 Task: Search one way flight ticket for 3 adults, 3 children in business from Anchorage: Merrill Field to Gillette: Gillette Campbell County Airport on 5-1-2023. Choice of flights is Spirit. Number of bags: 4 checked bags. Price is upto 74000. Outbound departure time preference is 21:00. Return departure time preference is 19:30.
Action: Mouse moved to (223, 211)
Screenshot: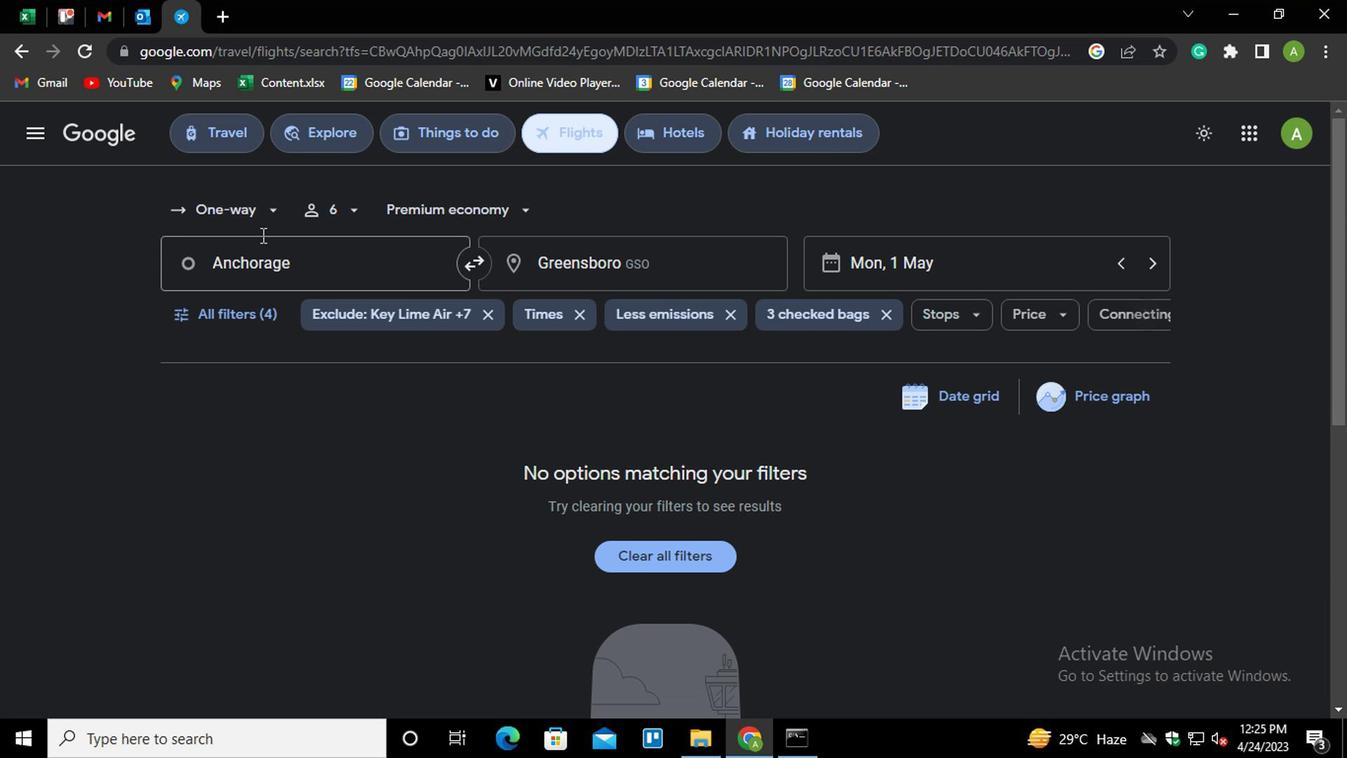 
Action: Mouse pressed left at (223, 211)
Screenshot: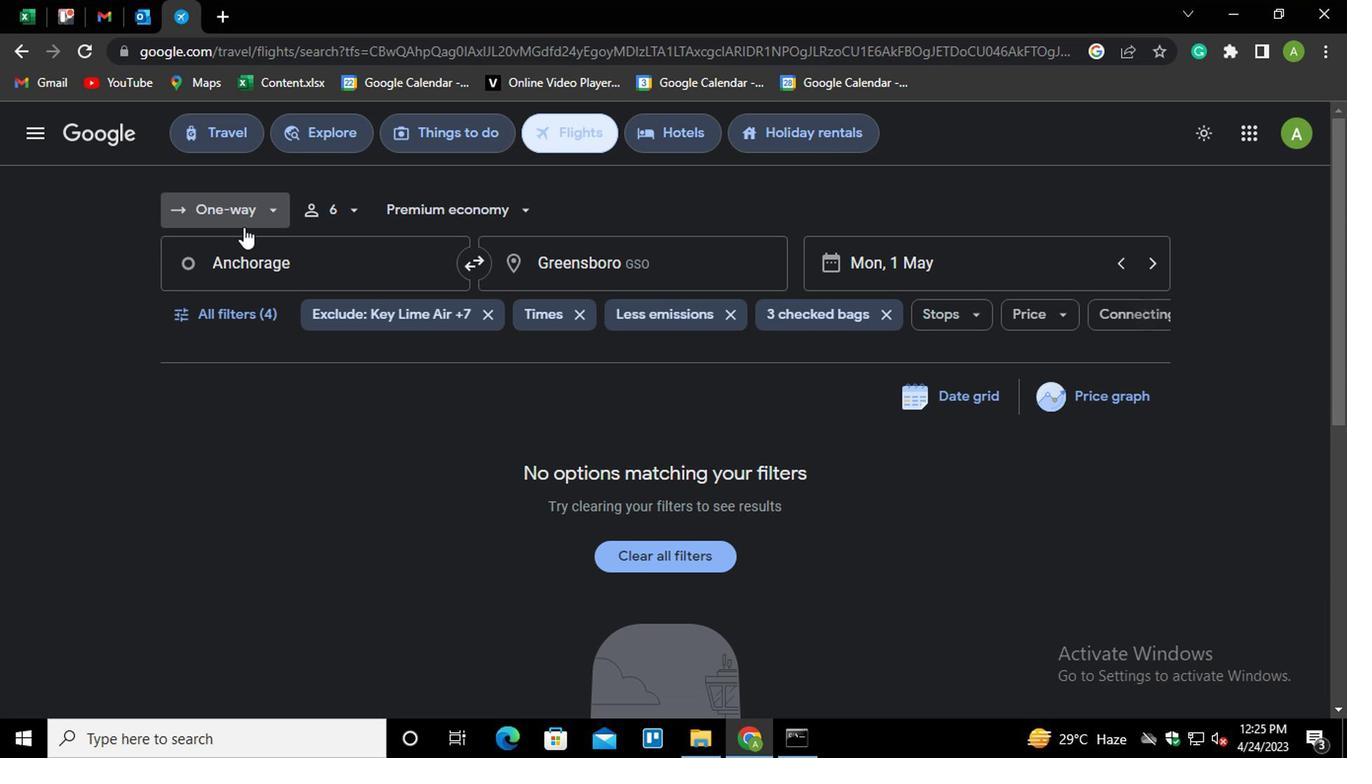 
Action: Mouse moved to (236, 298)
Screenshot: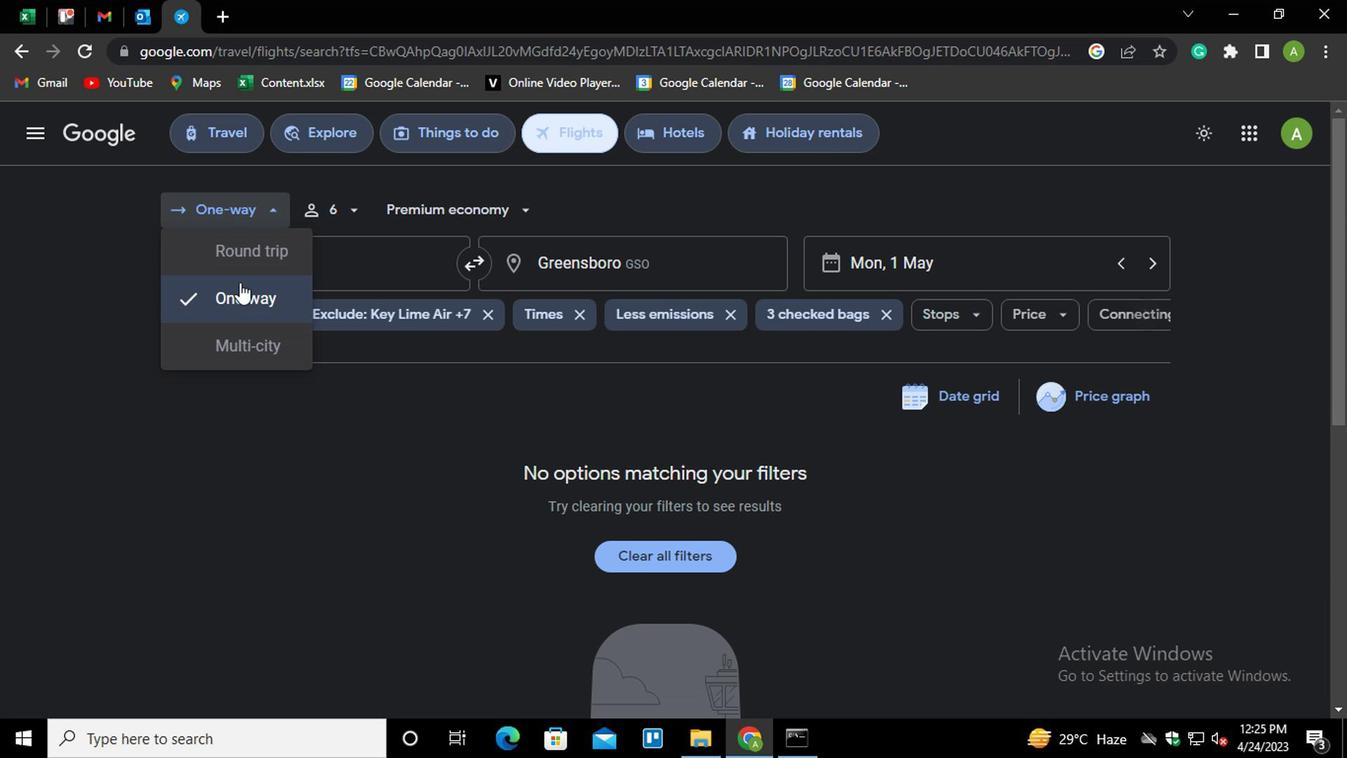 
Action: Mouse pressed left at (236, 298)
Screenshot: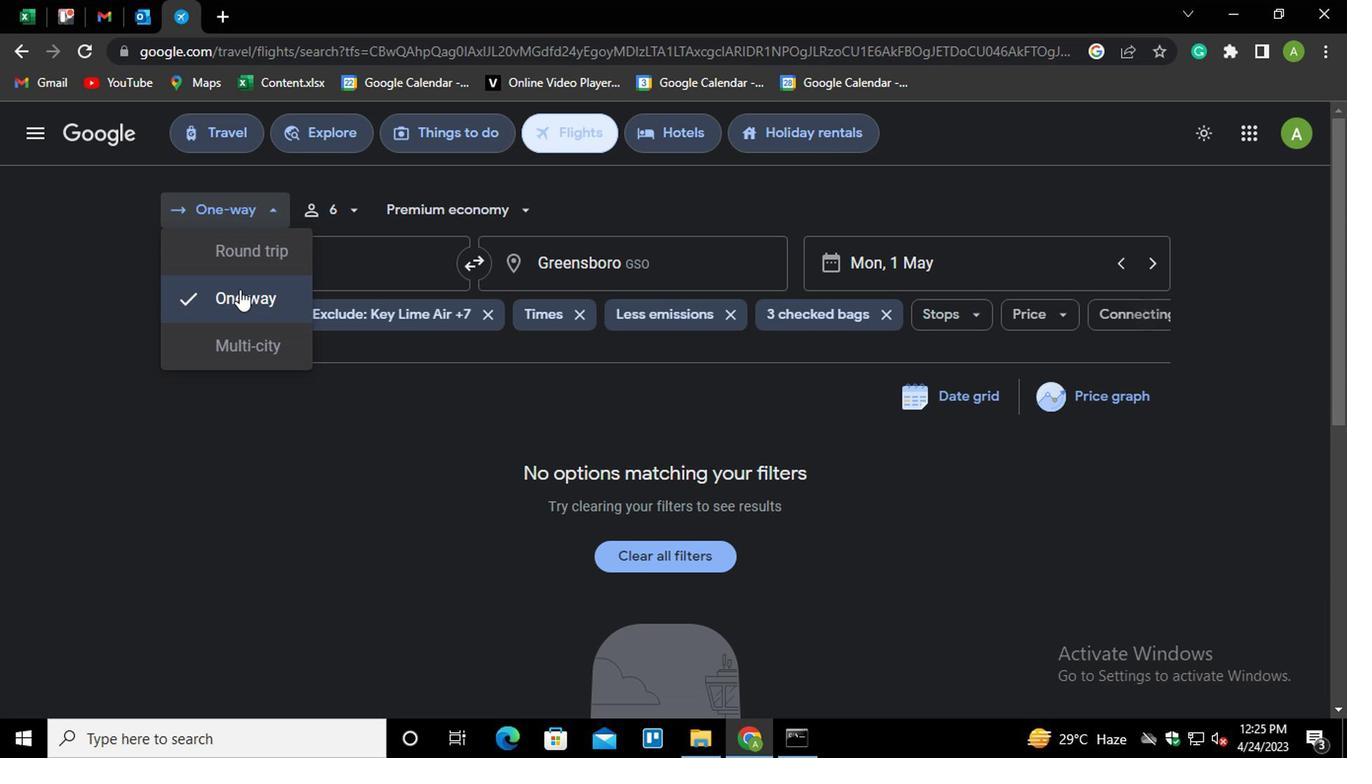 
Action: Mouse moved to (333, 205)
Screenshot: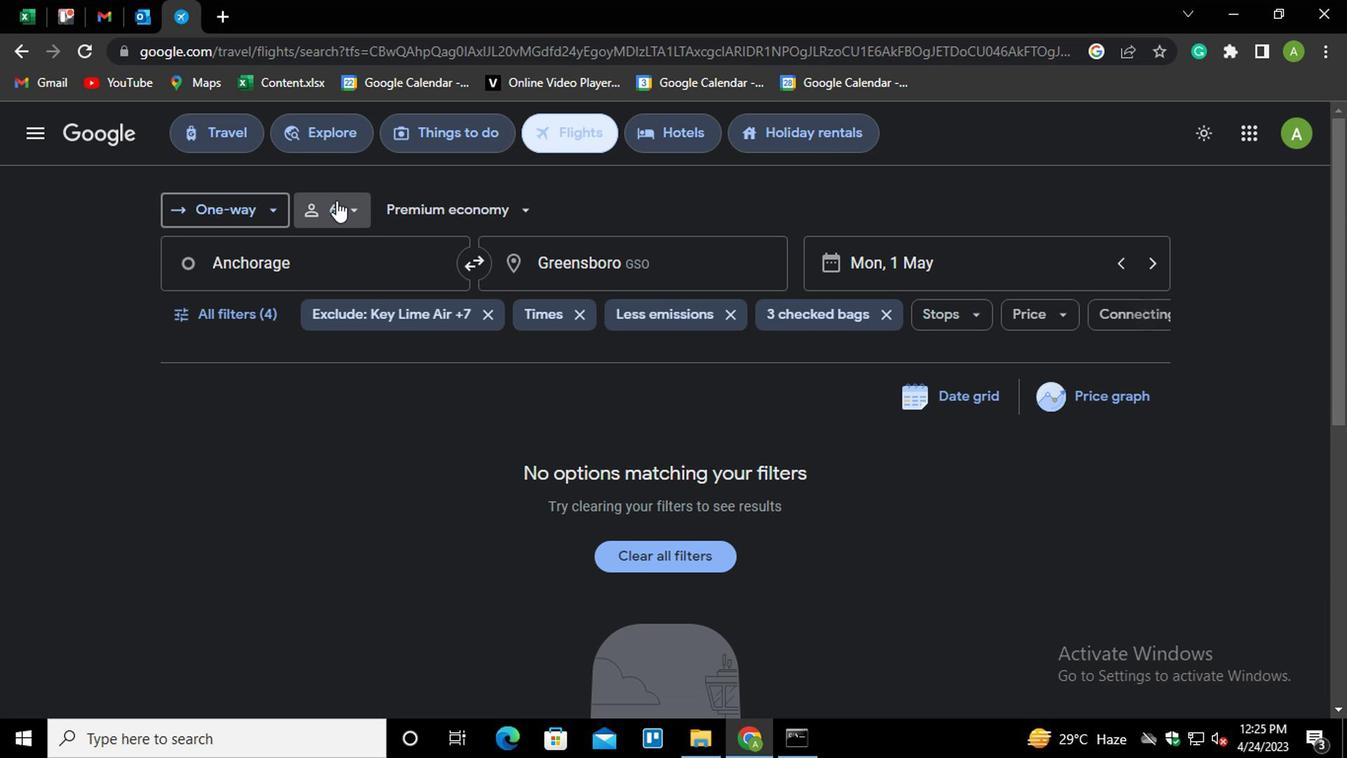 
Action: Mouse pressed left at (333, 205)
Screenshot: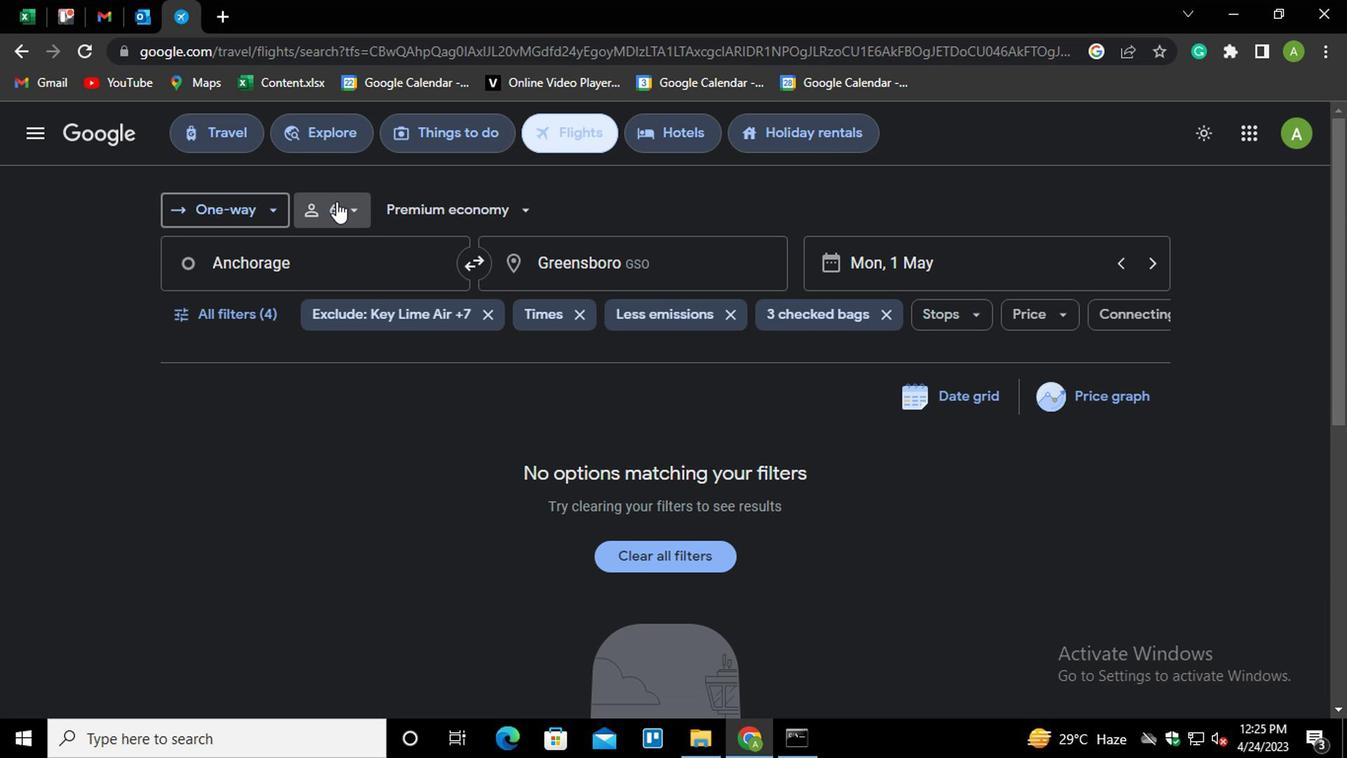 
Action: Mouse moved to (431, 256)
Screenshot: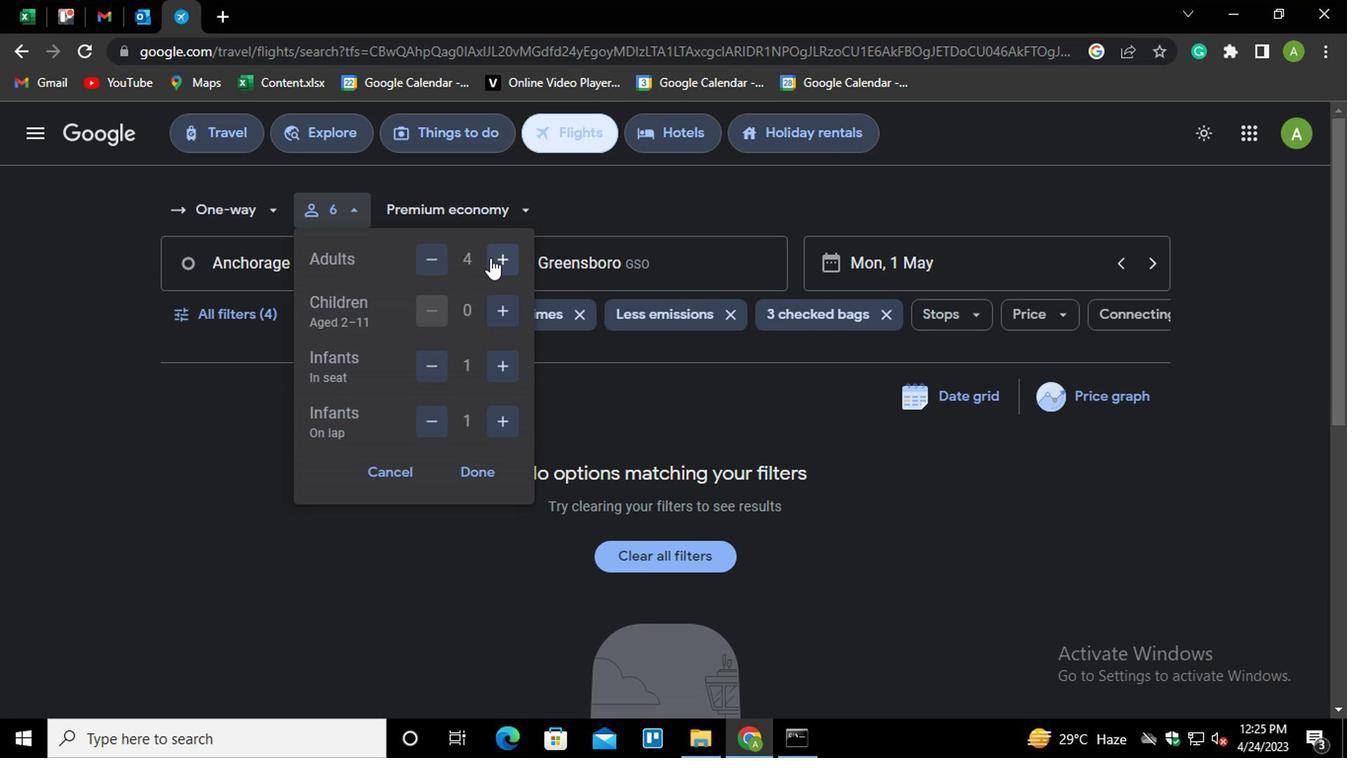 
Action: Mouse pressed left at (431, 256)
Screenshot: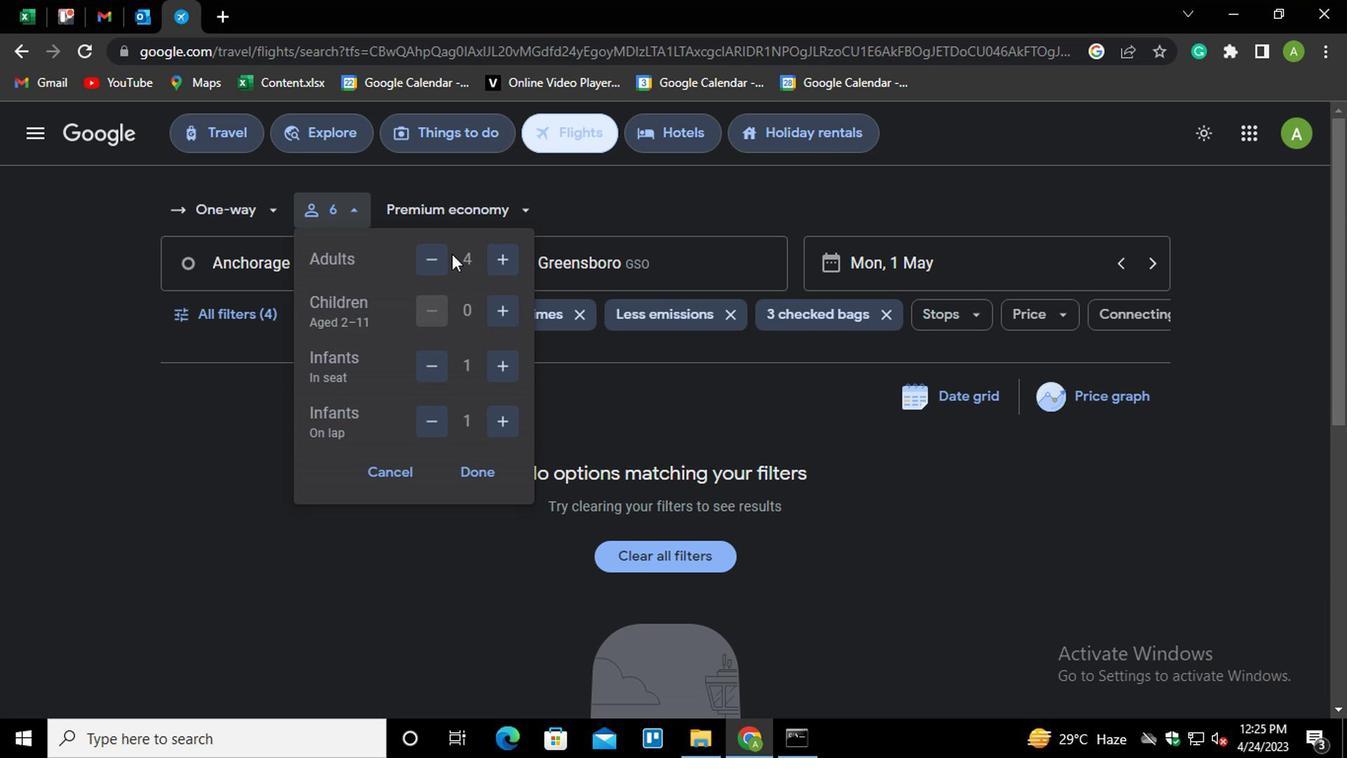 
Action: Mouse moved to (494, 316)
Screenshot: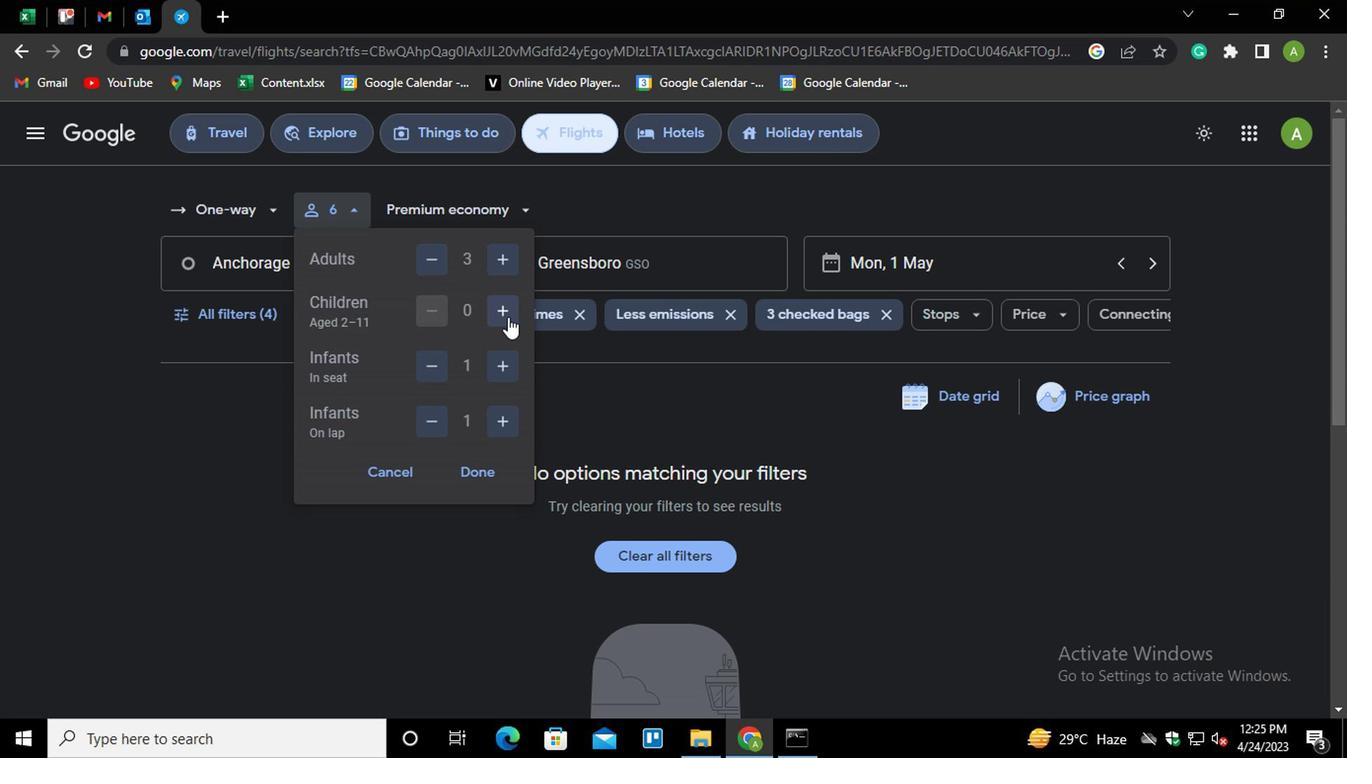 
Action: Mouse pressed left at (494, 316)
Screenshot: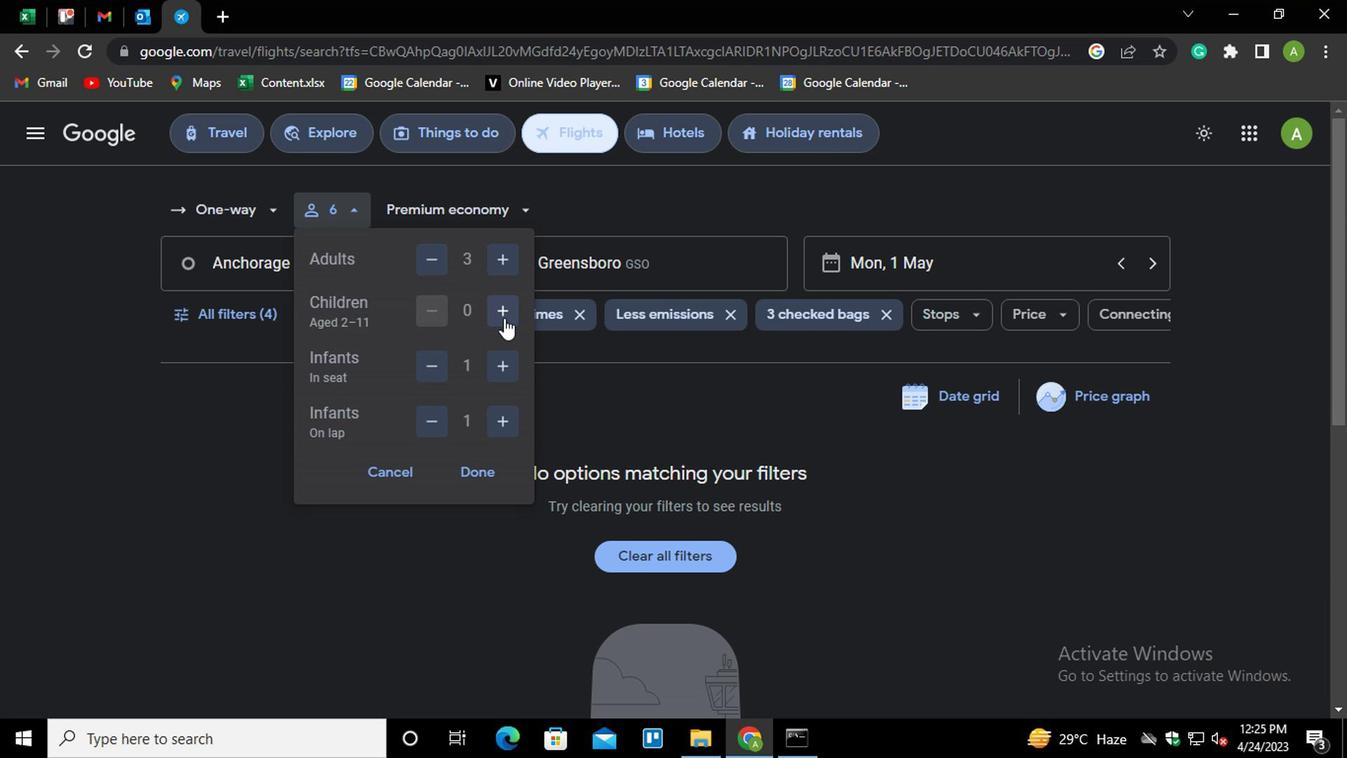 
Action: Mouse moved to (494, 315)
Screenshot: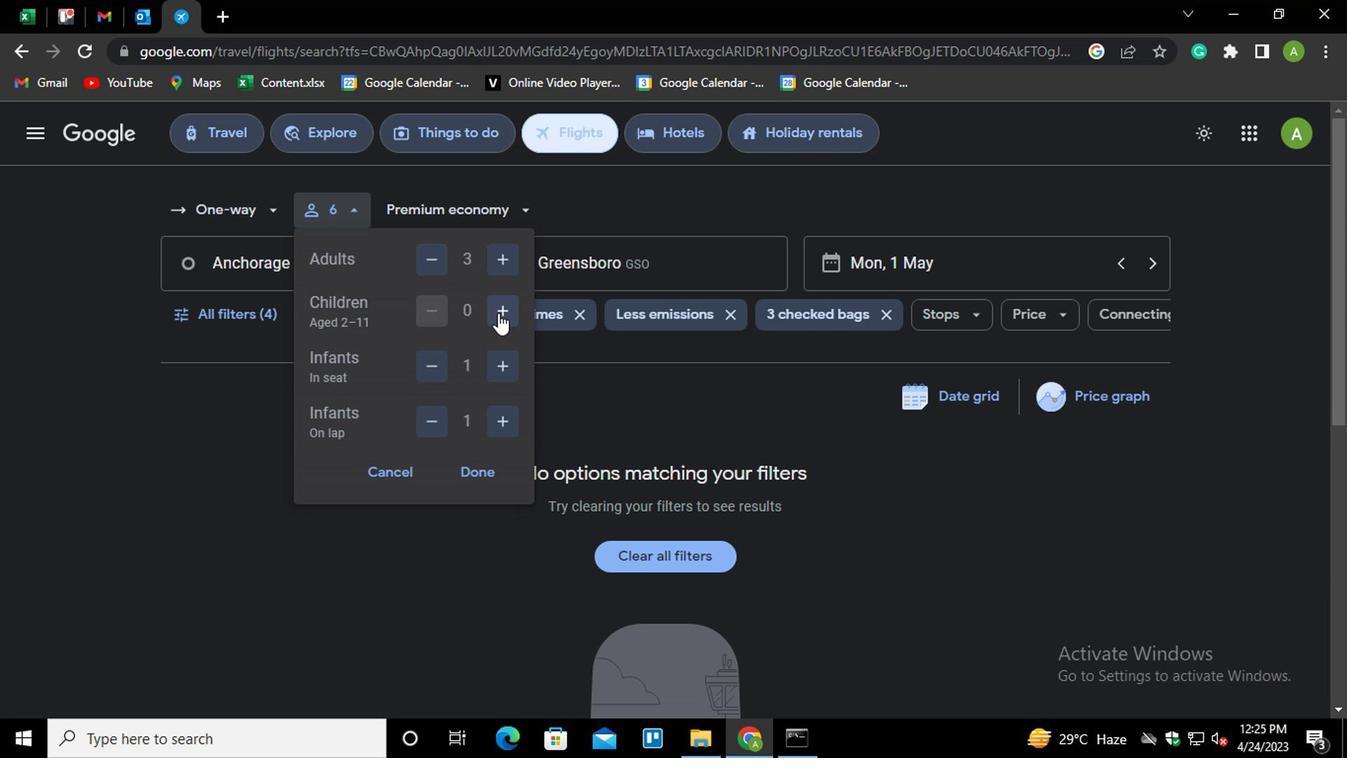 
Action: Mouse pressed left at (494, 315)
Screenshot: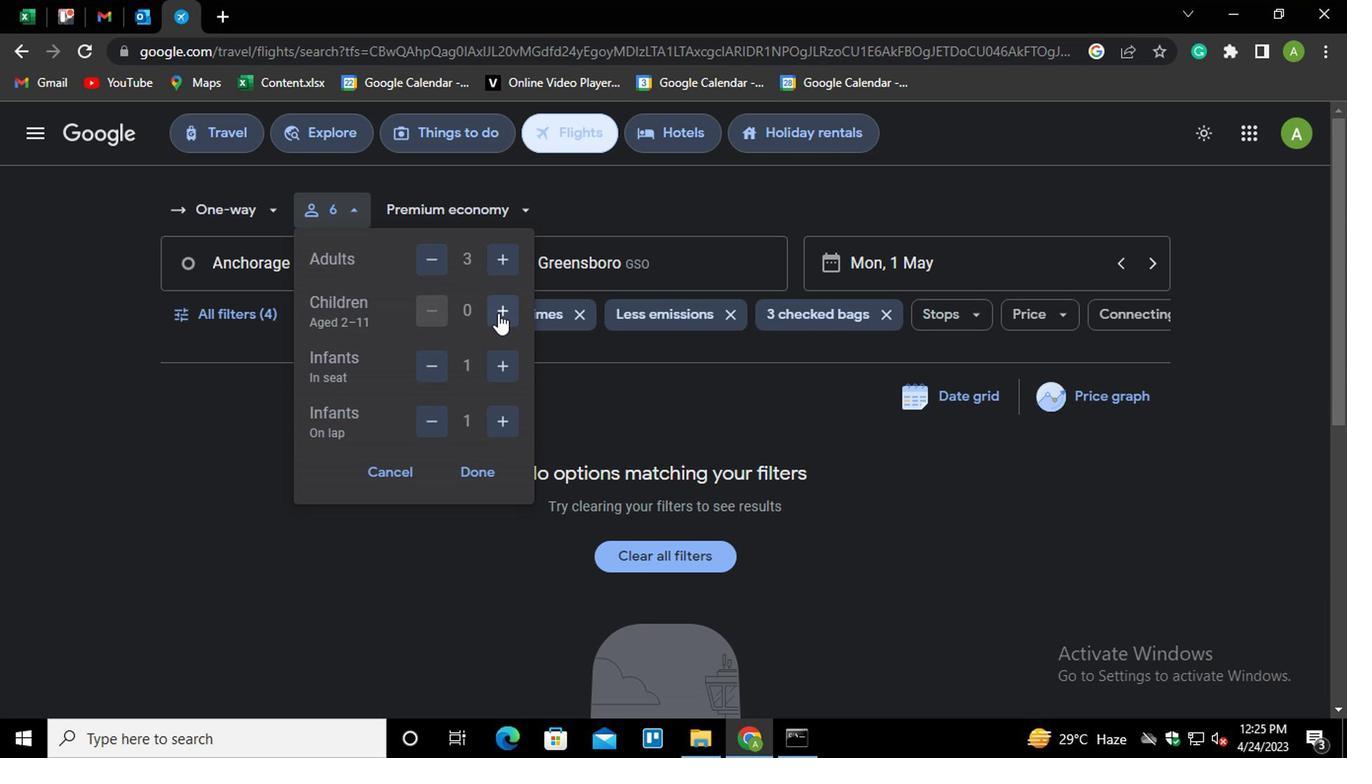
Action: Mouse pressed left at (494, 315)
Screenshot: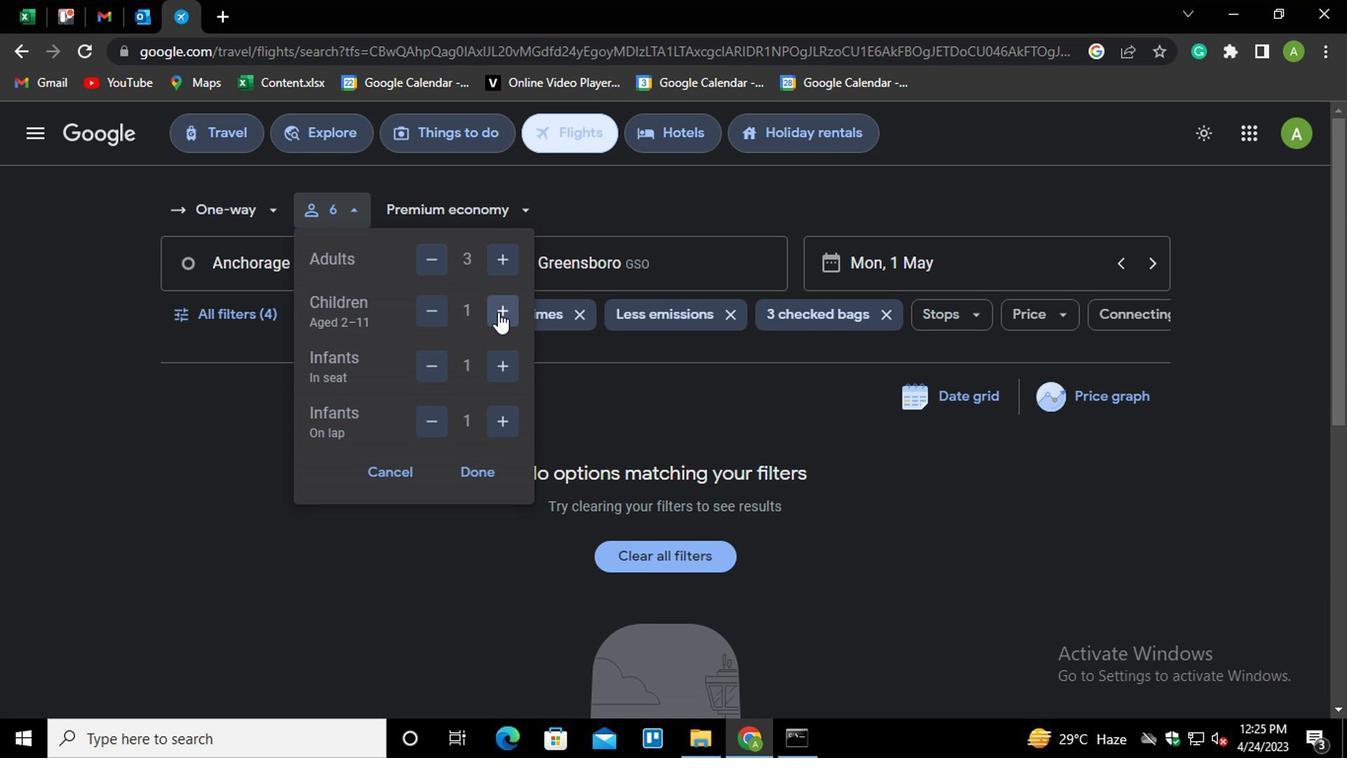 
Action: Mouse moved to (426, 364)
Screenshot: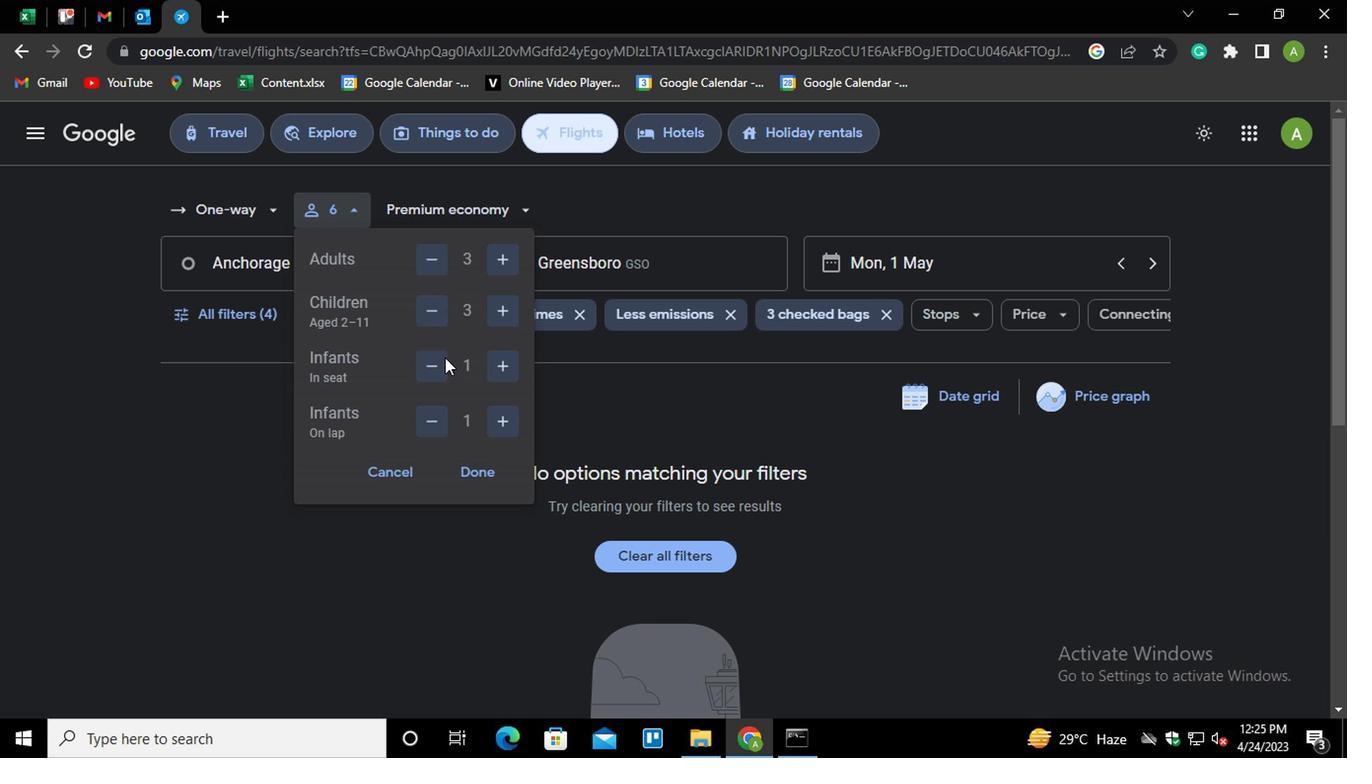 
Action: Mouse pressed left at (426, 364)
Screenshot: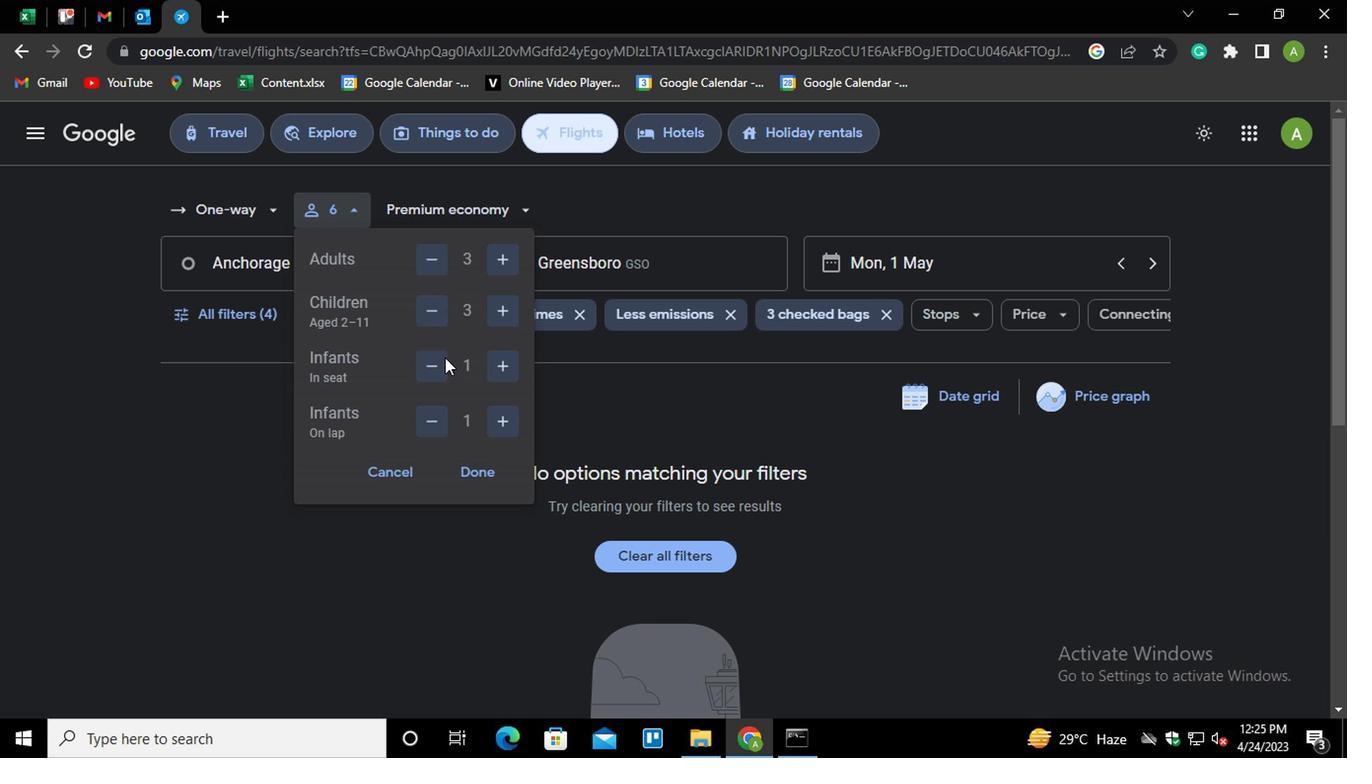 
Action: Mouse moved to (423, 413)
Screenshot: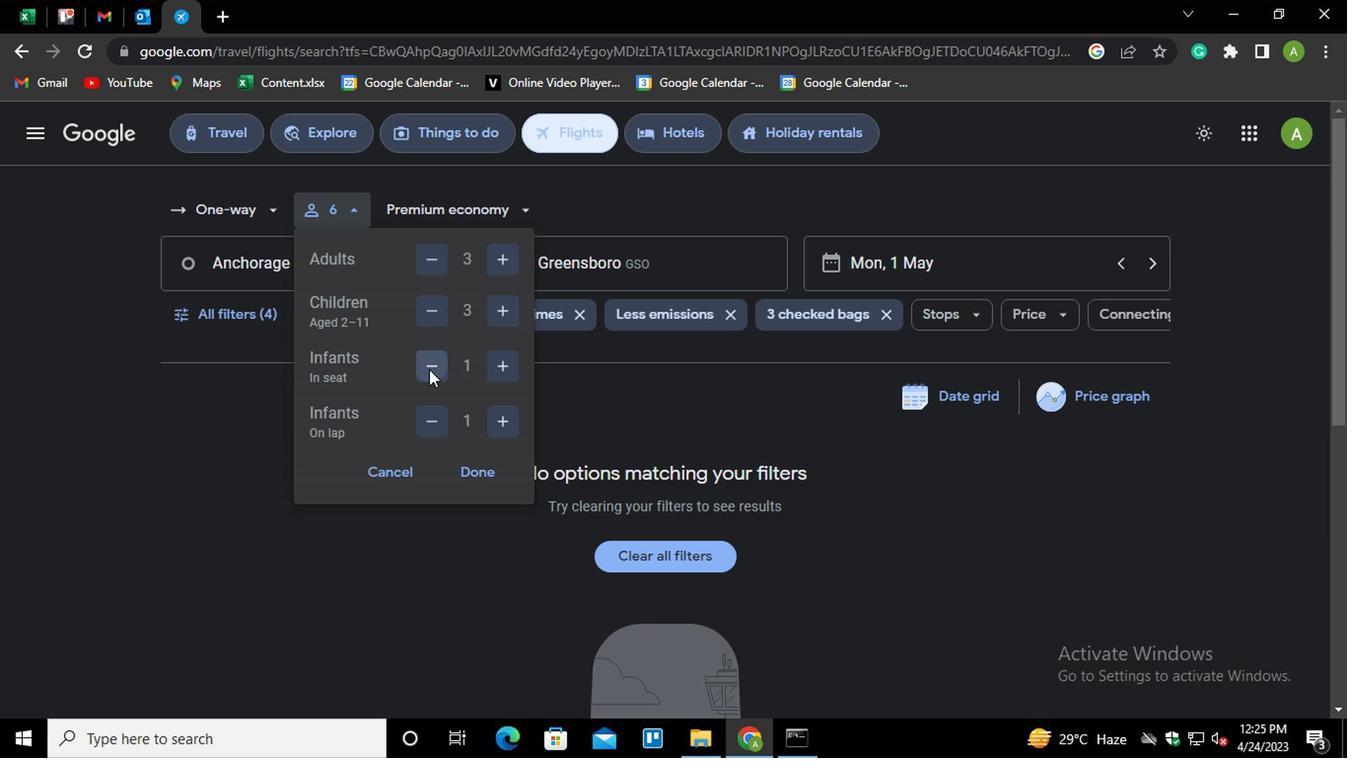 
Action: Mouse pressed left at (423, 413)
Screenshot: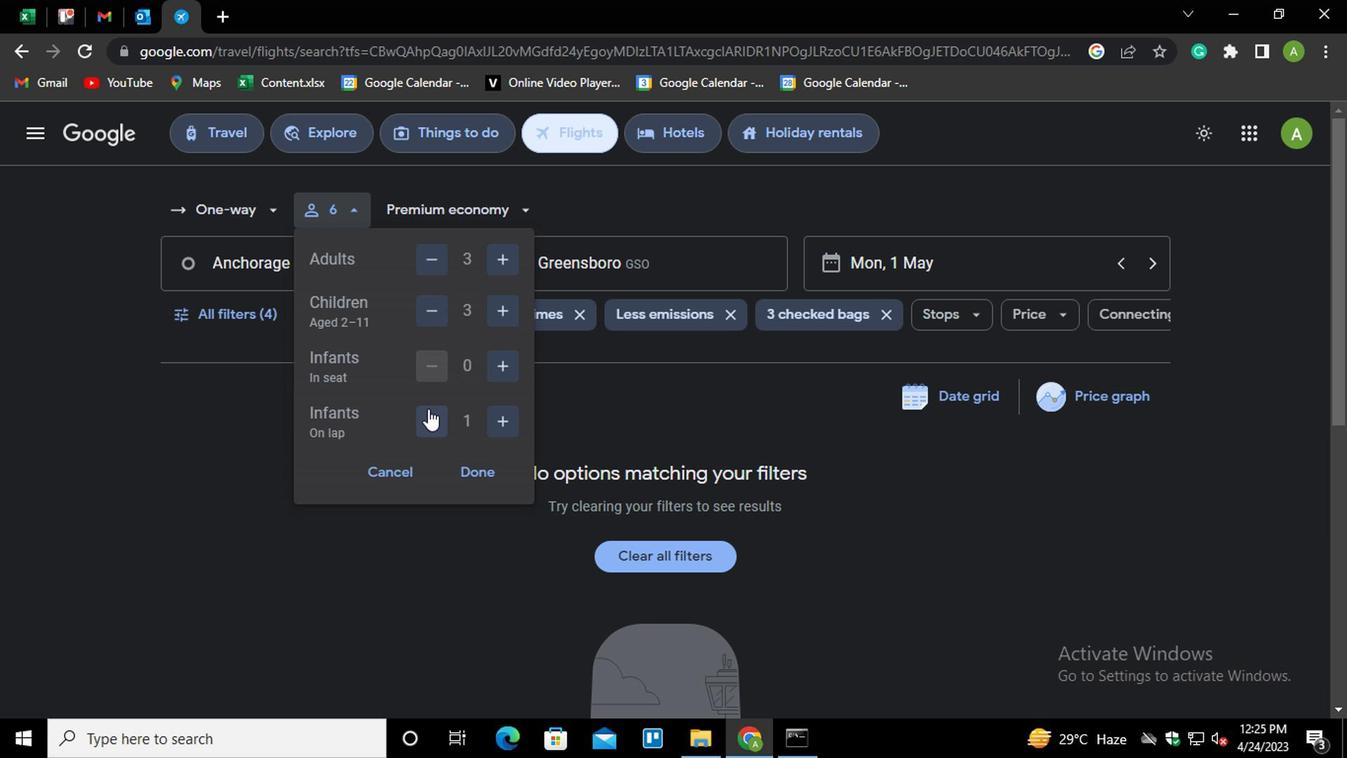 
Action: Mouse moved to (467, 474)
Screenshot: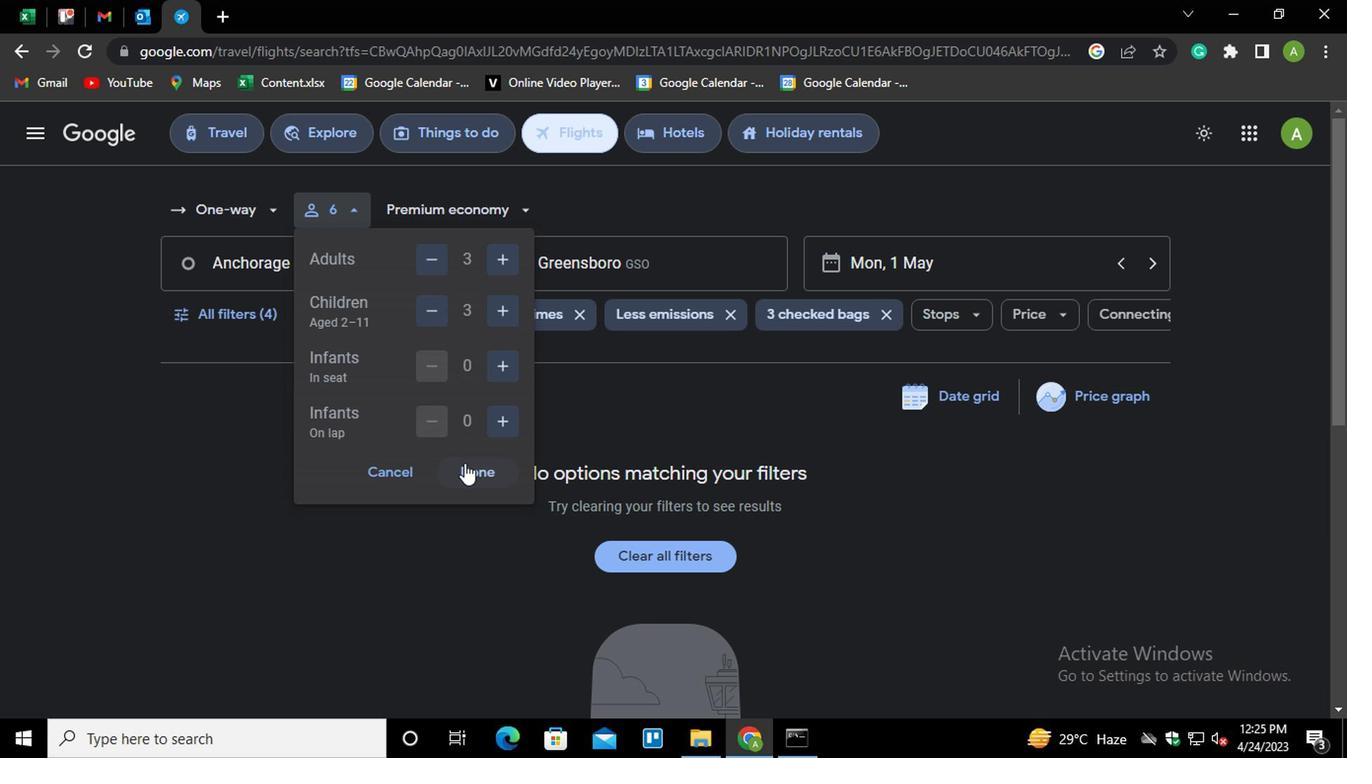 
Action: Mouse pressed left at (467, 474)
Screenshot: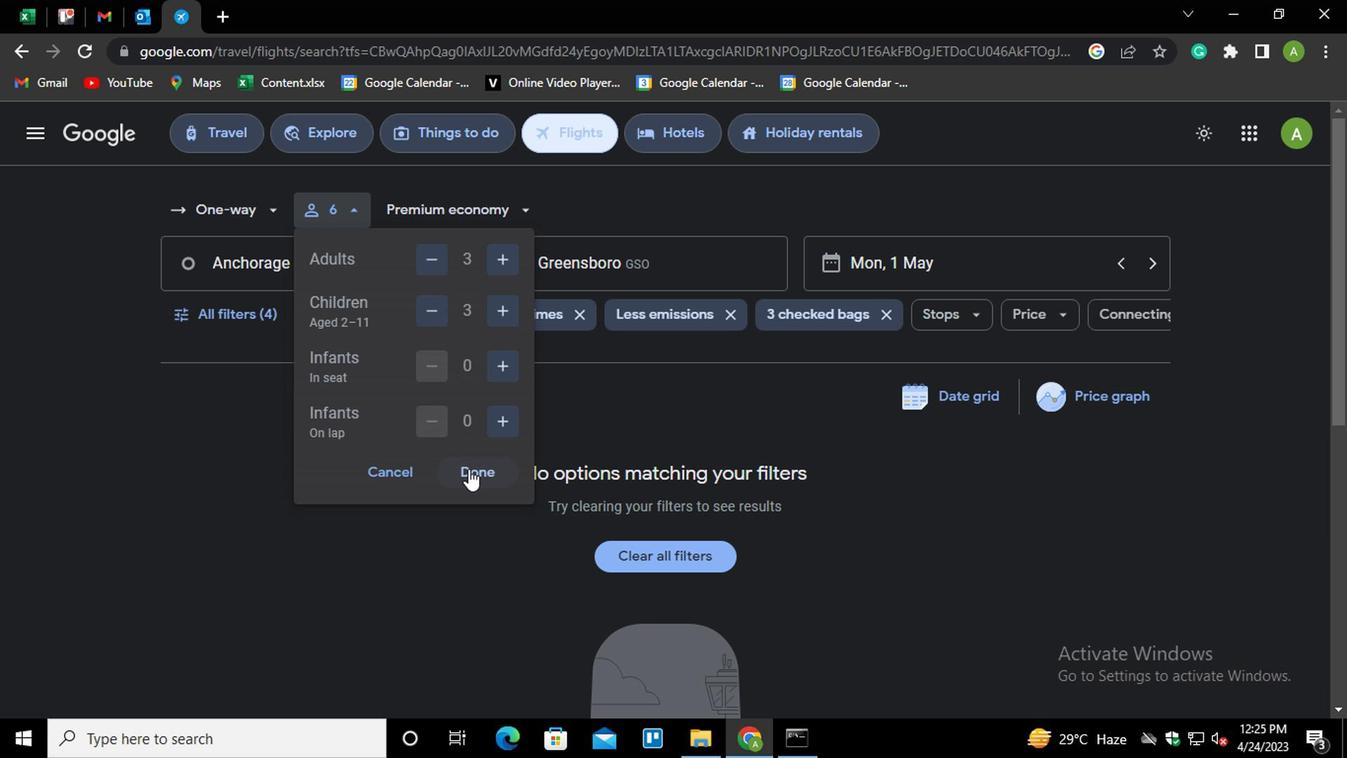
Action: Mouse moved to (456, 205)
Screenshot: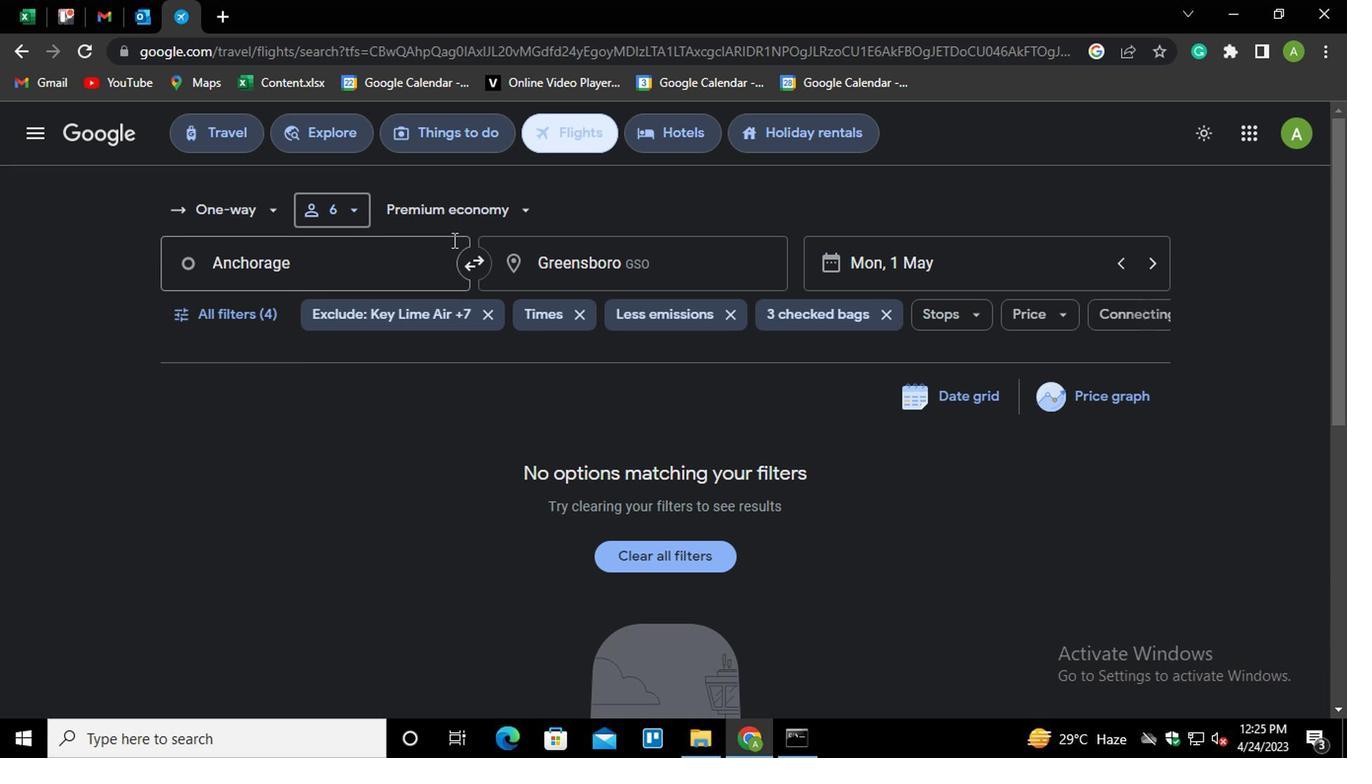 
Action: Mouse pressed left at (456, 205)
Screenshot: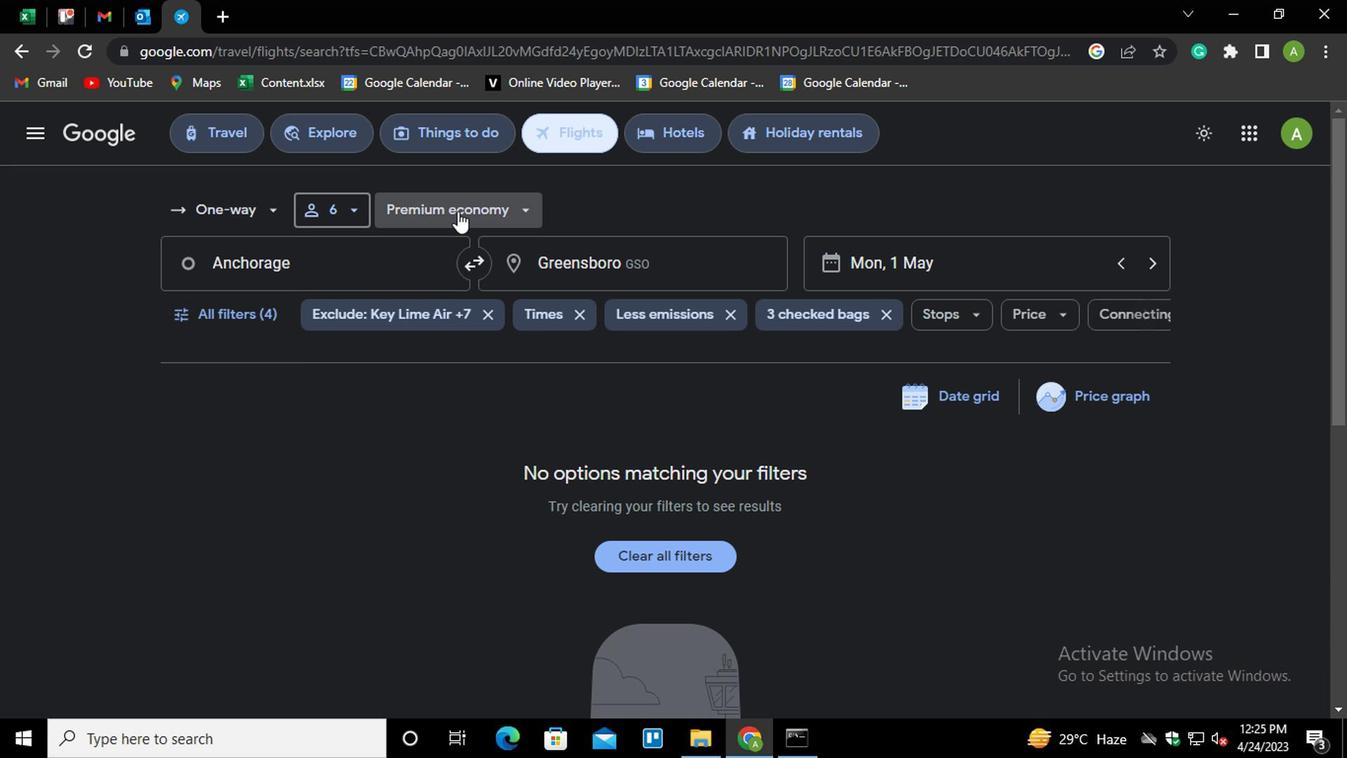 
Action: Mouse moved to (451, 348)
Screenshot: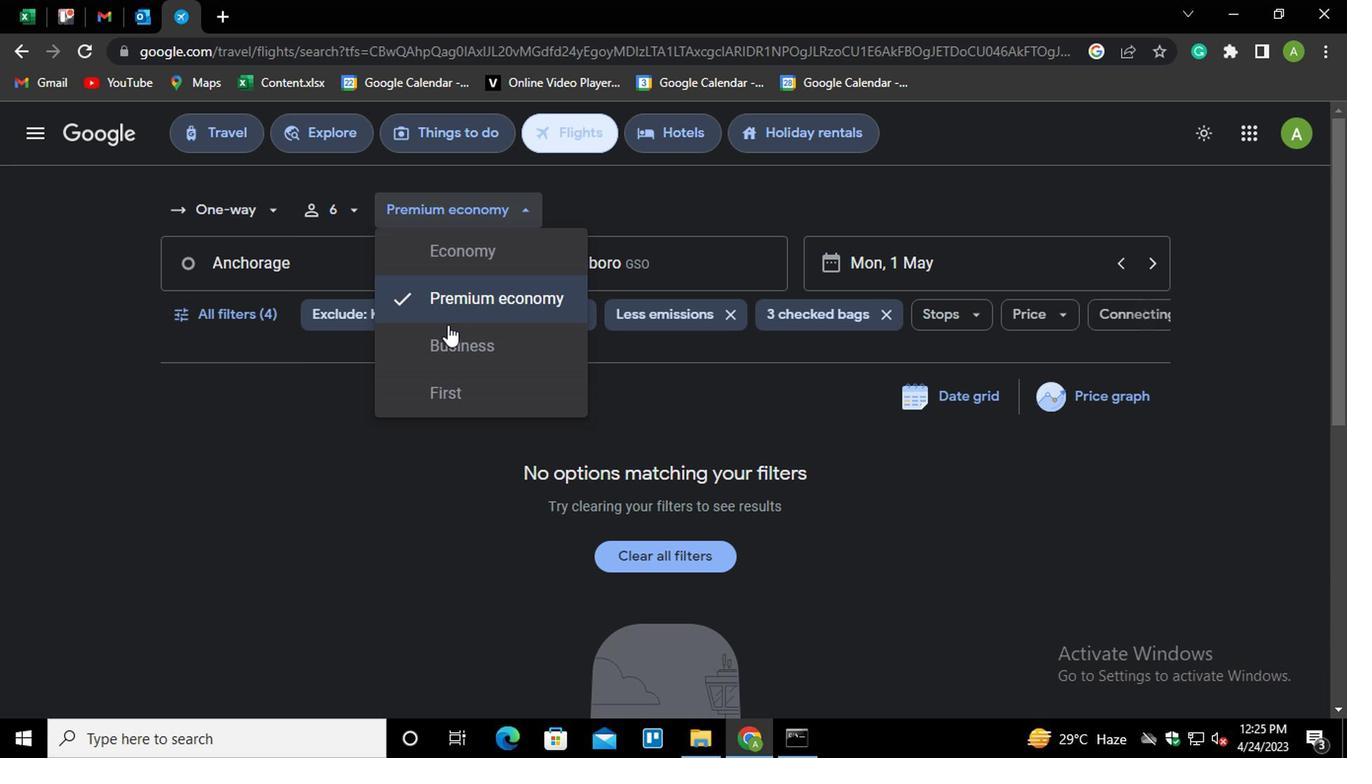 
Action: Mouse pressed left at (451, 348)
Screenshot: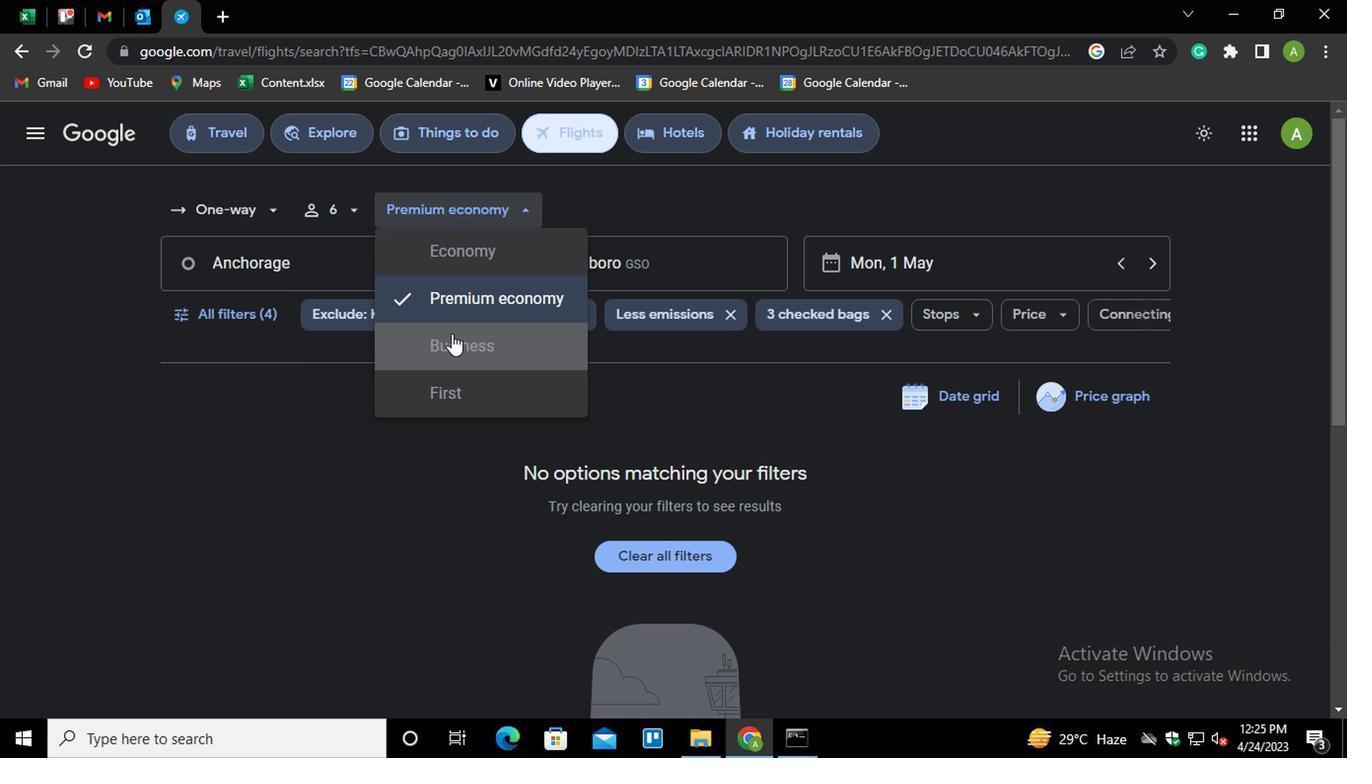 
Action: Mouse moved to (686, 266)
Screenshot: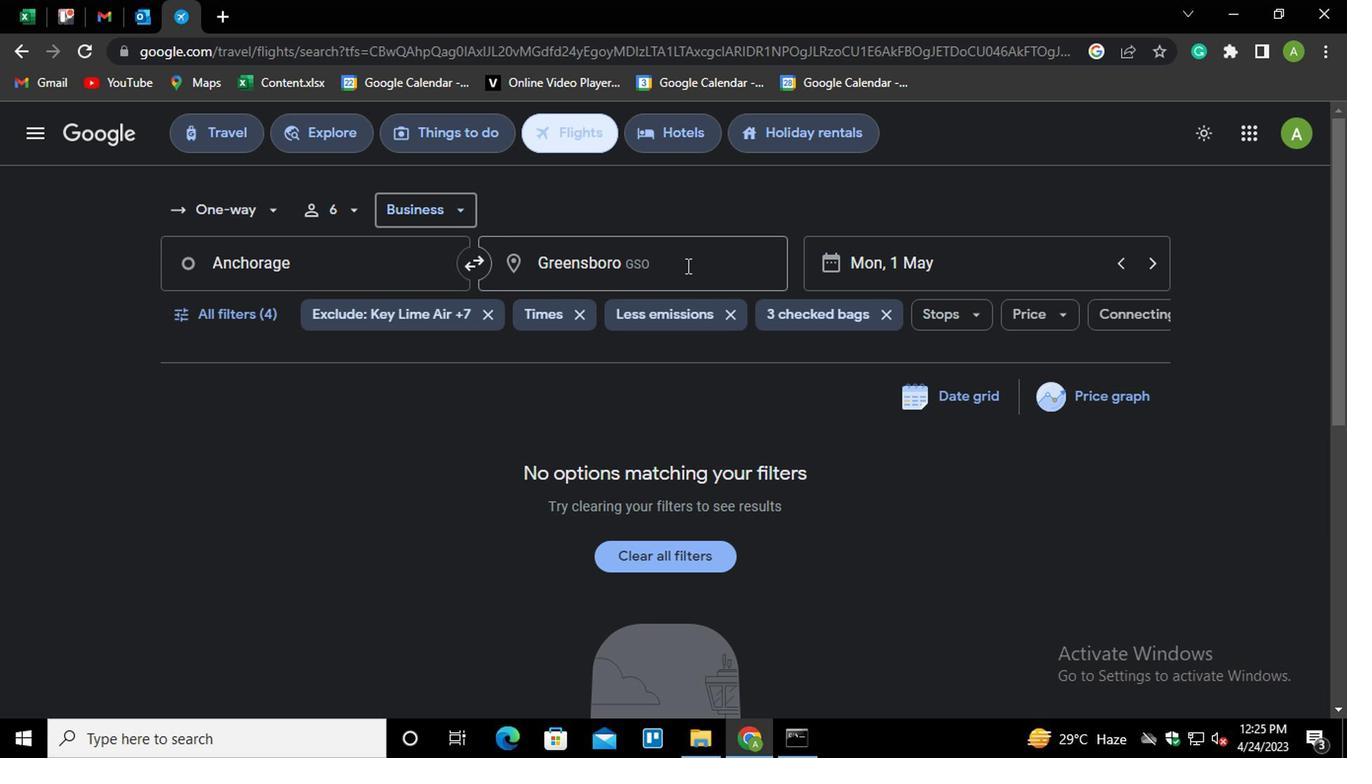 
Action: Mouse pressed left at (686, 266)
Screenshot: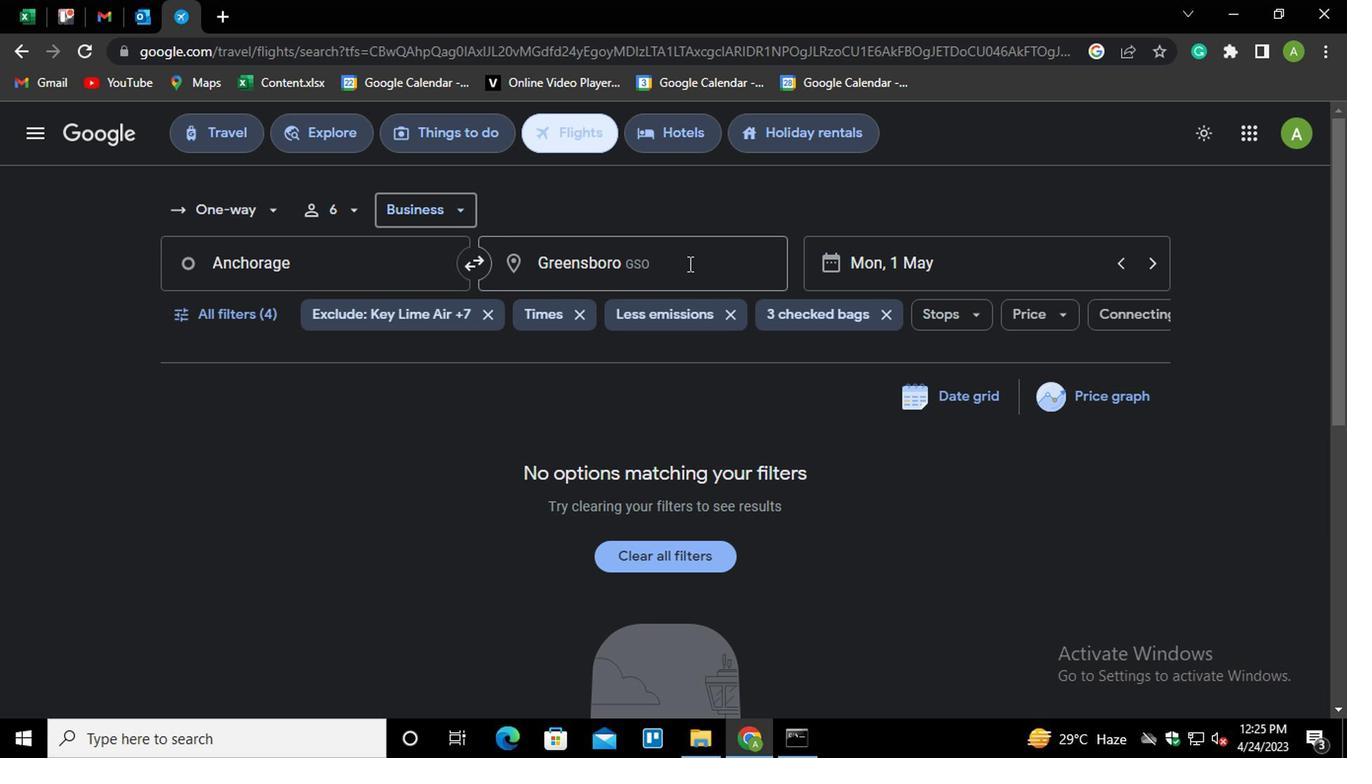 
Action: Key pressed <Key.shift>GILLET<Key.down><Key.enter>
Screenshot: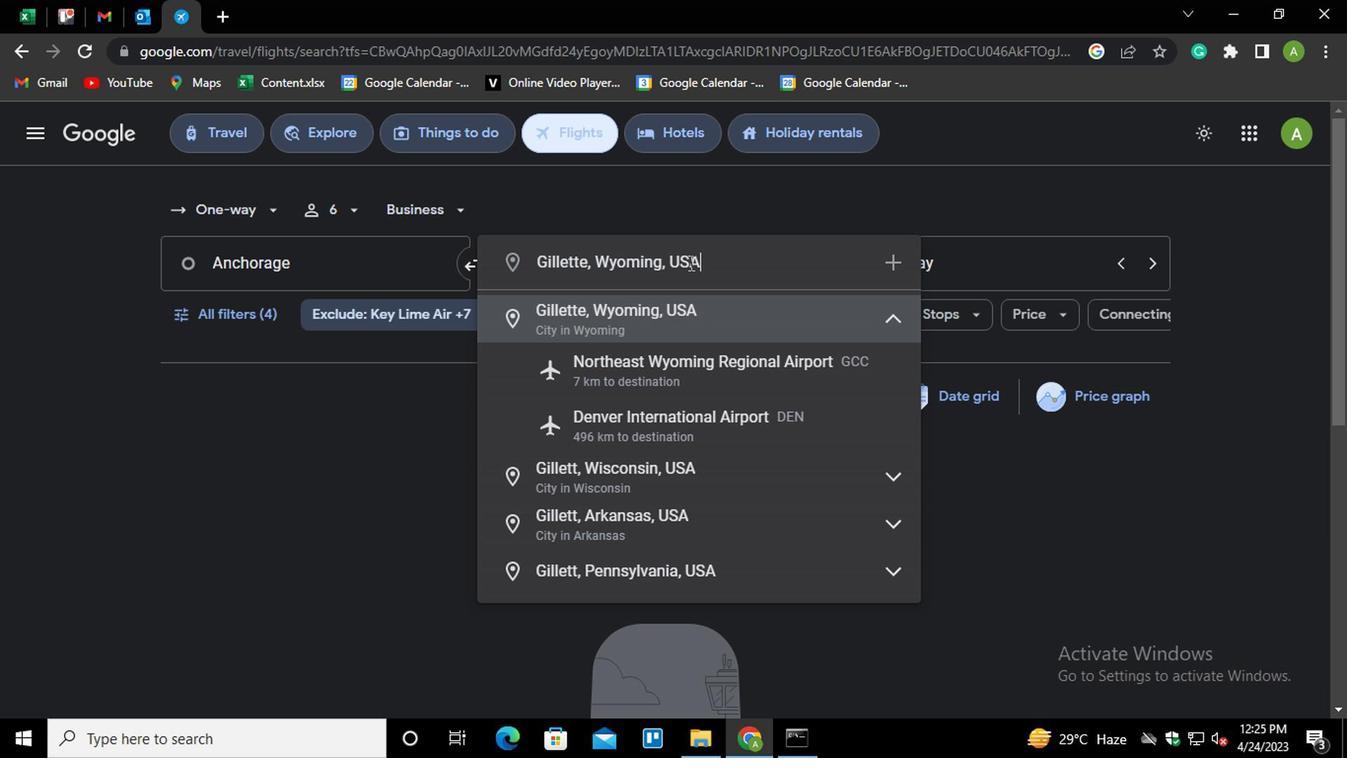 
Action: Mouse moved to (230, 317)
Screenshot: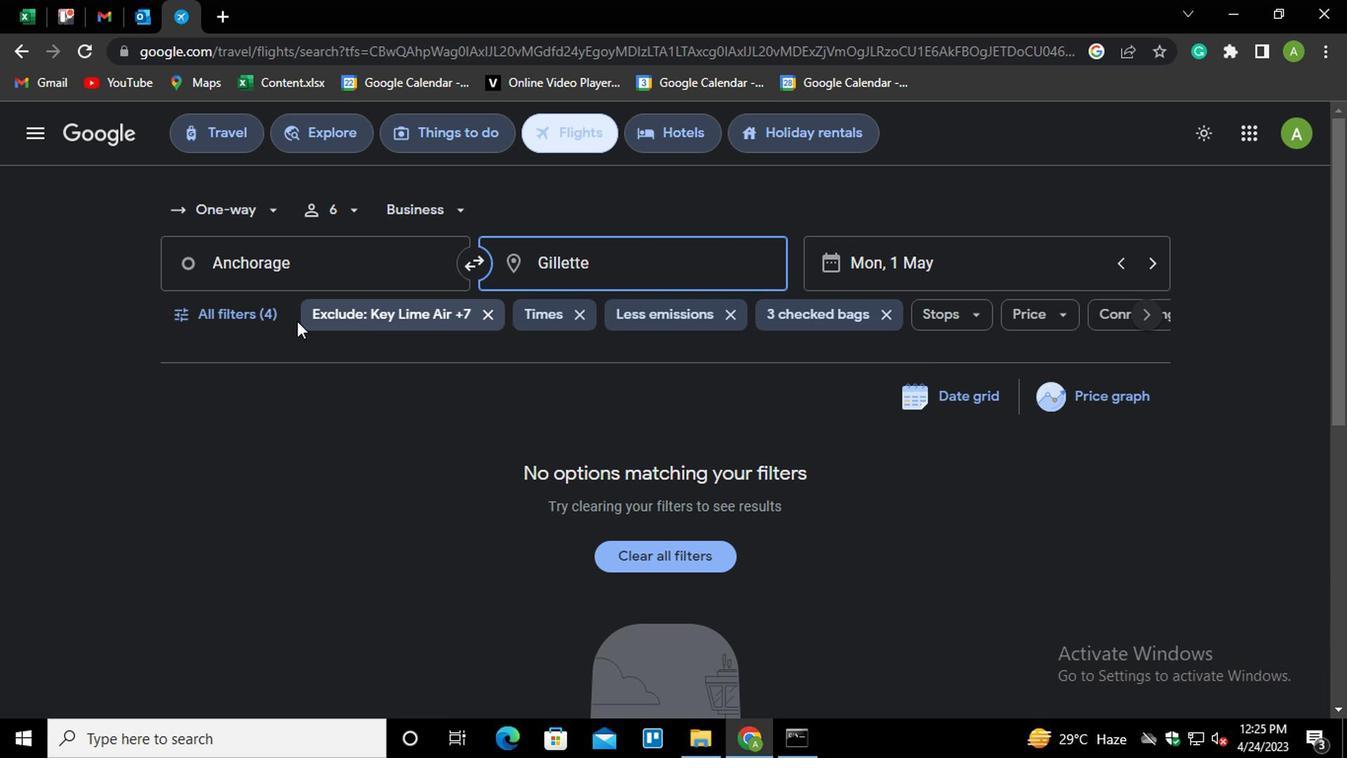 
Action: Mouse pressed left at (230, 317)
Screenshot: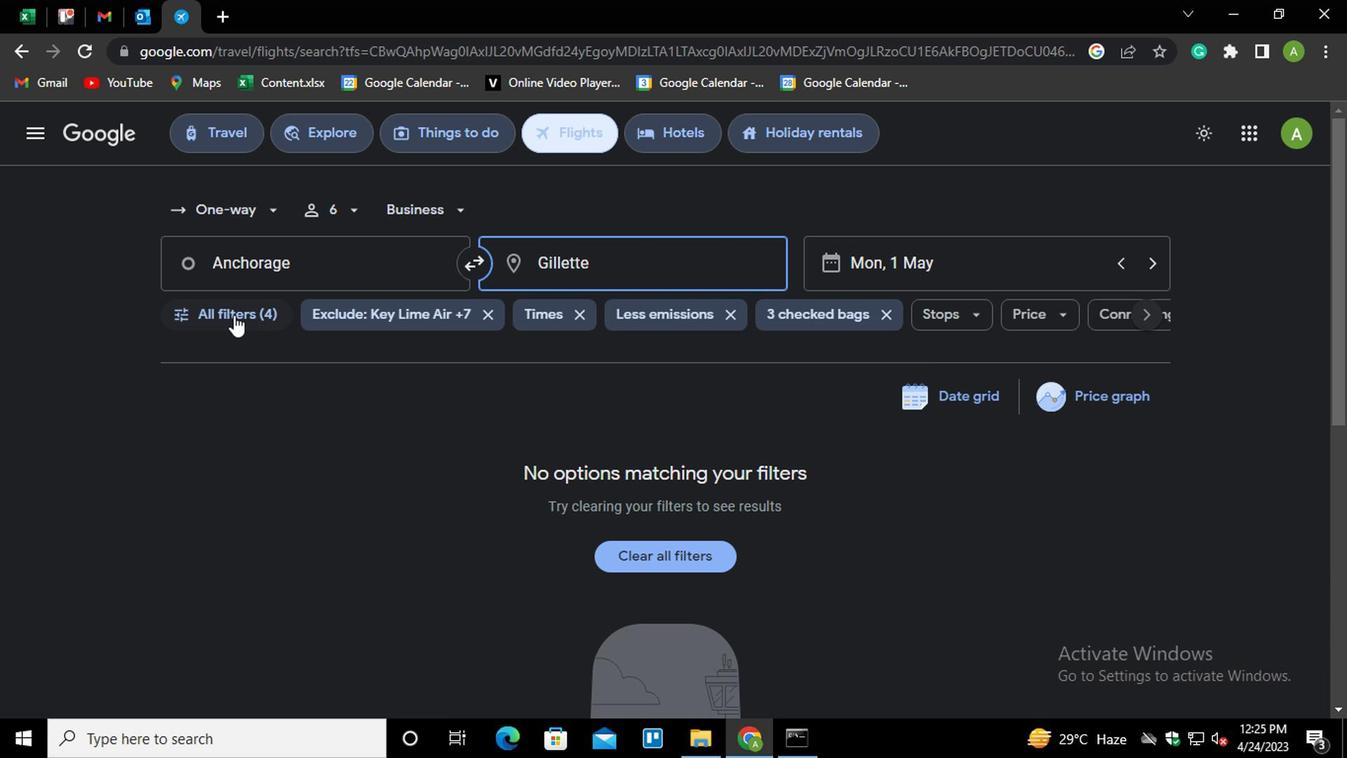
Action: Mouse moved to (303, 537)
Screenshot: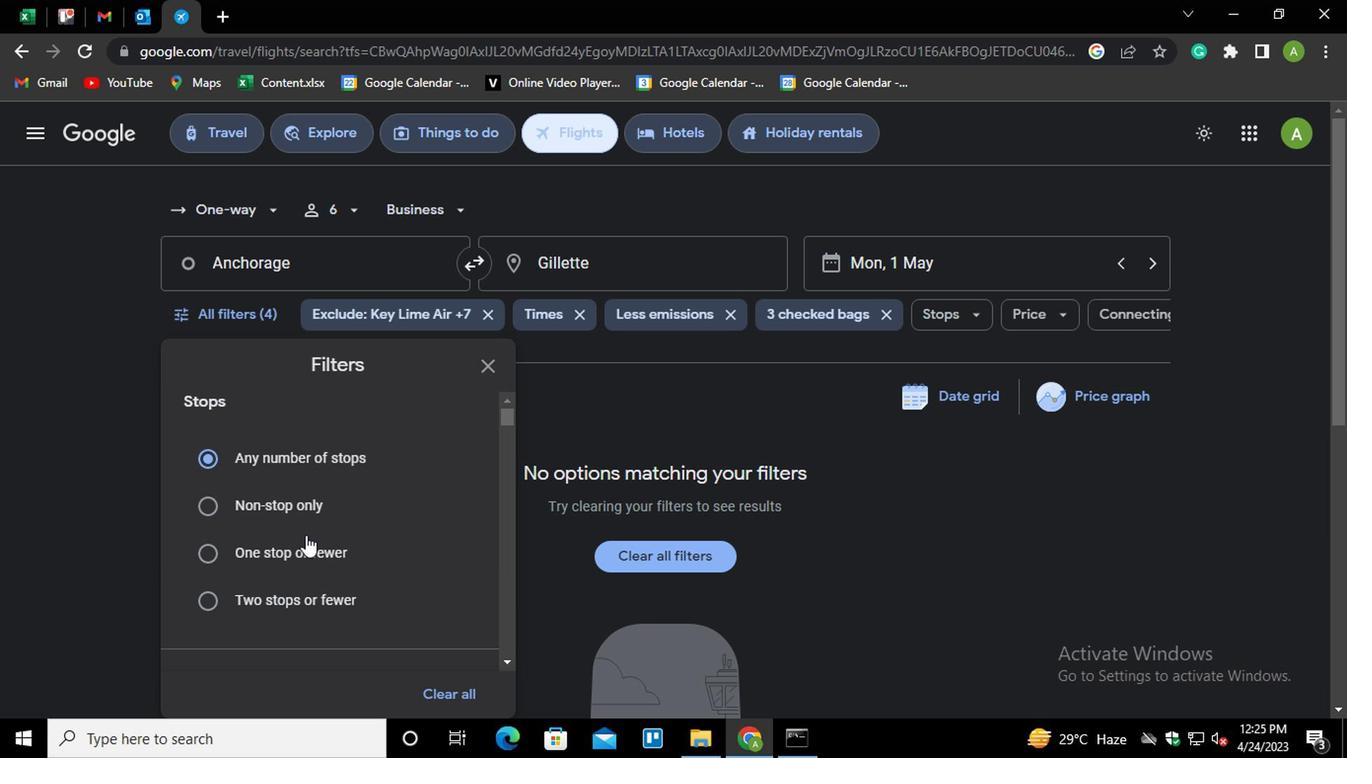 
Action: Mouse scrolled (303, 536) with delta (0, -1)
Screenshot: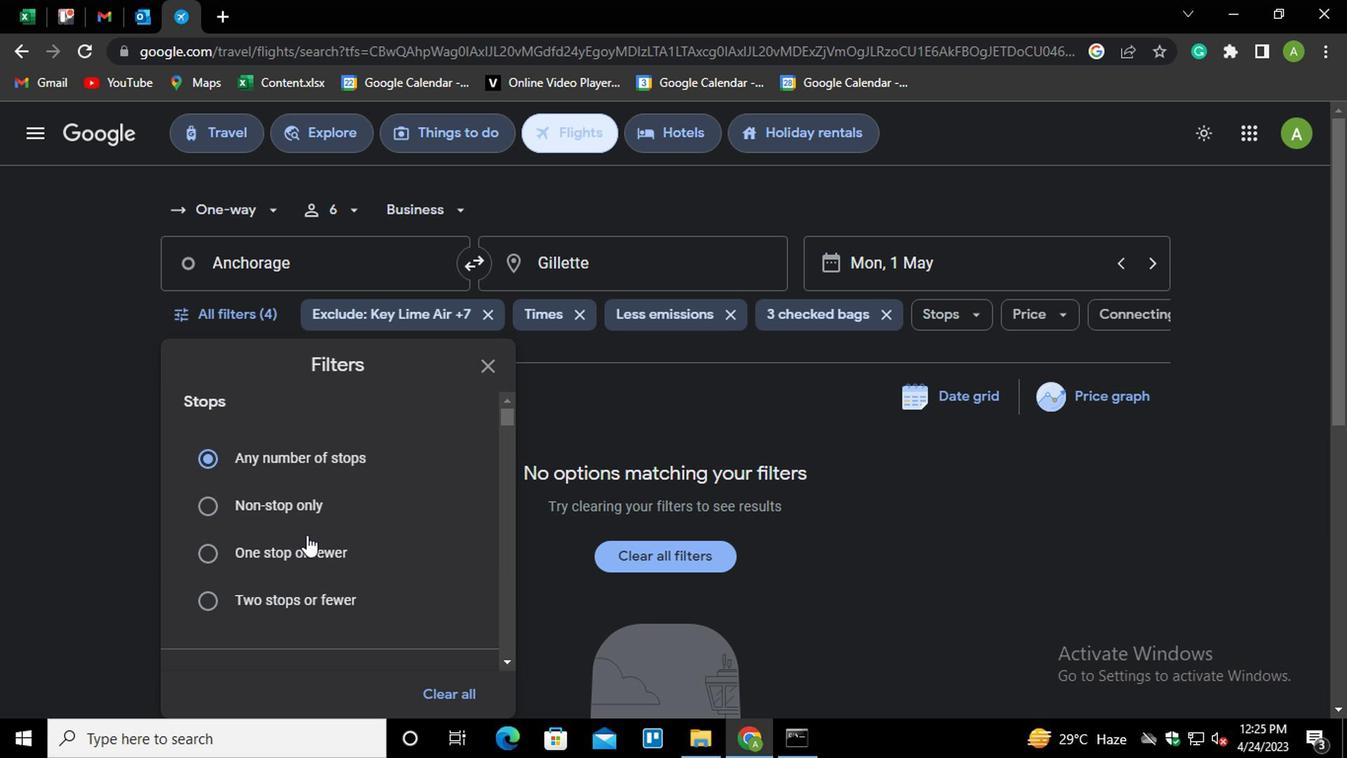 
Action: Mouse moved to (312, 531)
Screenshot: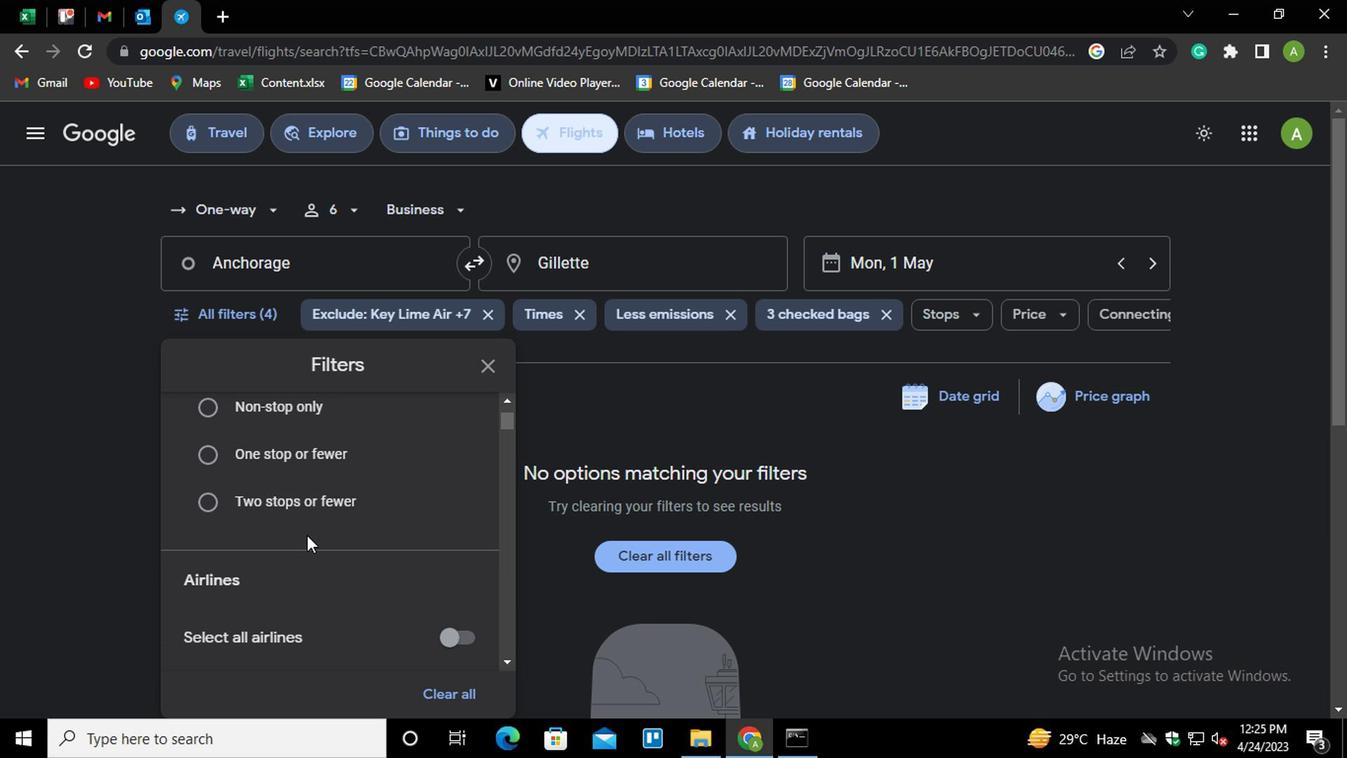 
Action: Mouse scrolled (312, 530) with delta (0, 0)
Screenshot: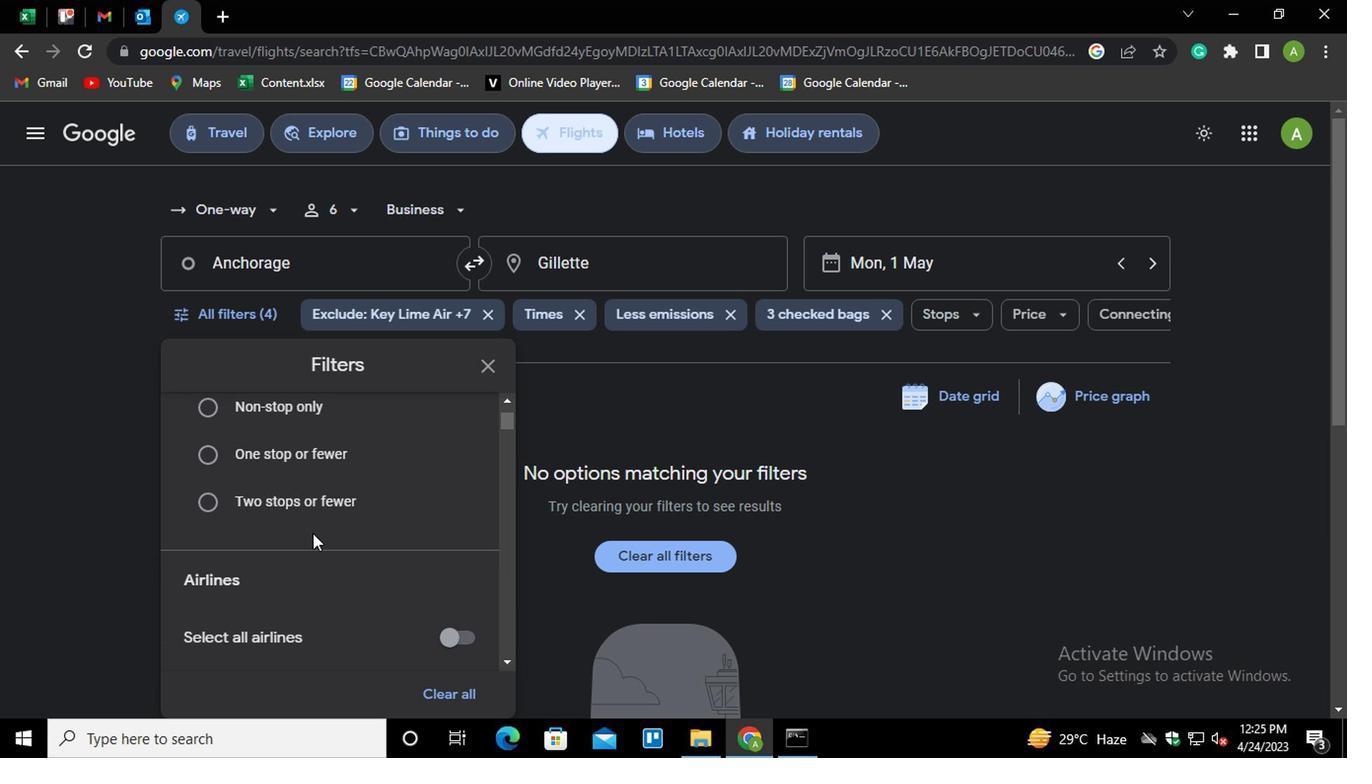 
Action: Mouse scrolled (312, 530) with delta (0, 0)
Screenshot: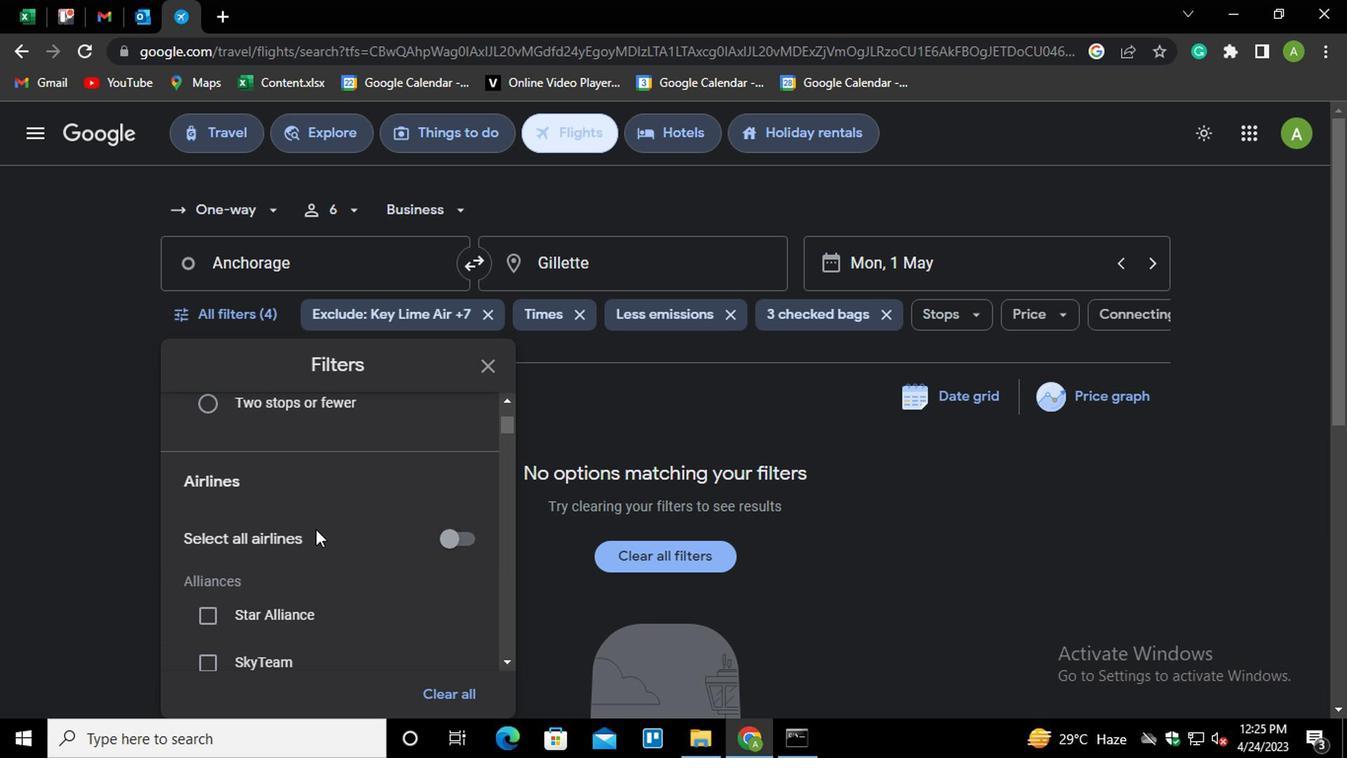 
Action: Mouse scrolled (312, 530) with delta (0, 0)
Screenshot: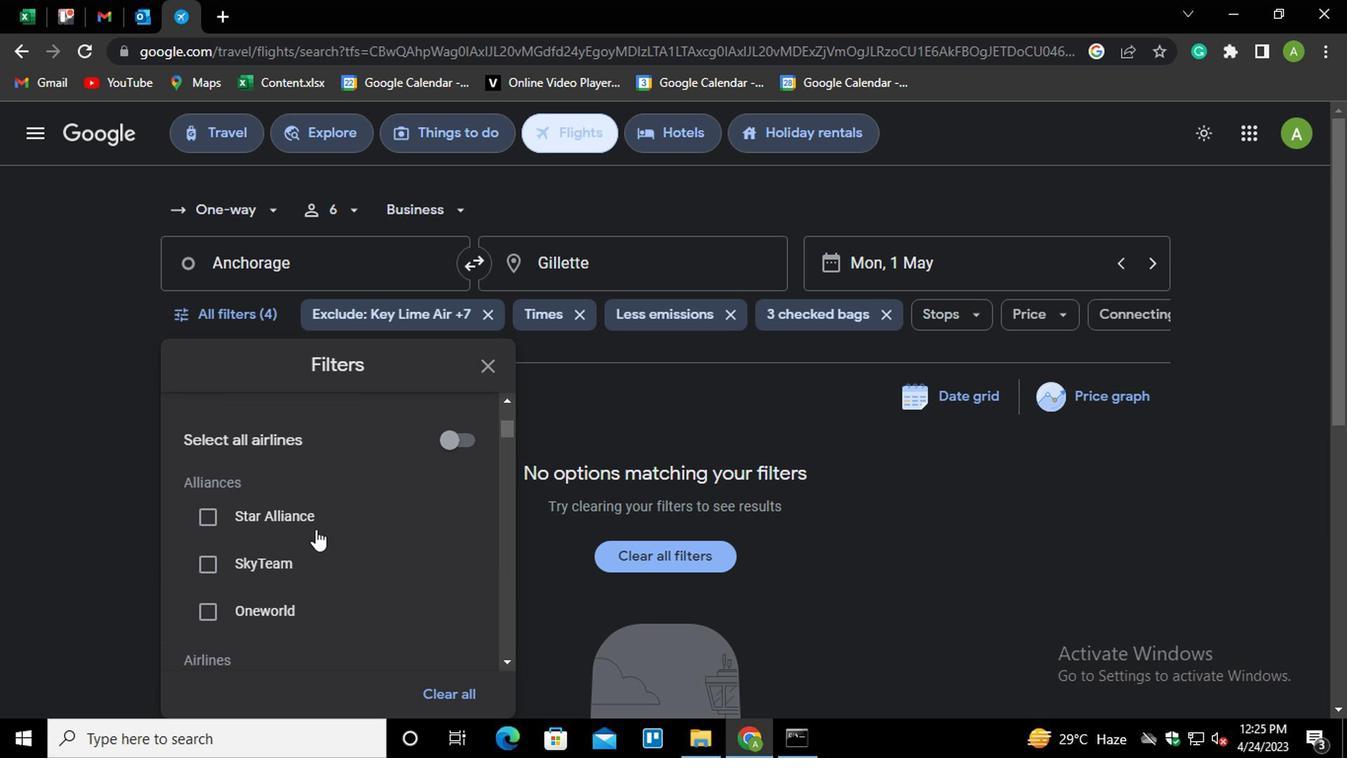 
Action: Mouse scrolled (312, 530) with delta (0, 0)
Screenshot: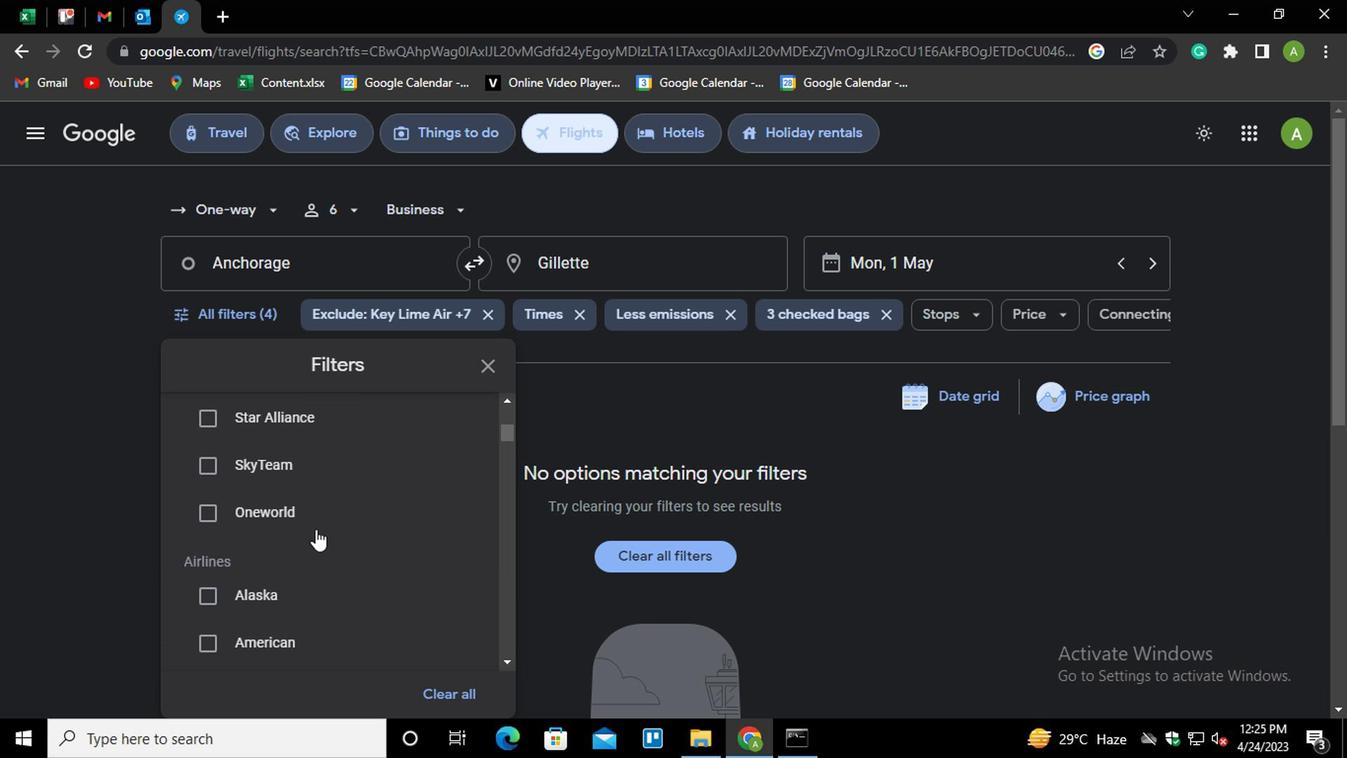 
Action: Mouse scrolled (312, 530) with delta (0, 0)
Screenshot: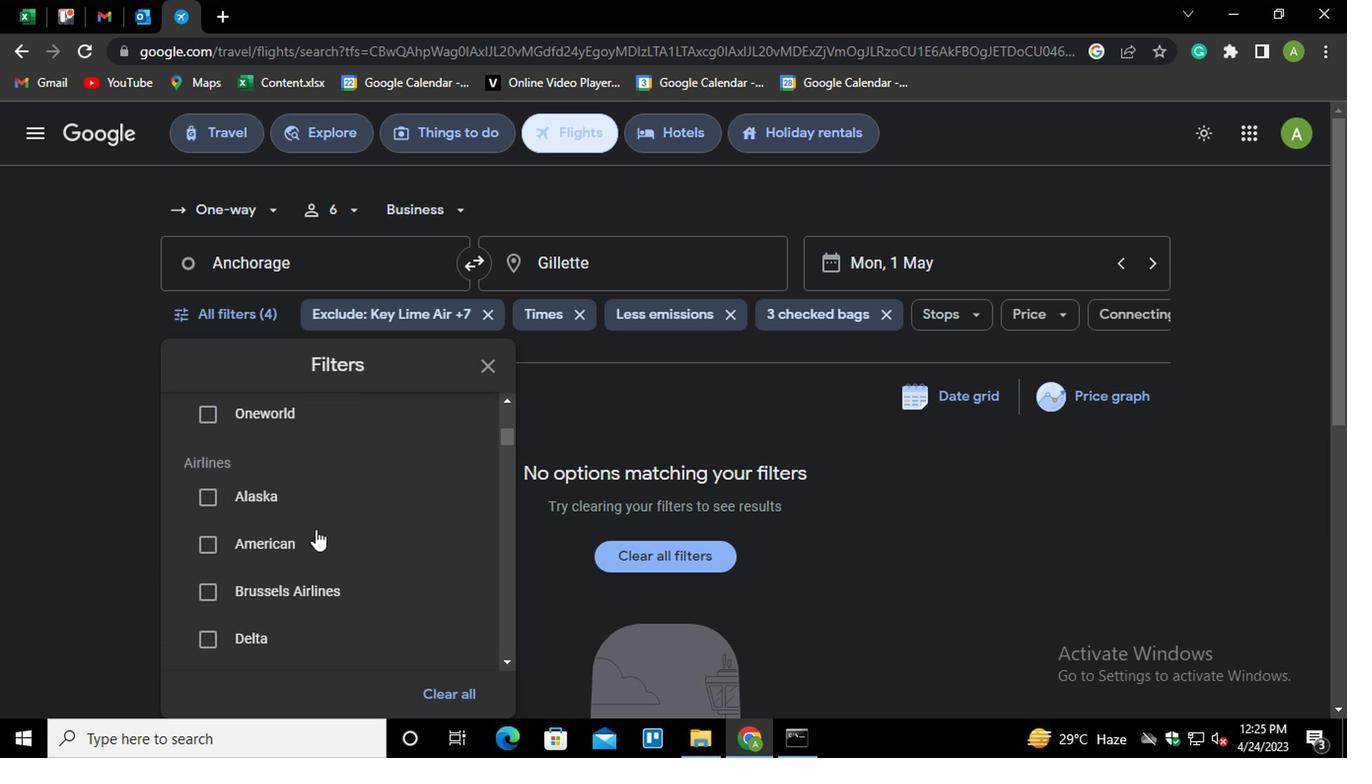 
Action: Mouse scrolled (312, 530) with delta (0, 0)
Screenshot: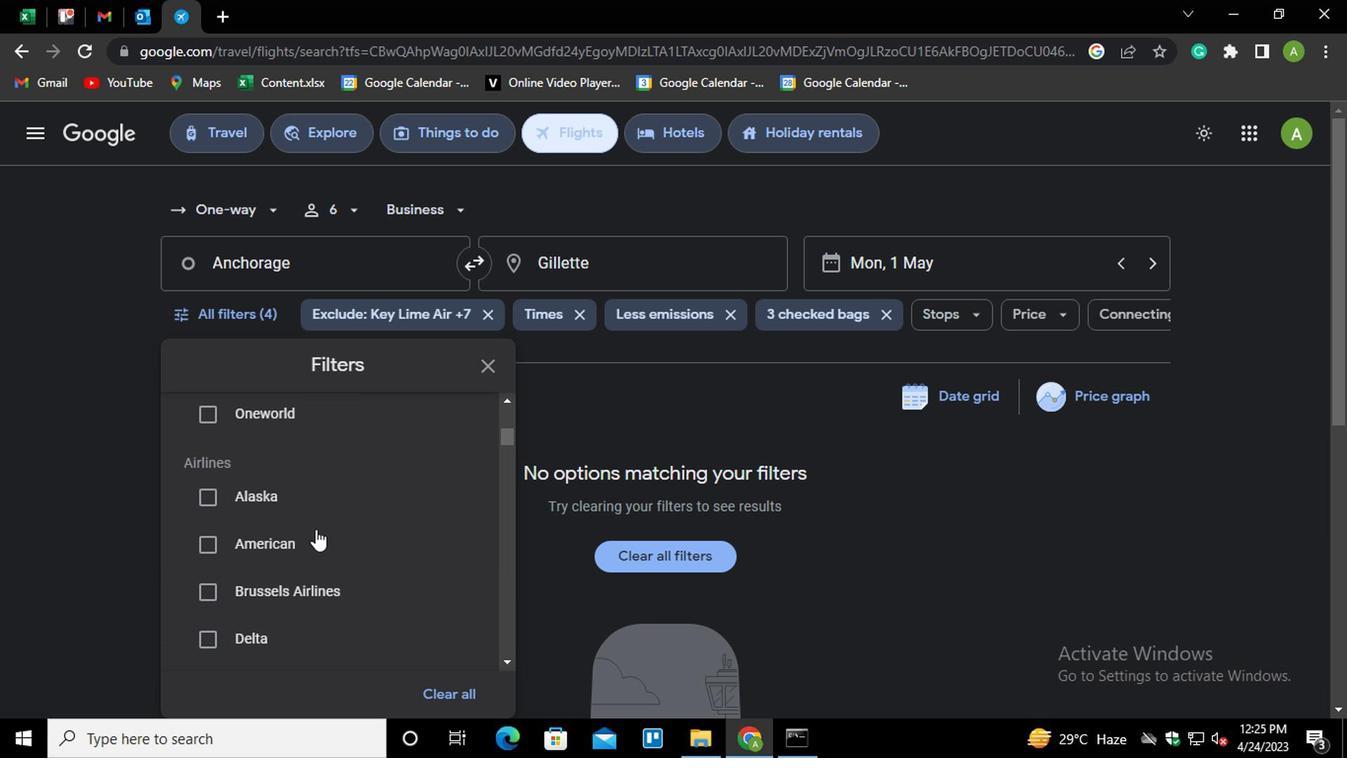 
Action: Mouse scrolled (312, 530) with delta (0, 0)
Screenshot: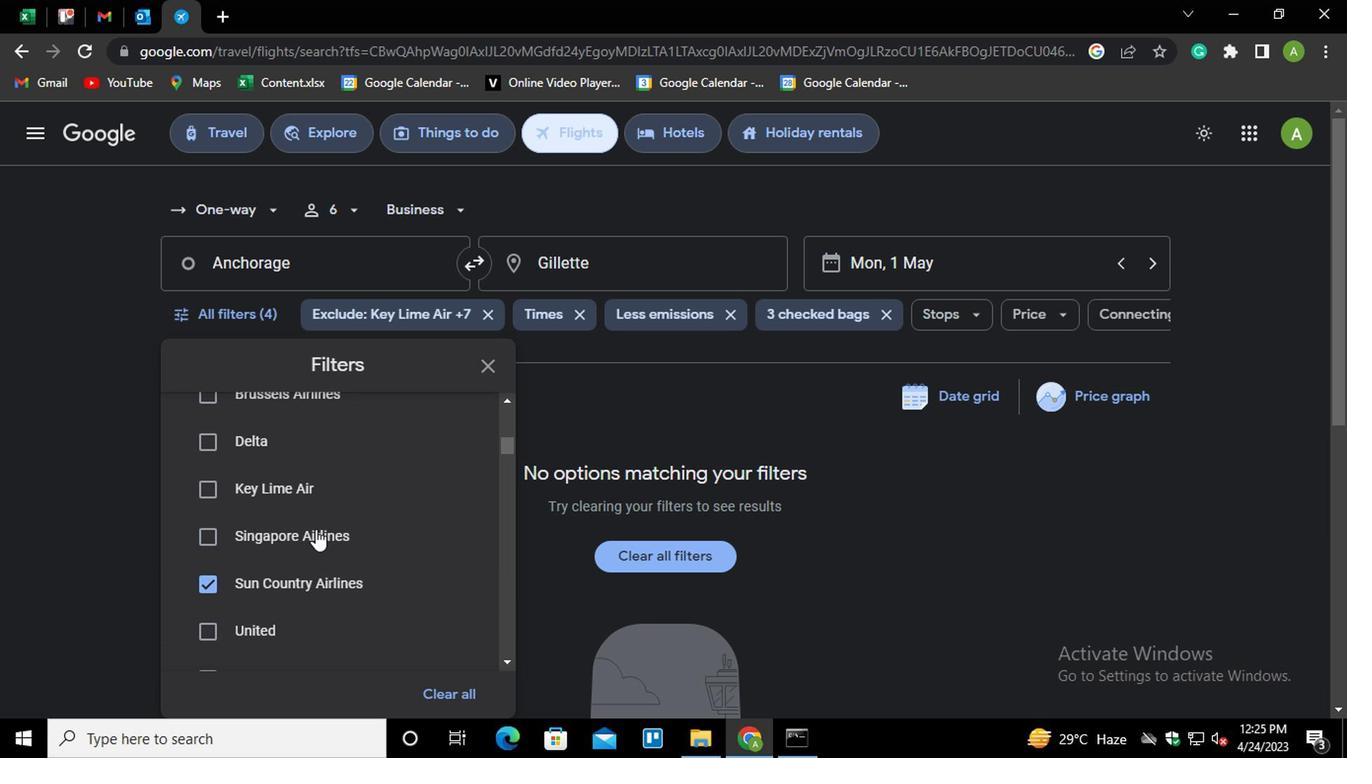 
Action: Mouse scrolled (312, 530) with delta (0, 0)
Screenshot: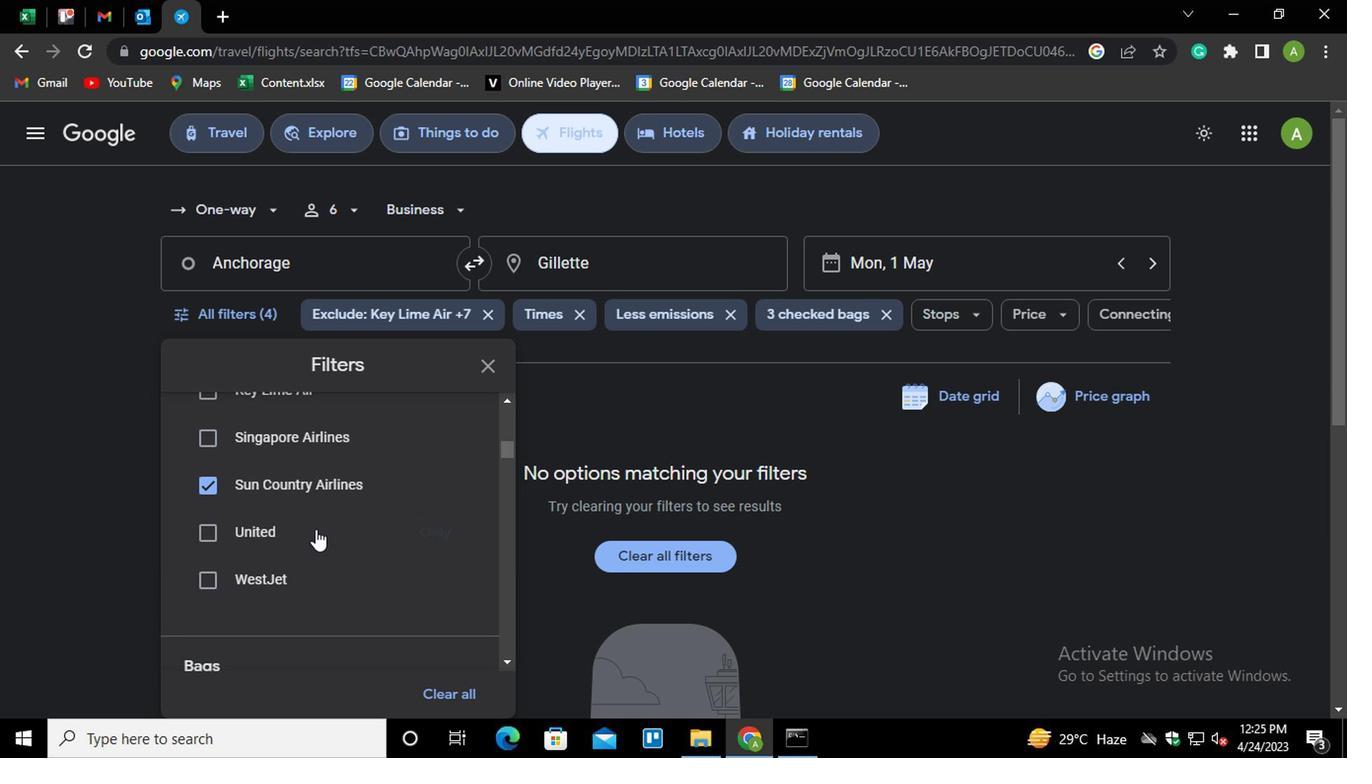 
Action: Mouse scrolled (312, 530) with delta (0, 0)
Screenshot: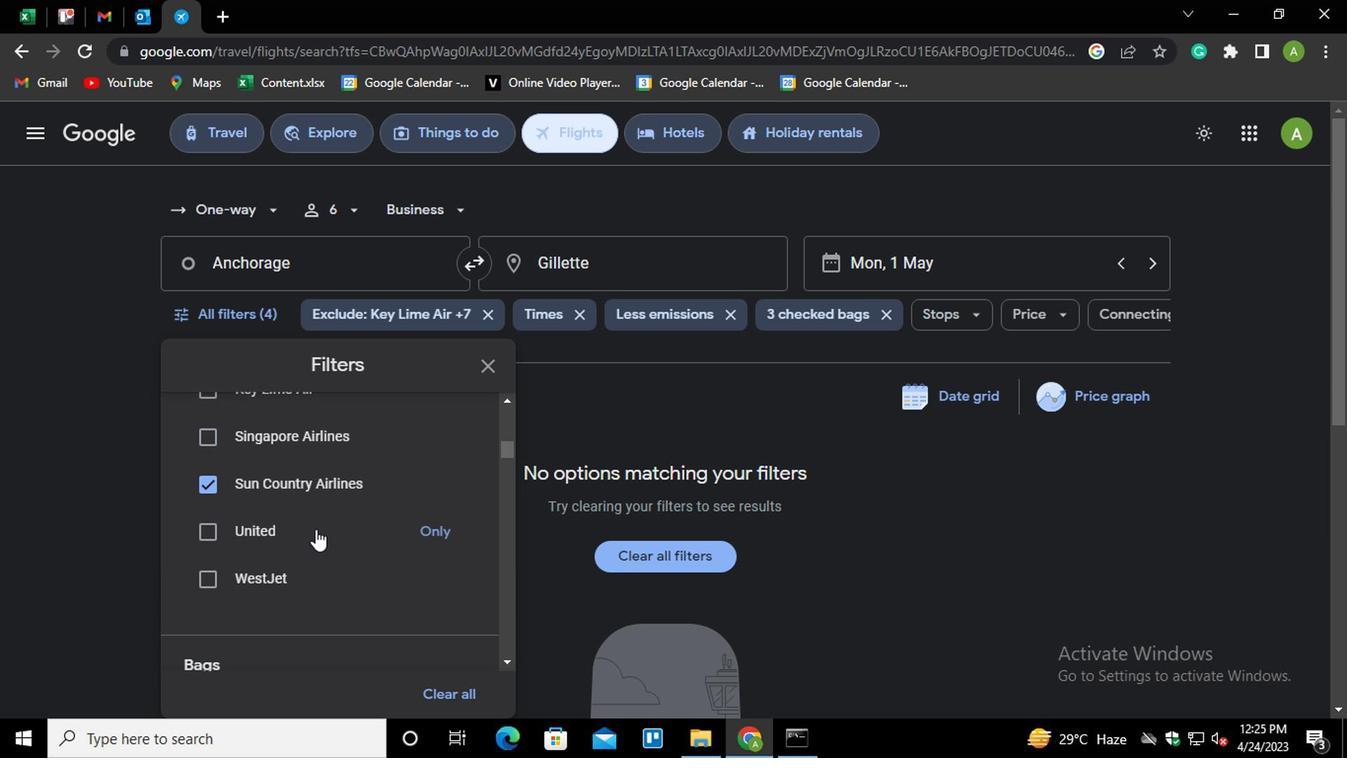 
Action: Mouse moved to (446, 567)
Screenshot: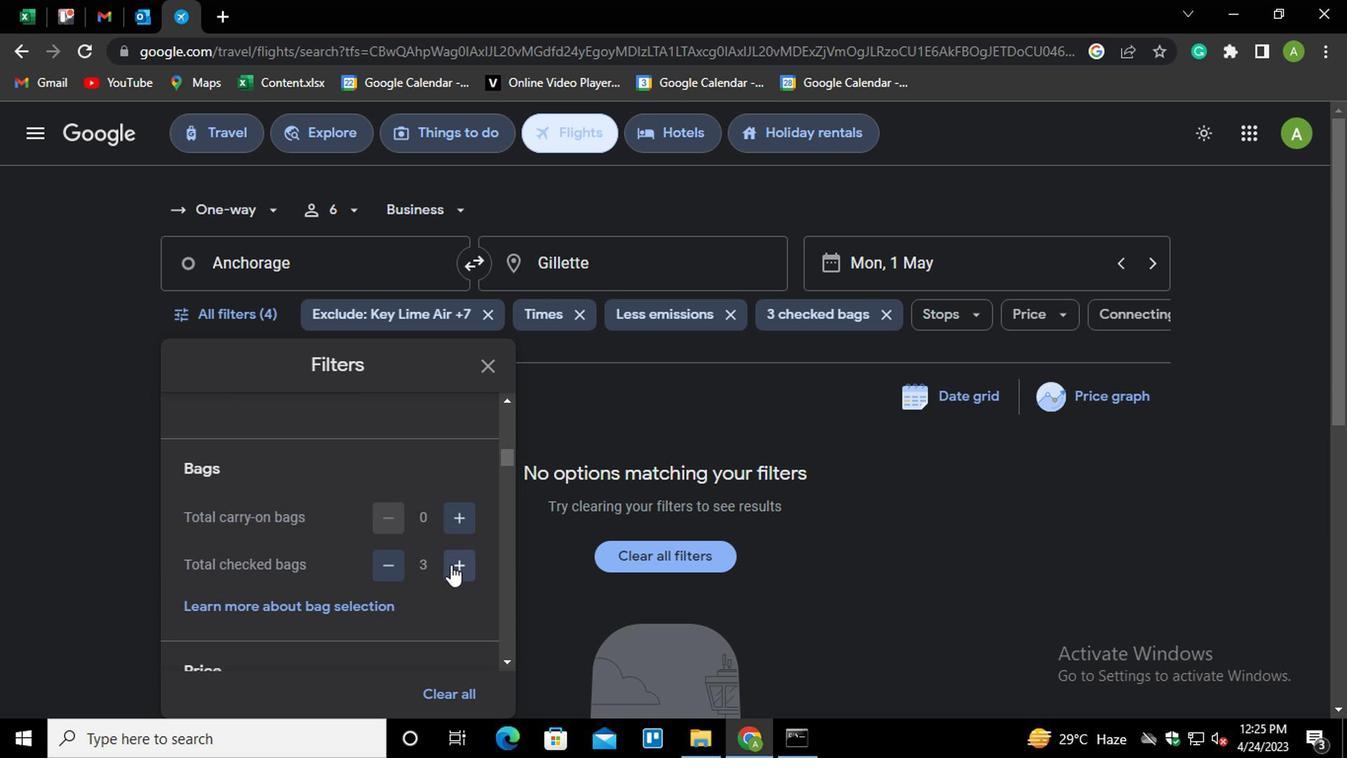 
Action: Mouse pressed left at (446, 567)
Screenshot: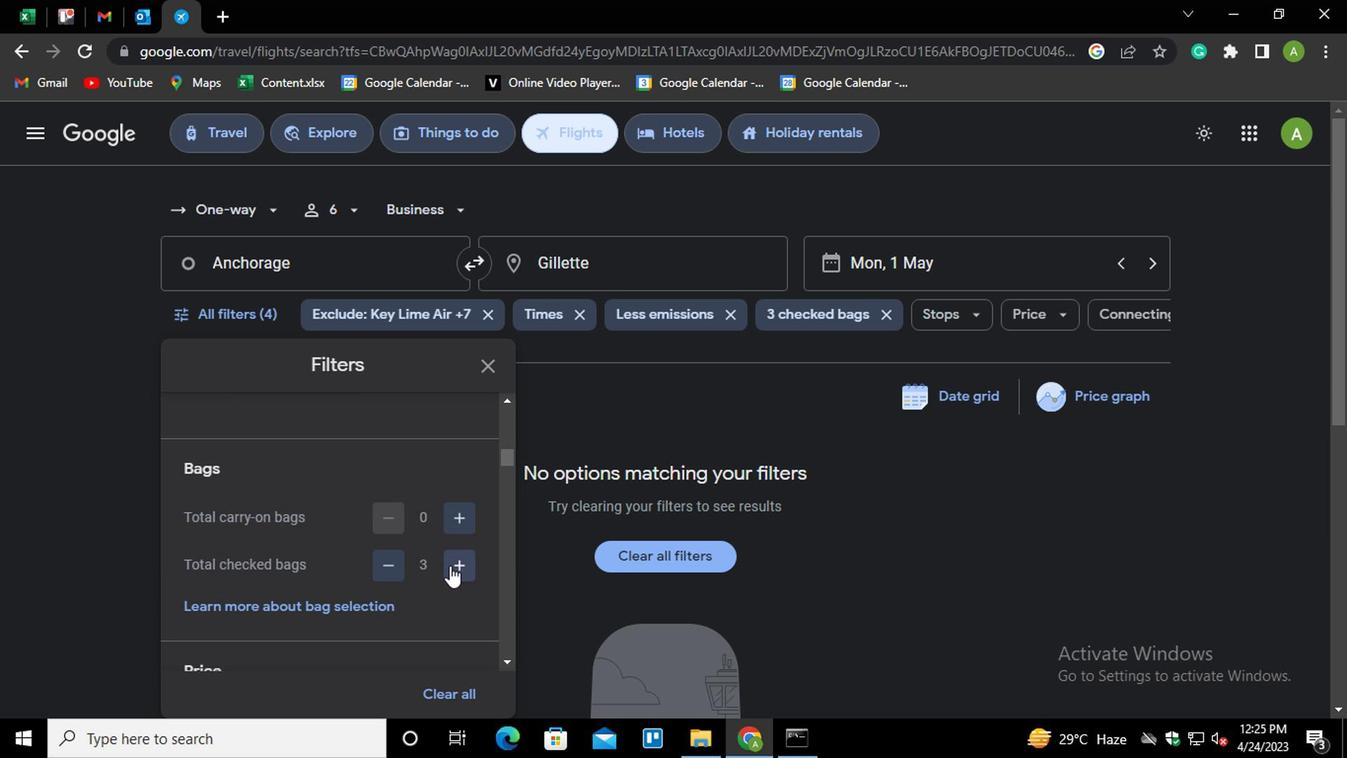 
Action: Mouse moved to (330, 576)
Screenshot: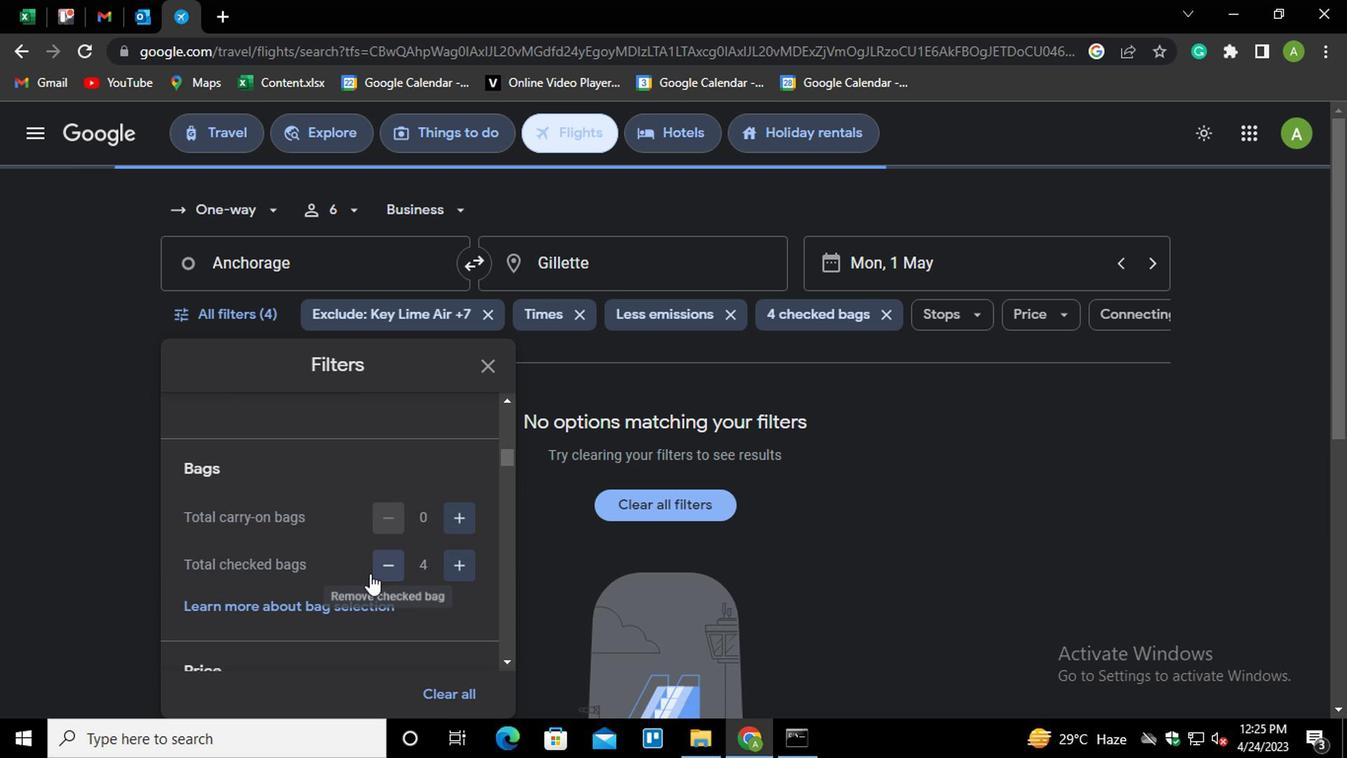 
Action: Mouse scrolled (330, 577) with delta (0, 0)
Screenshot: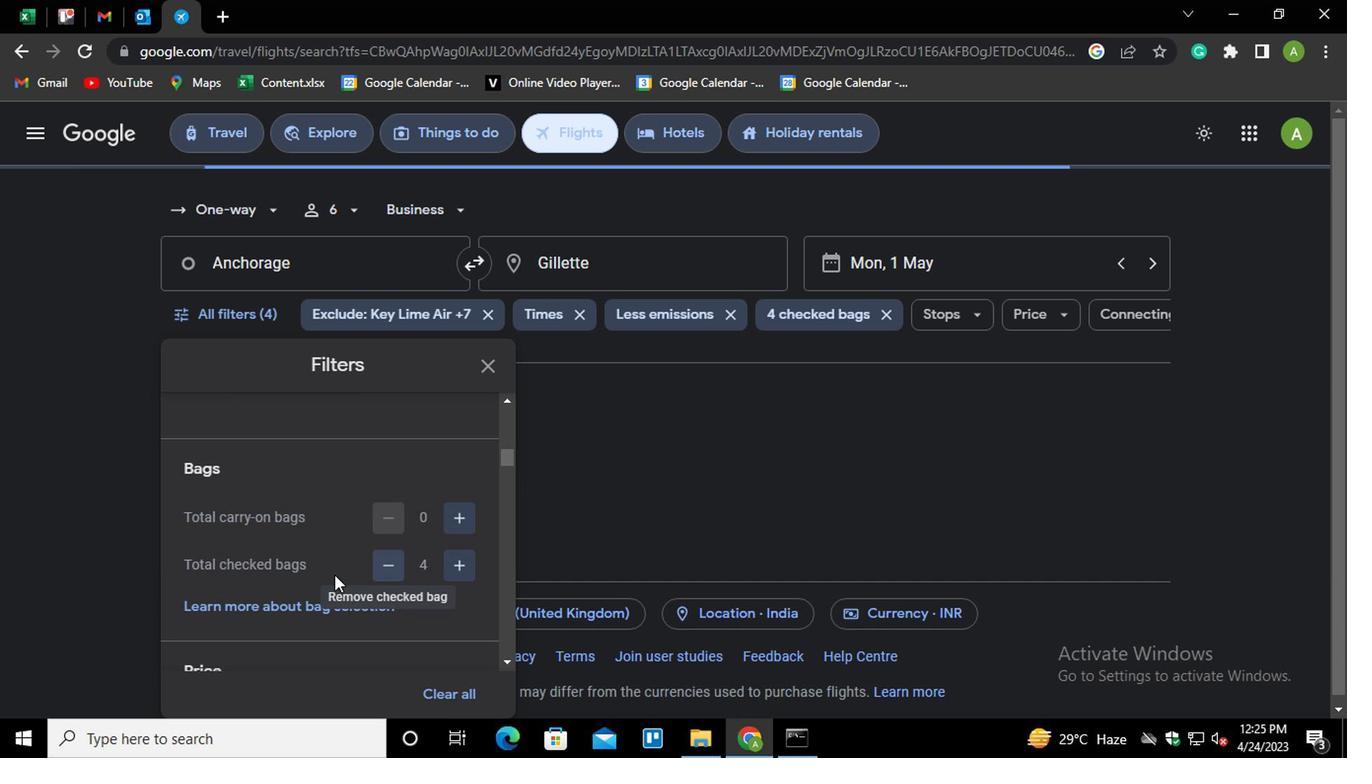 
Action: Mouse scrolled (330, 577) with delta (0, 0)
Screenshot: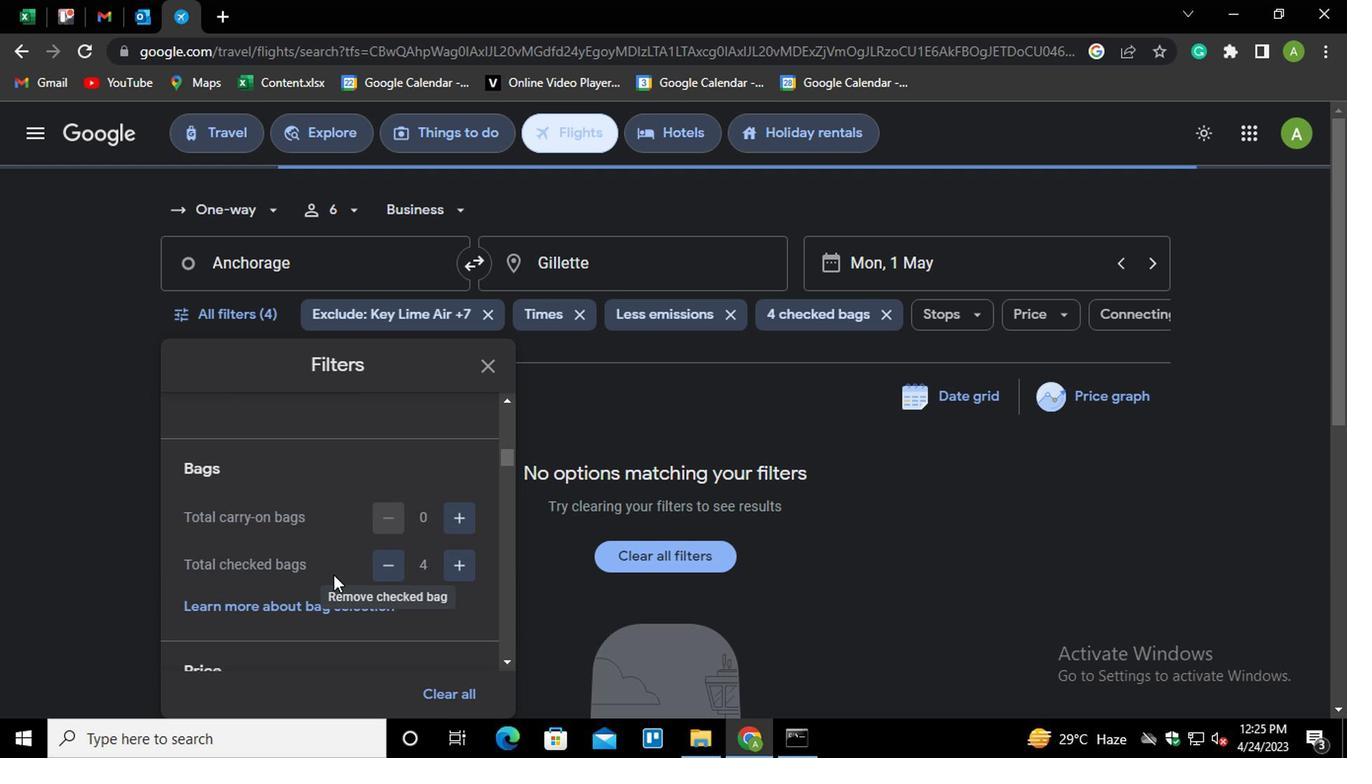
Action: Mouse moved to (302, 533)
Screenshot: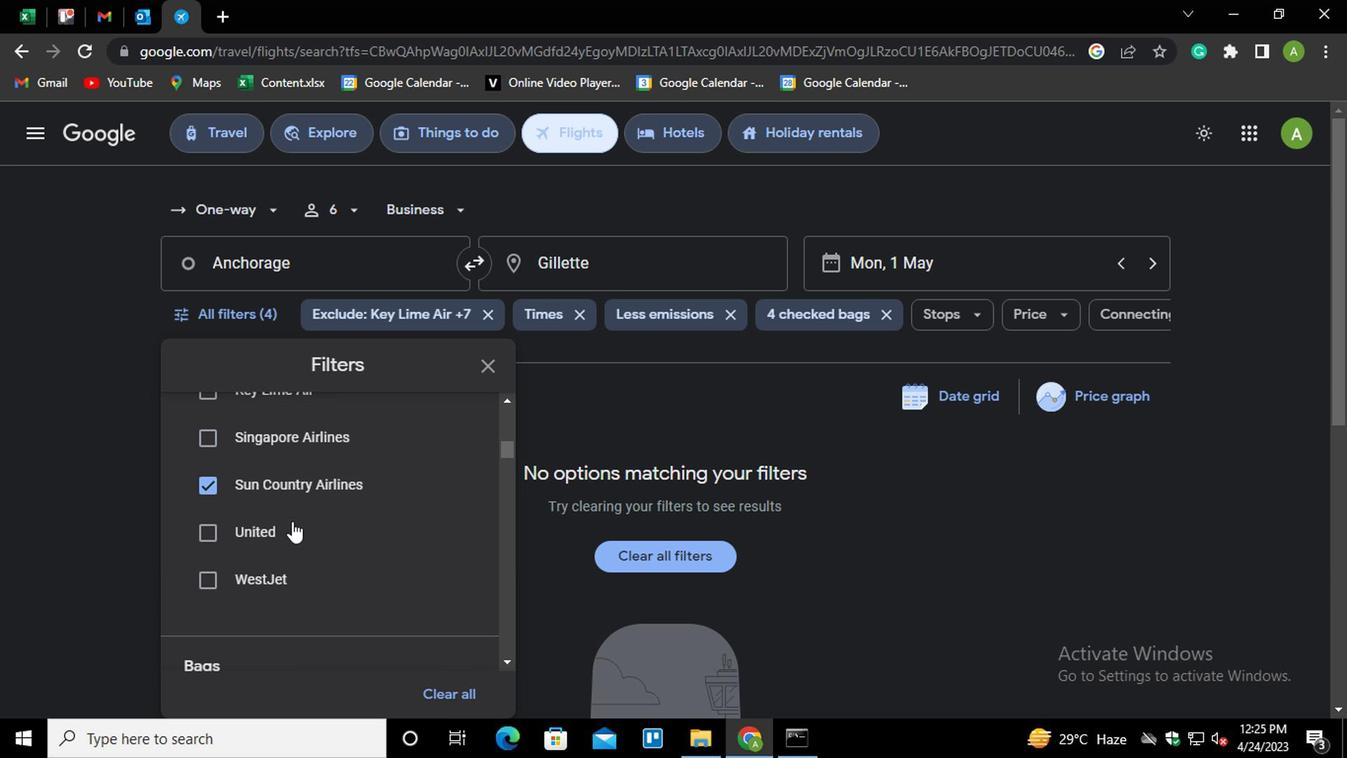 
Action: Mouse scrolled (302, 532) with delta (0, 0)
Screenshot: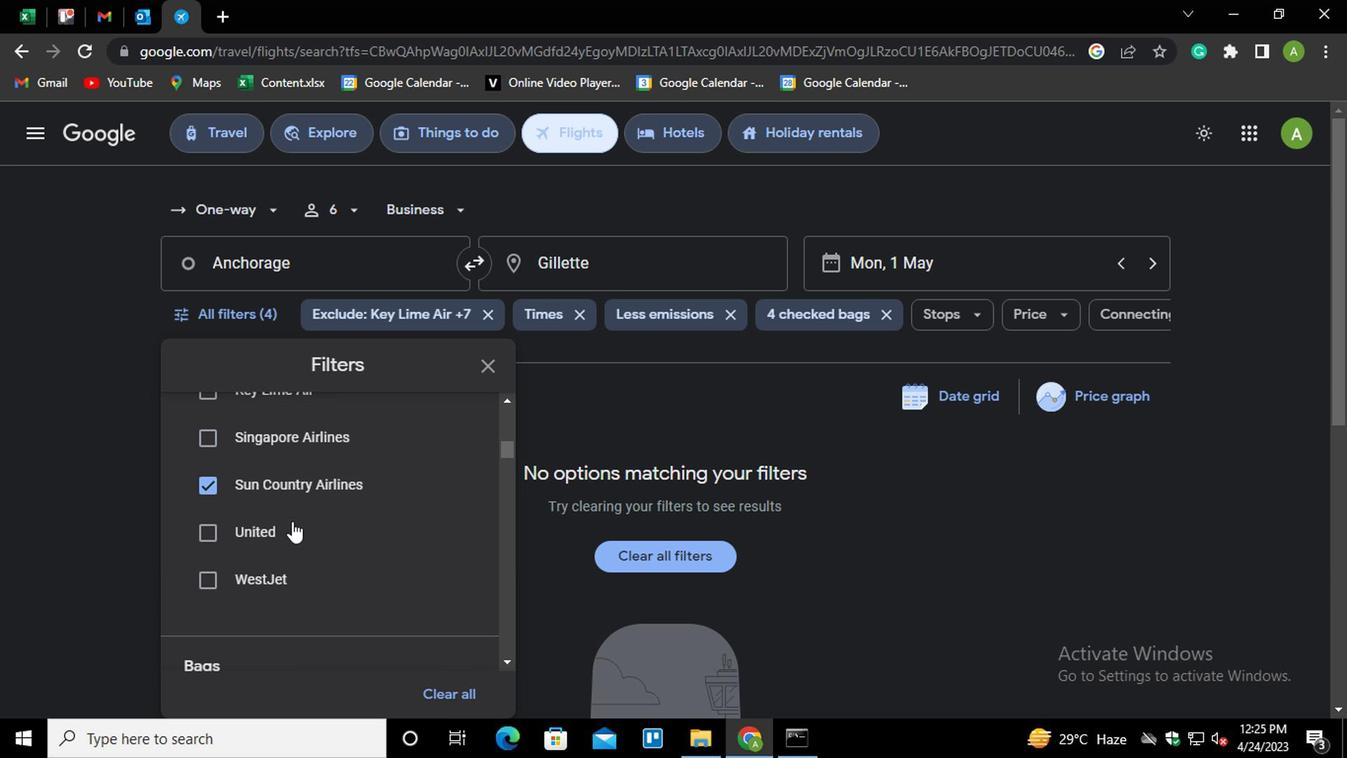 
Action: Mouse moved to (302, 535)
Screenshot: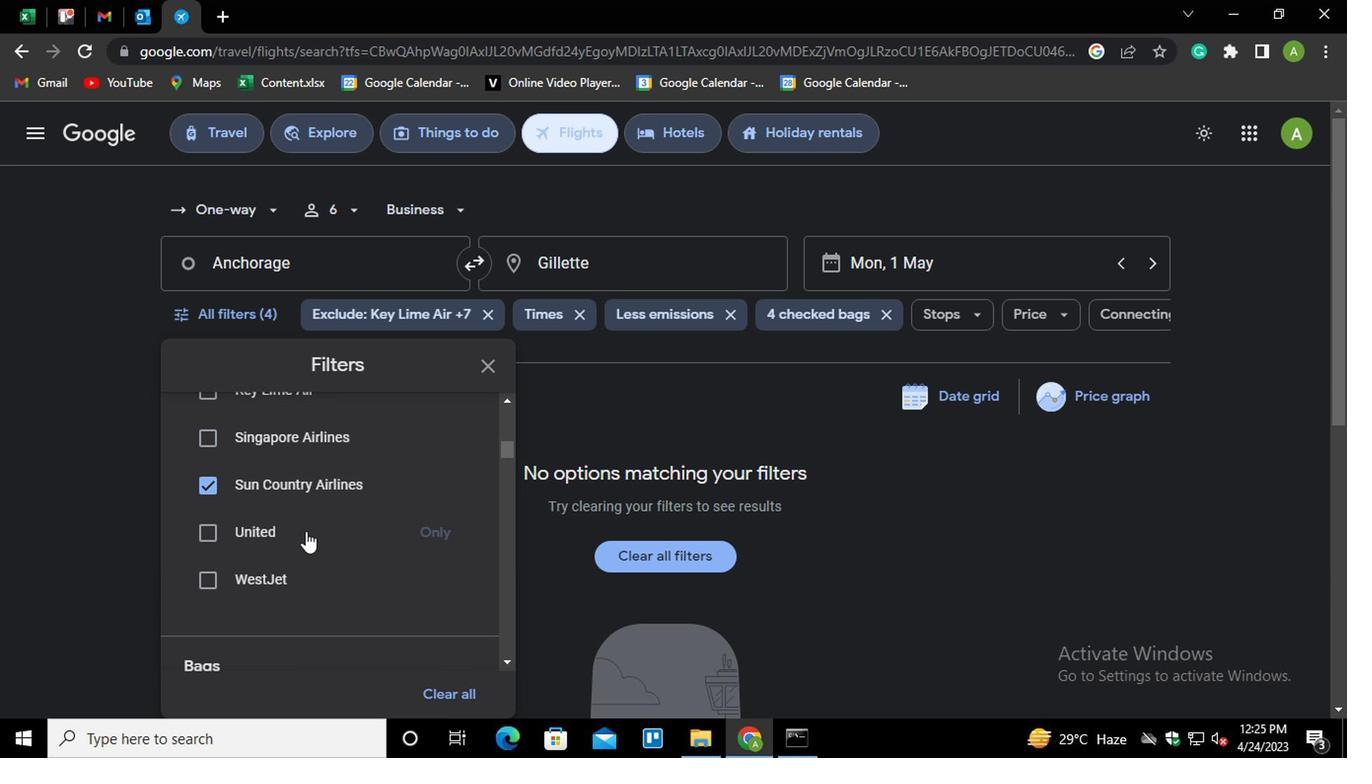 
Action: Mouse scrolled (302, 534) with delta (0, -1)
Screenshot: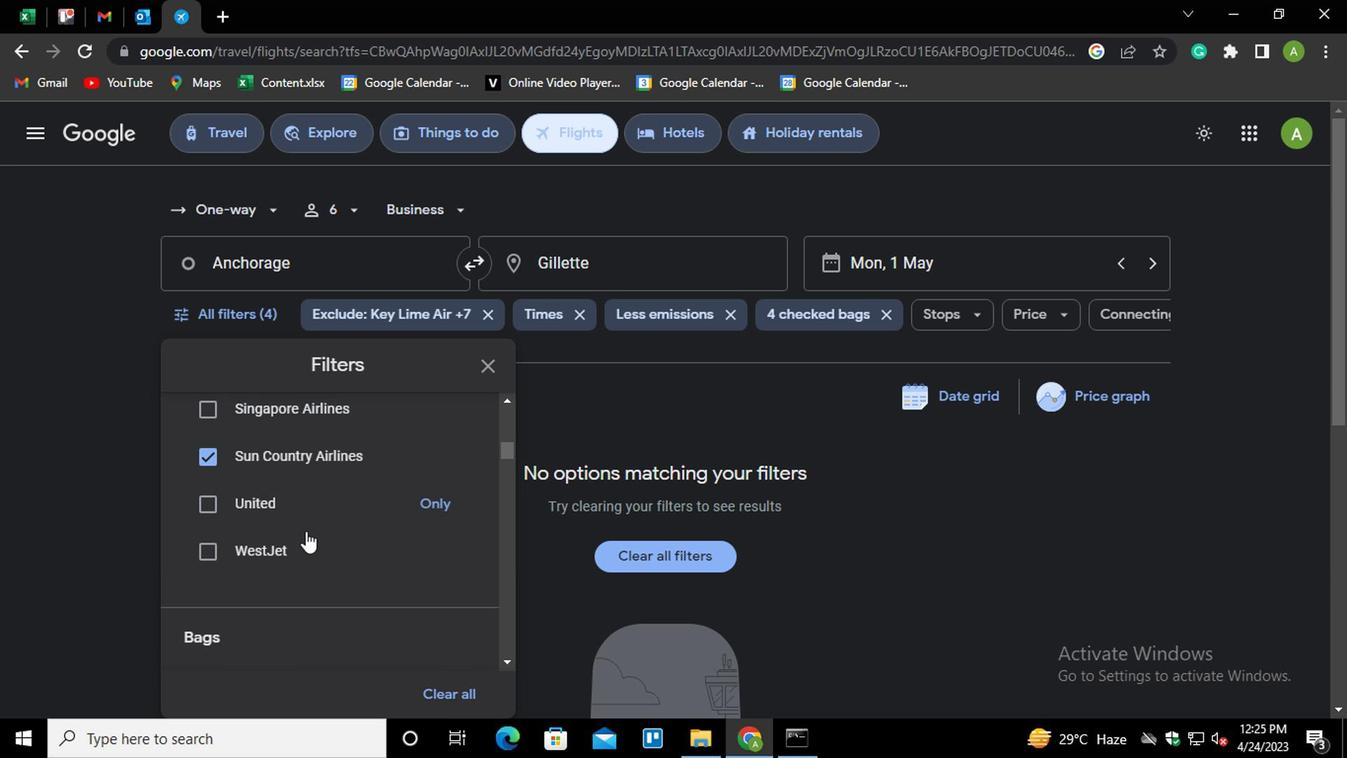 
Action: Mouse moved to (302, 536)
Screenshot: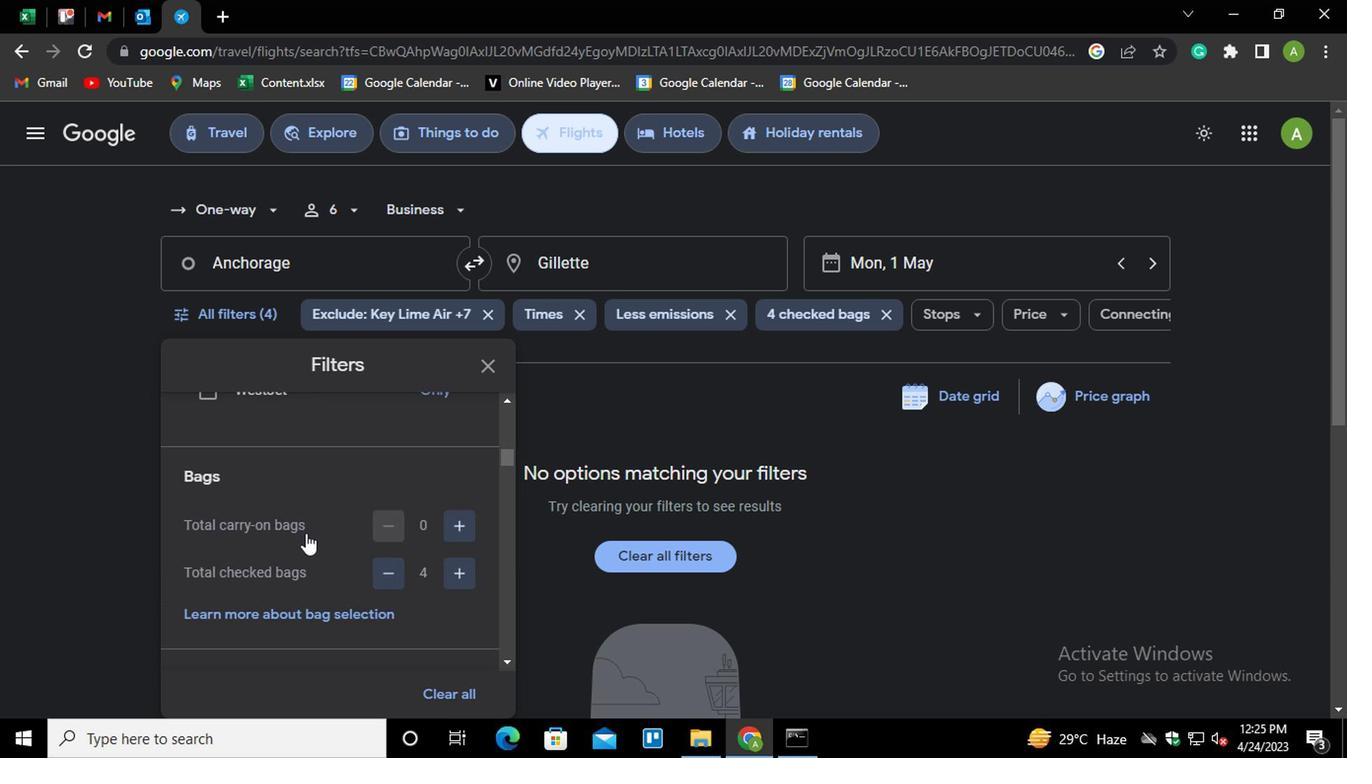 
Action: Mouse scrolled (302, 537) with delta (0, 1)
Screenshot: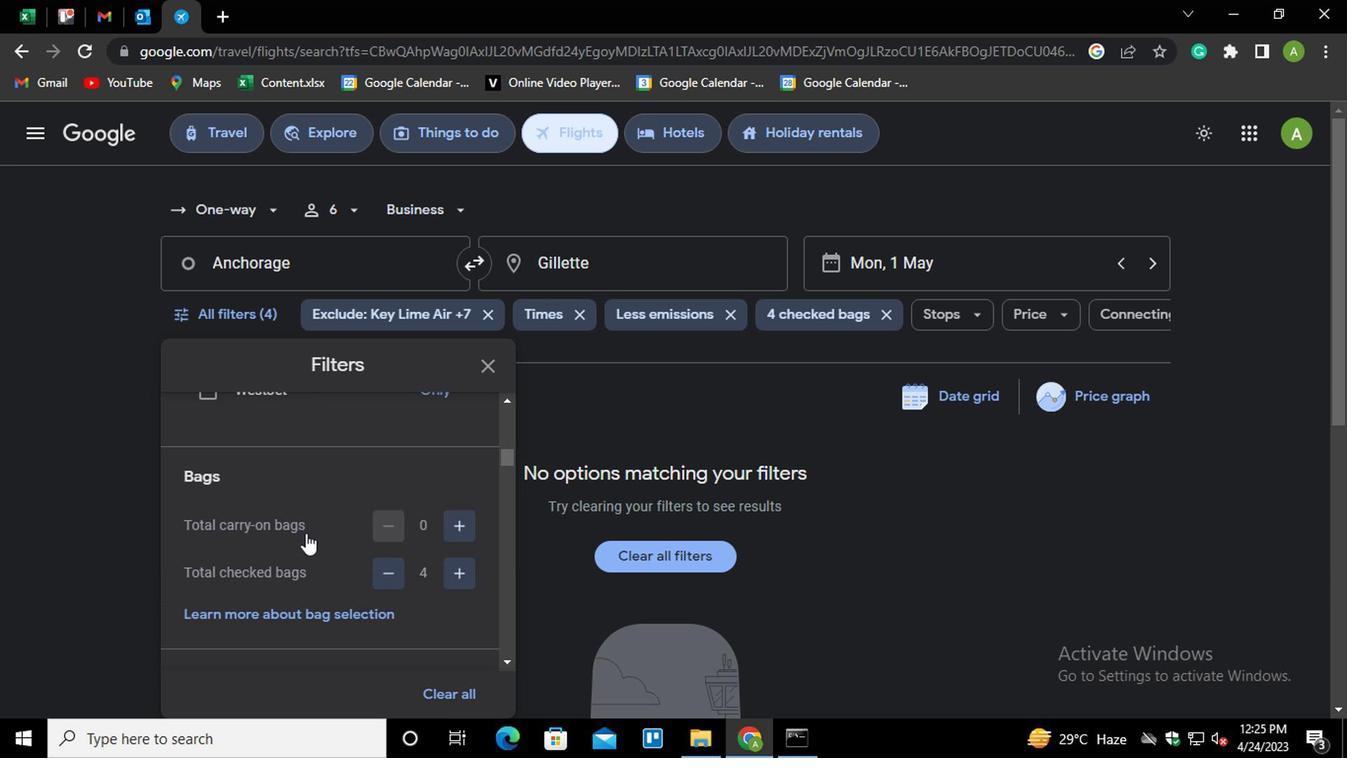
Action: Mouse scrolled (302, 537) with delta (0, 1)
Screenshot: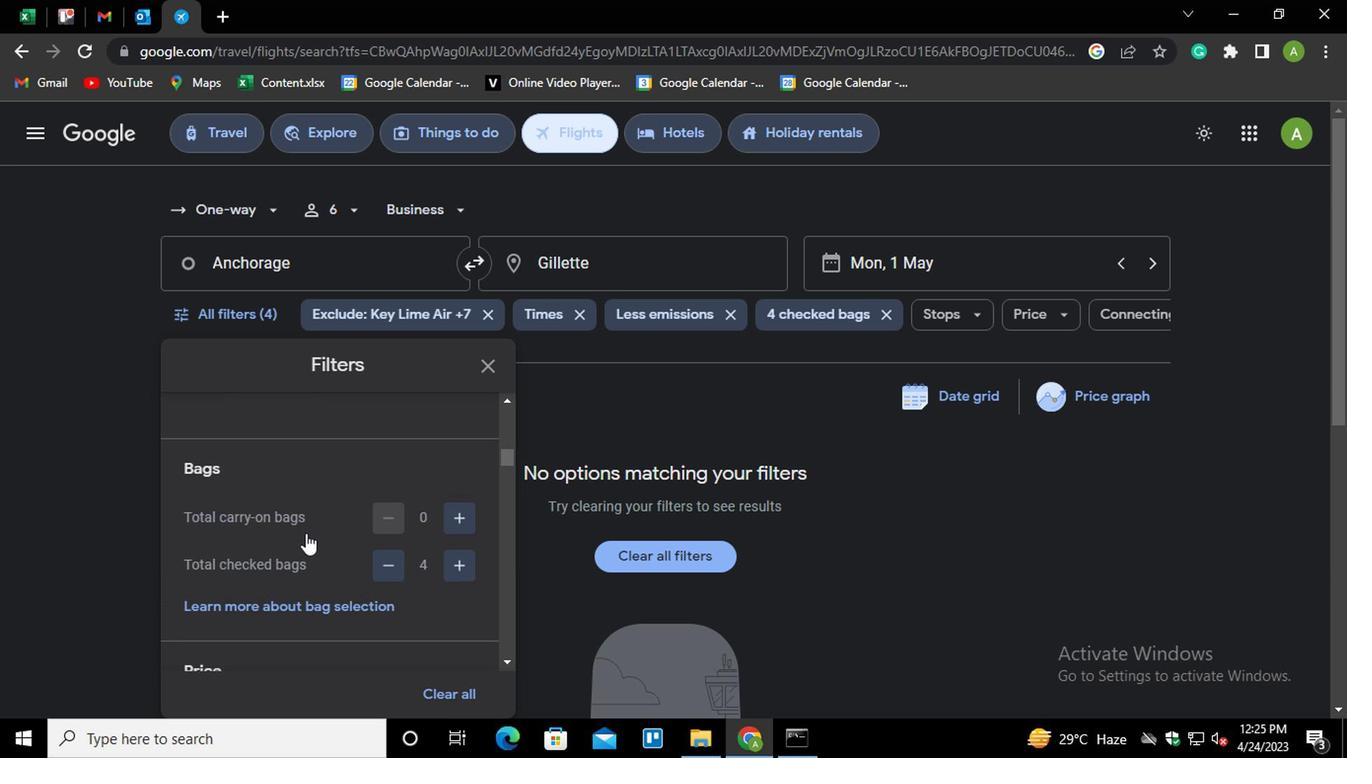 
Action: Mouse scrolled (302, 537) with delta (0, 1)
Screenshot: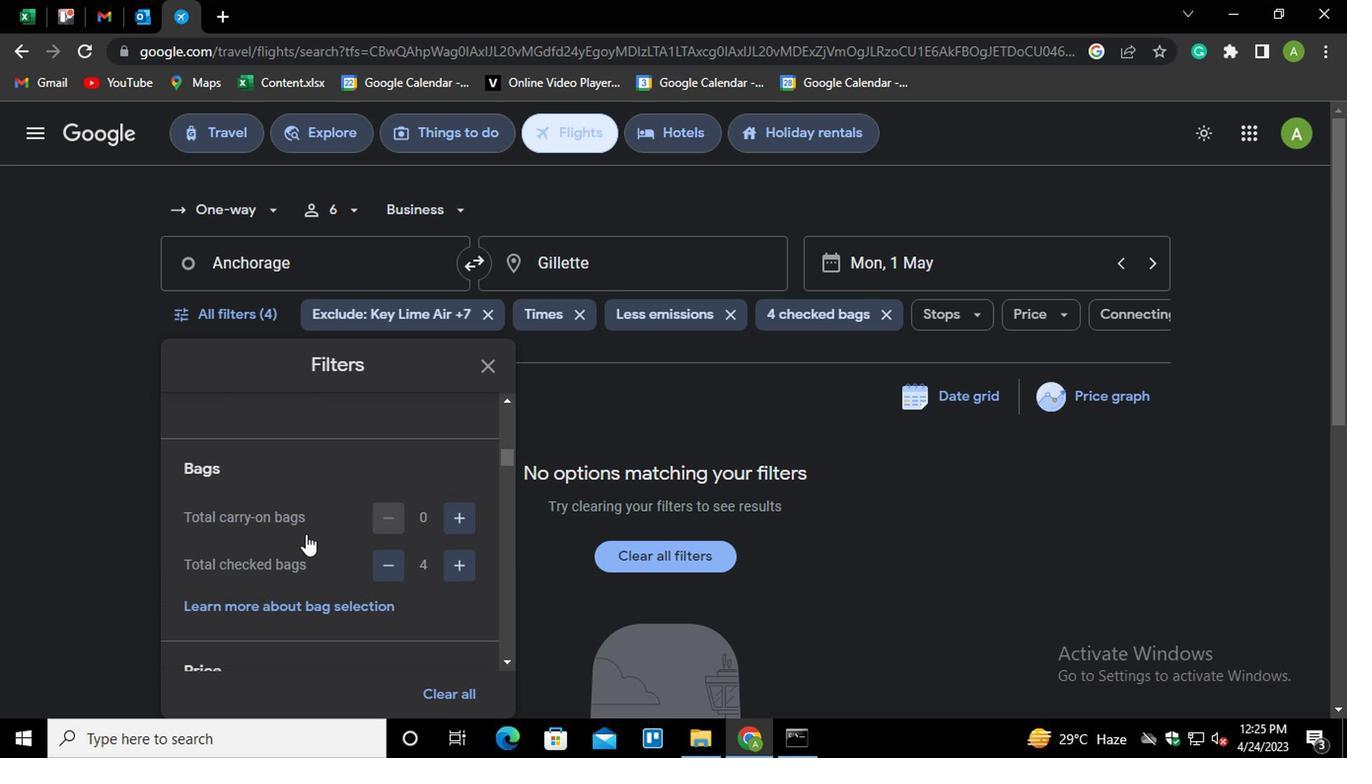 
Action: Mouse moved to (207, 579)
Screenshot: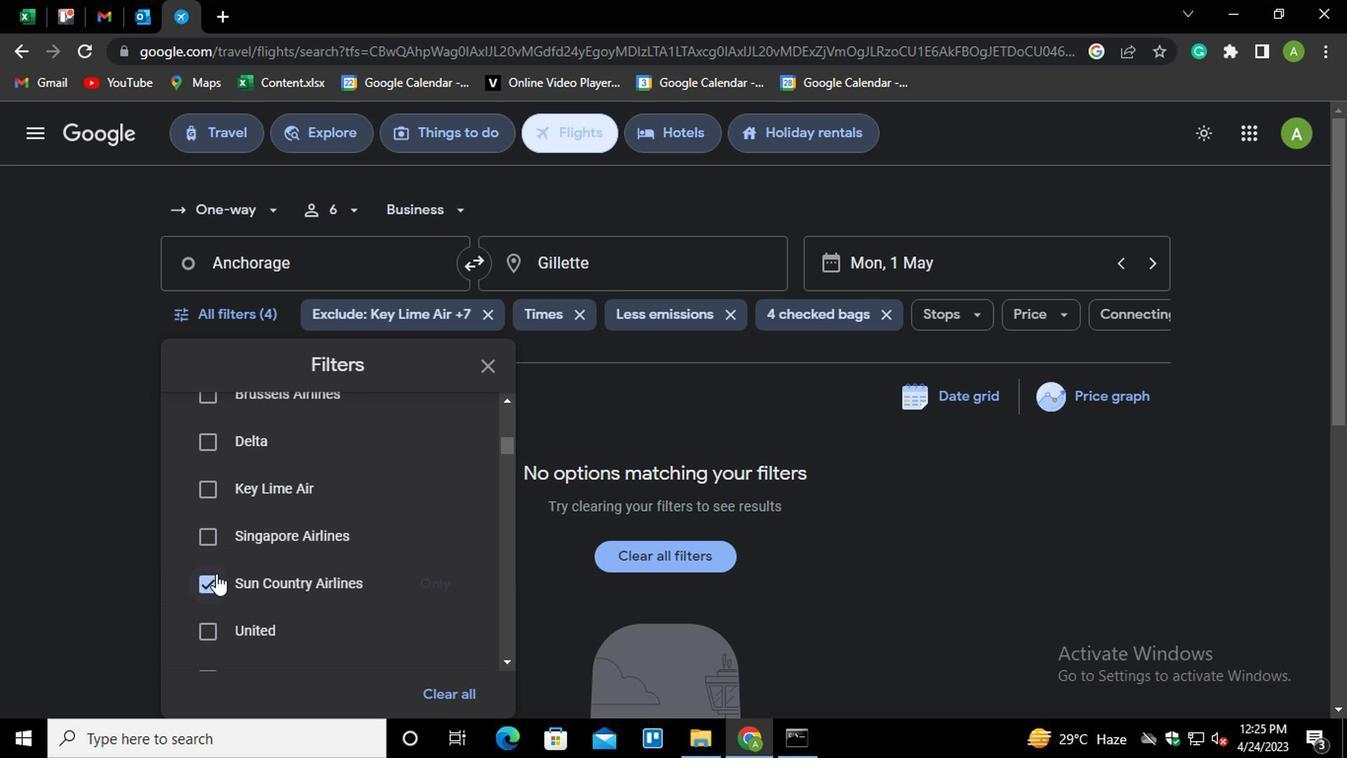 
Action: Mouse pressed left at (207, 579)
Screenshot: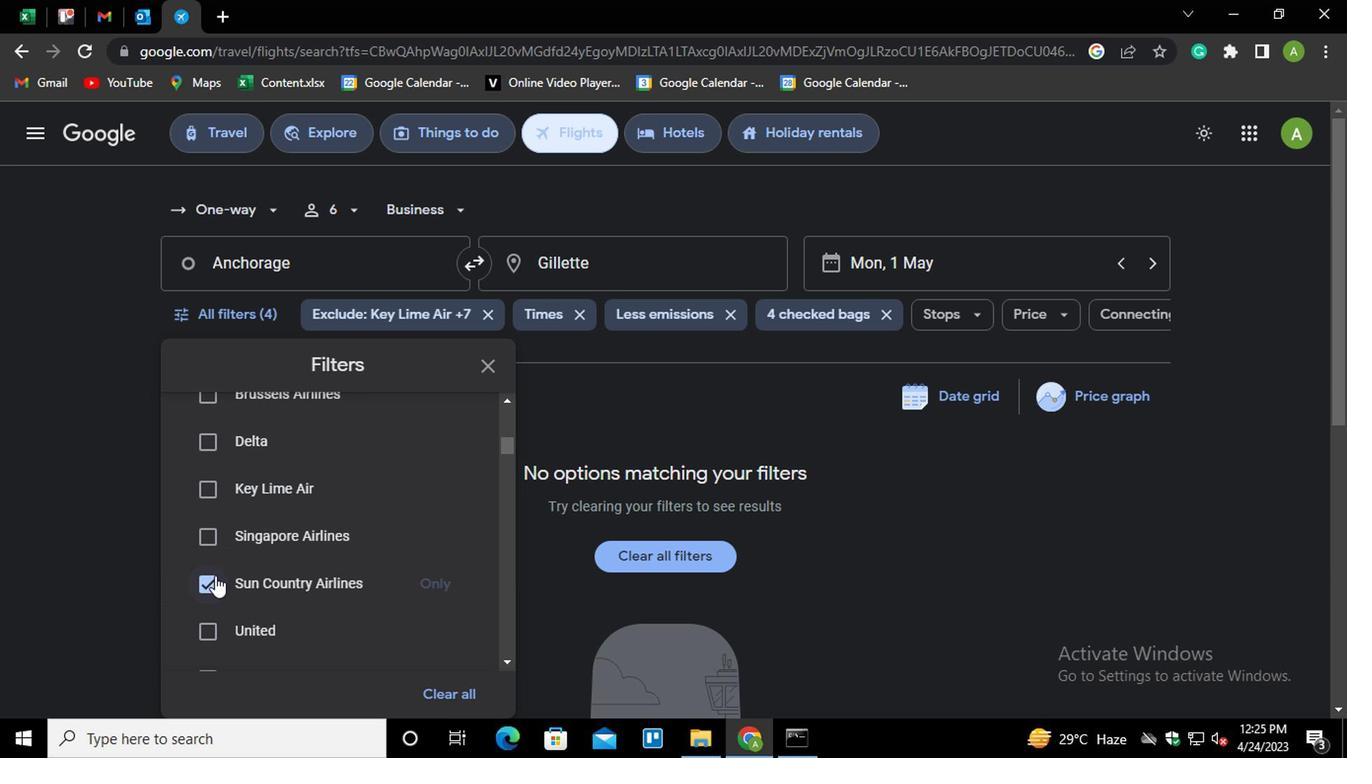 
Action: Mouse moved to (333, 550)
Screenshot: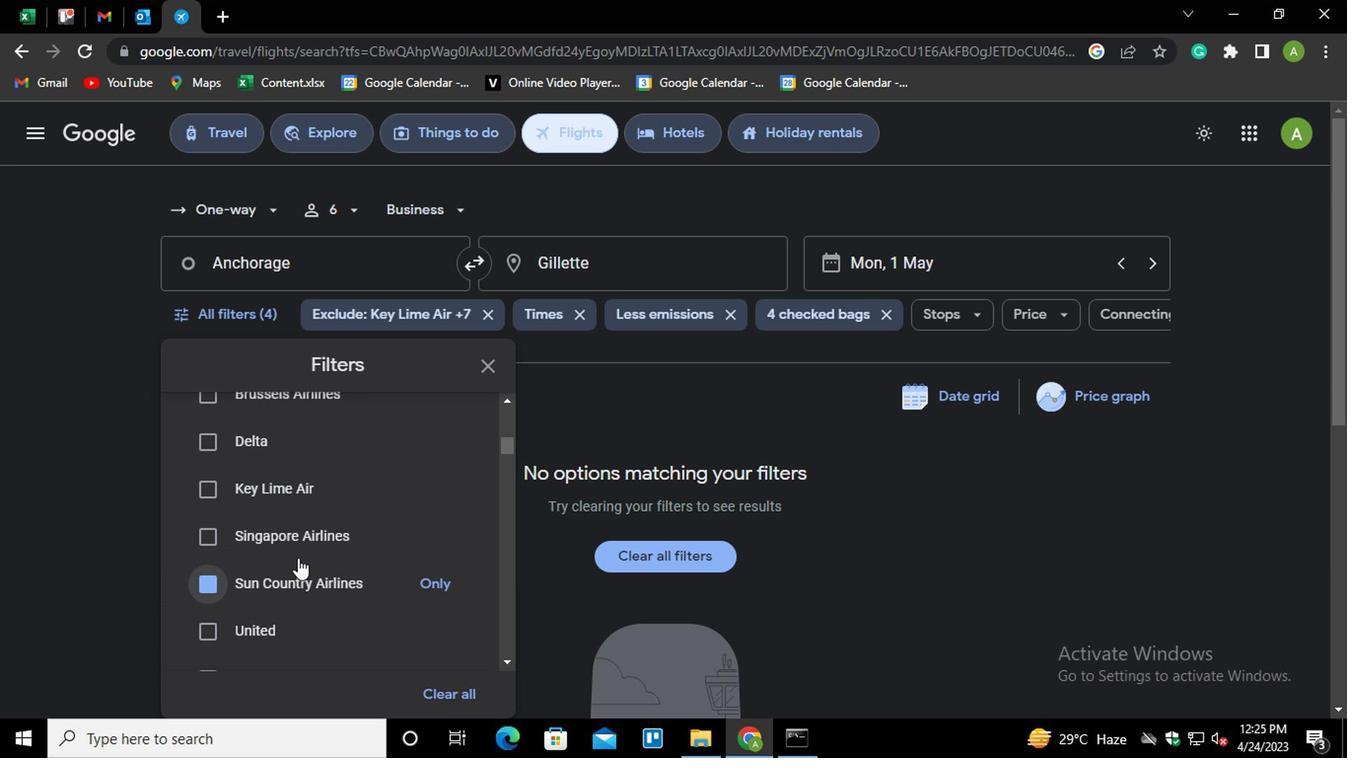 
Action: Mouse scrolled (333, 550) with delta (0, 0)
Screenshot: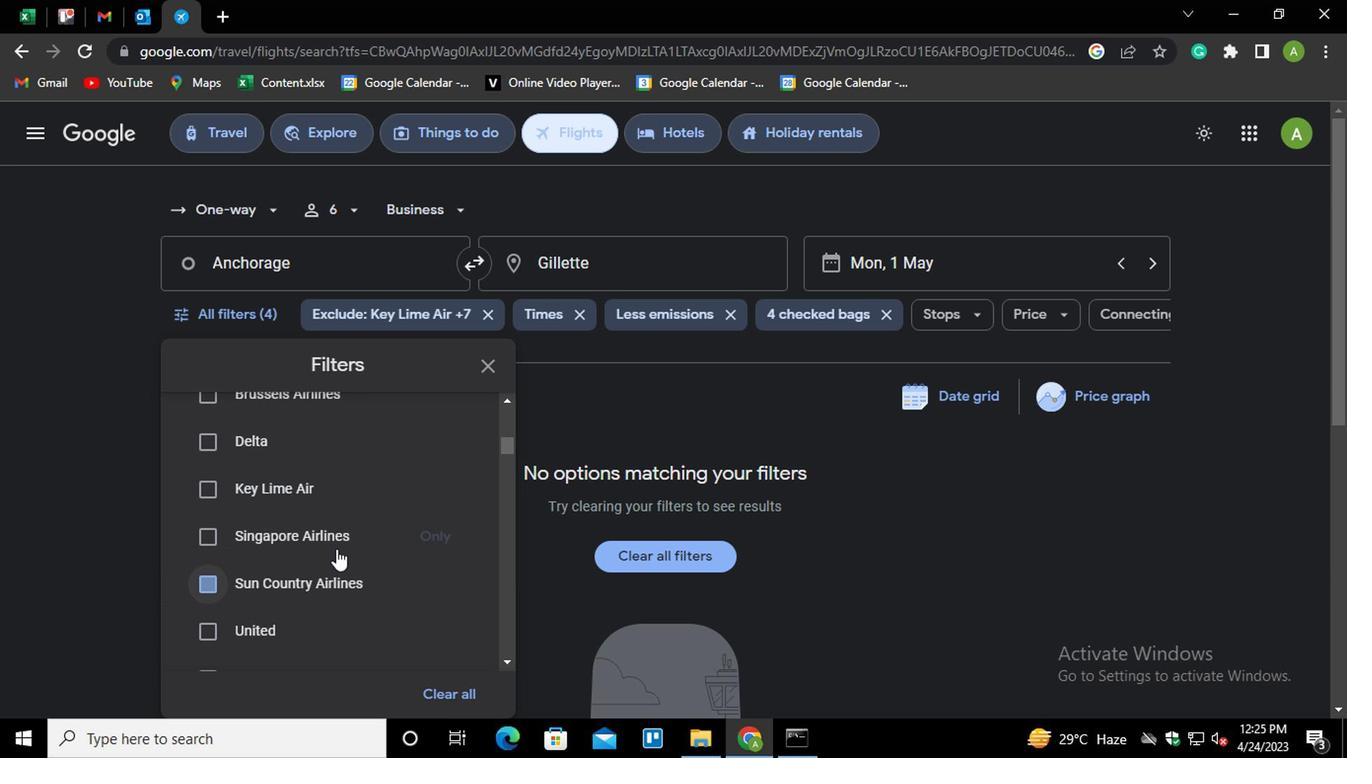 
Action: Mouse scrolled (333, 550) with delta (0, 0)
Screenshot: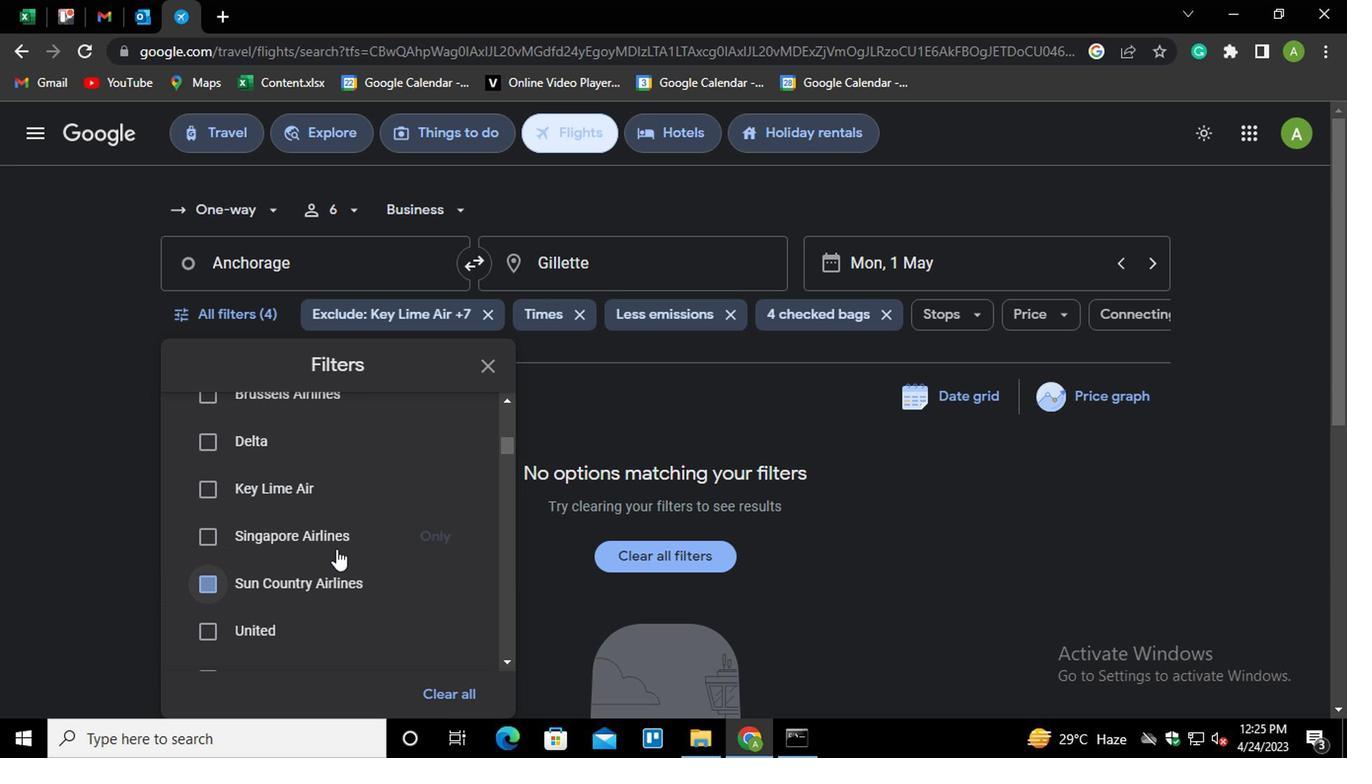 
Action: Mouse scrolled (333, 550) with delta (0, 0)
Screenshot: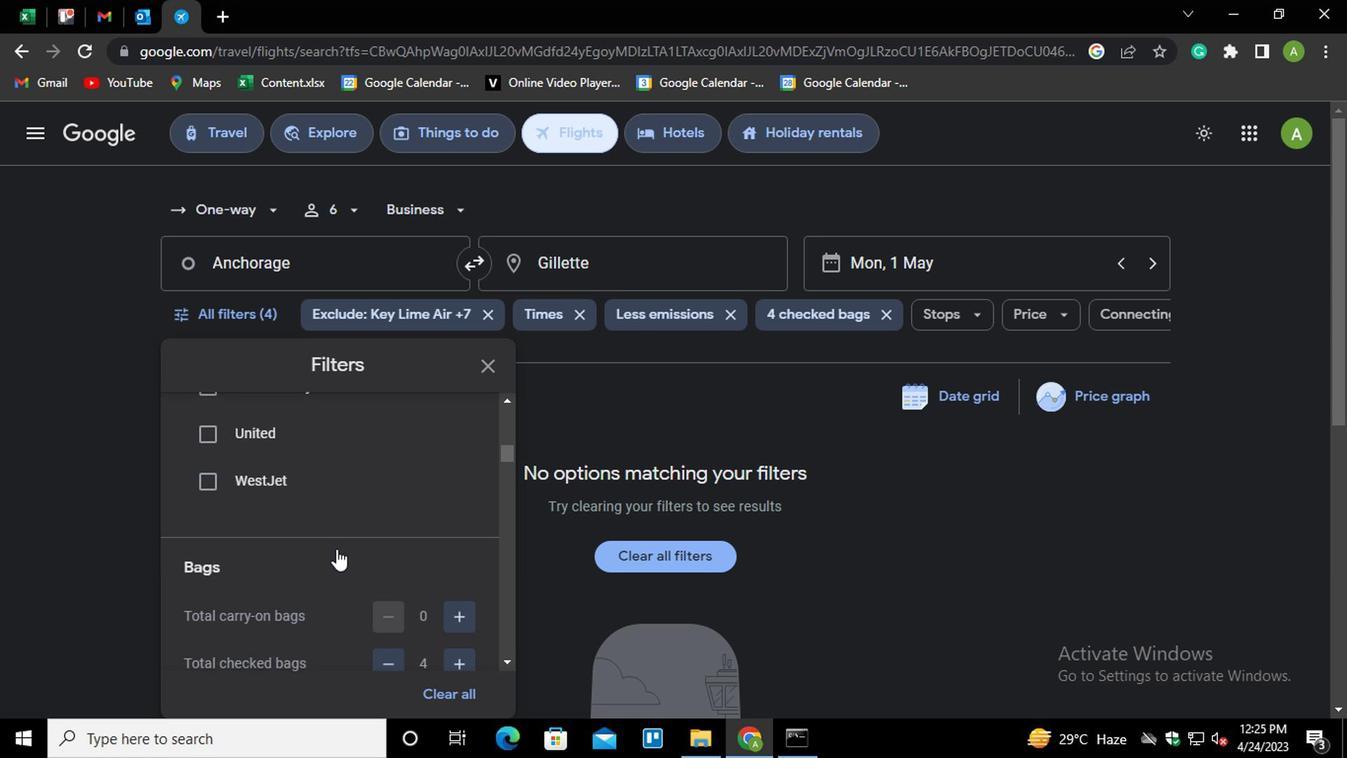 
Action: Mouse scrolled (333, 550) with delta (0, 0)
Screenshot: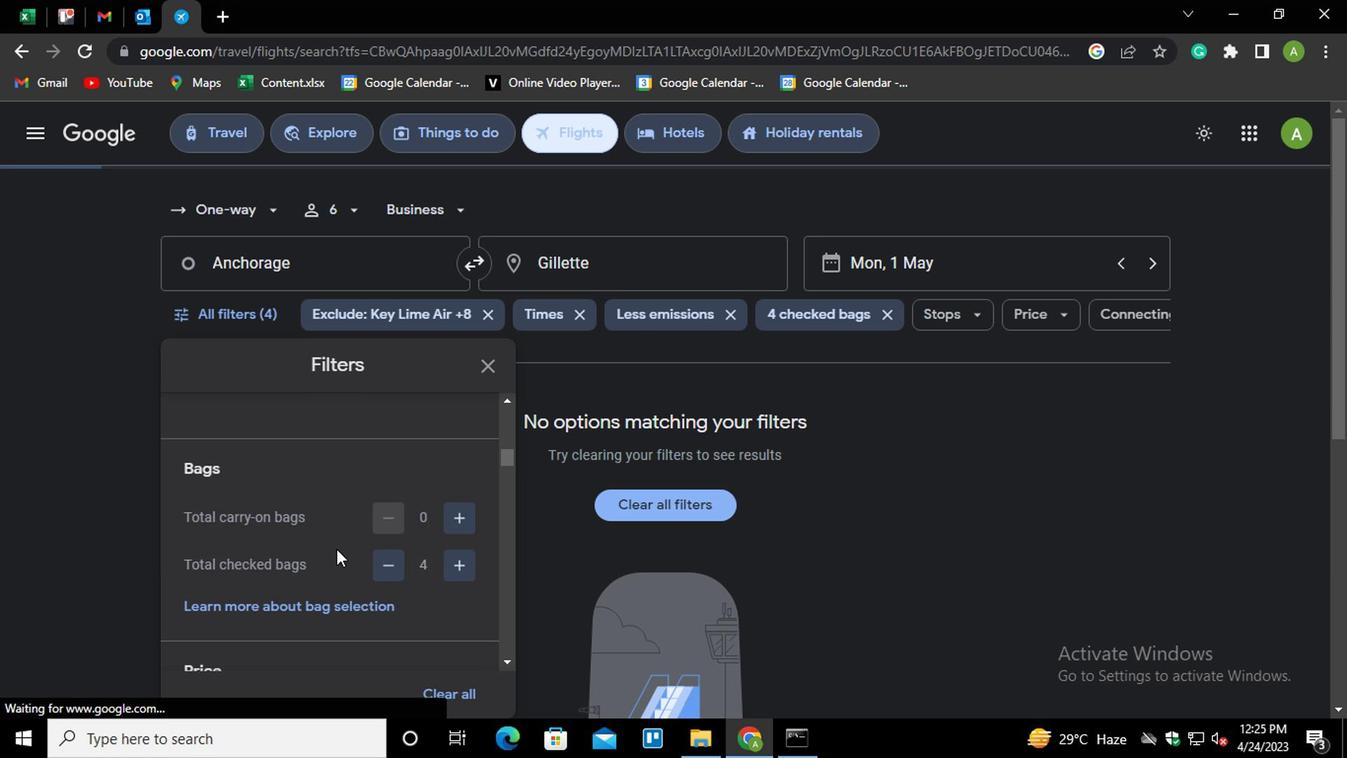 
Action: Mouse moved to (355, 550)
Screenshot: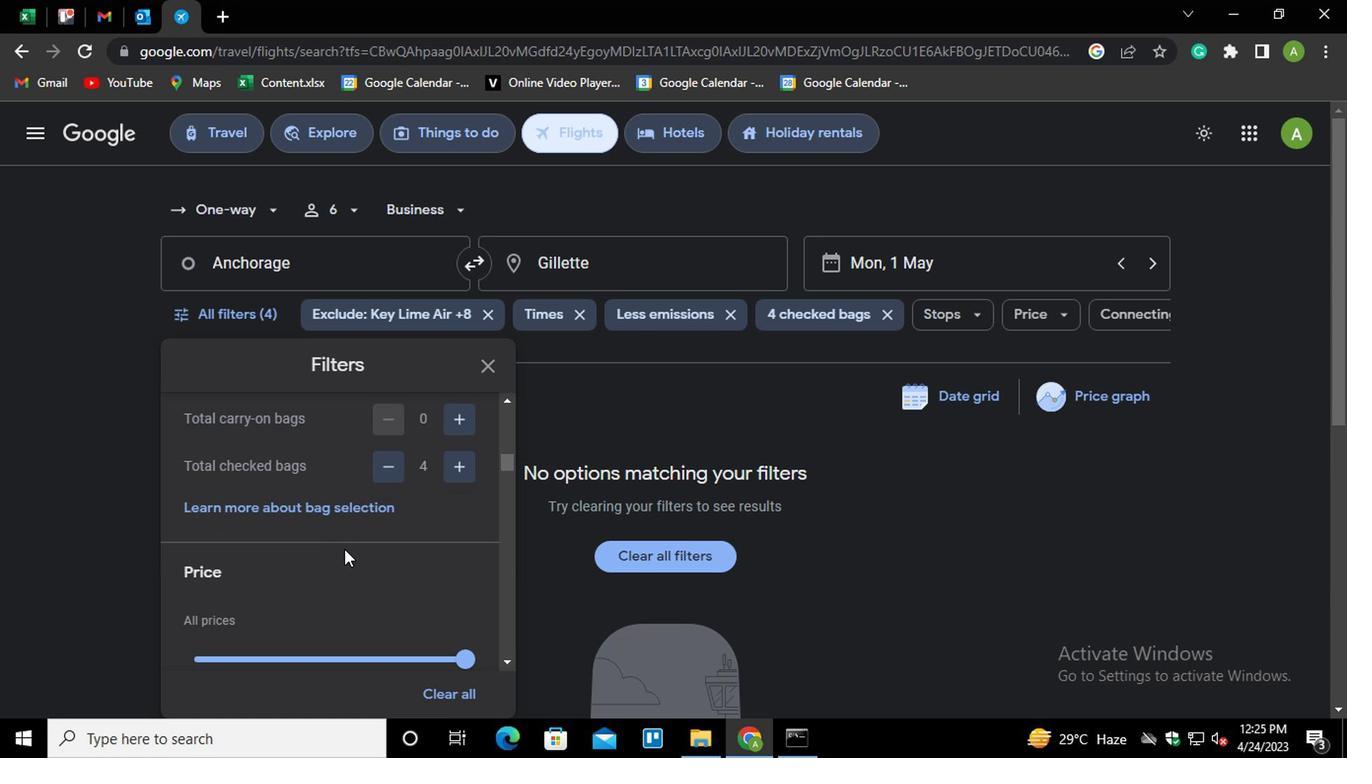 
Action: Mouse scrolled (355, 550) with delta (0, 0)
Screenshot: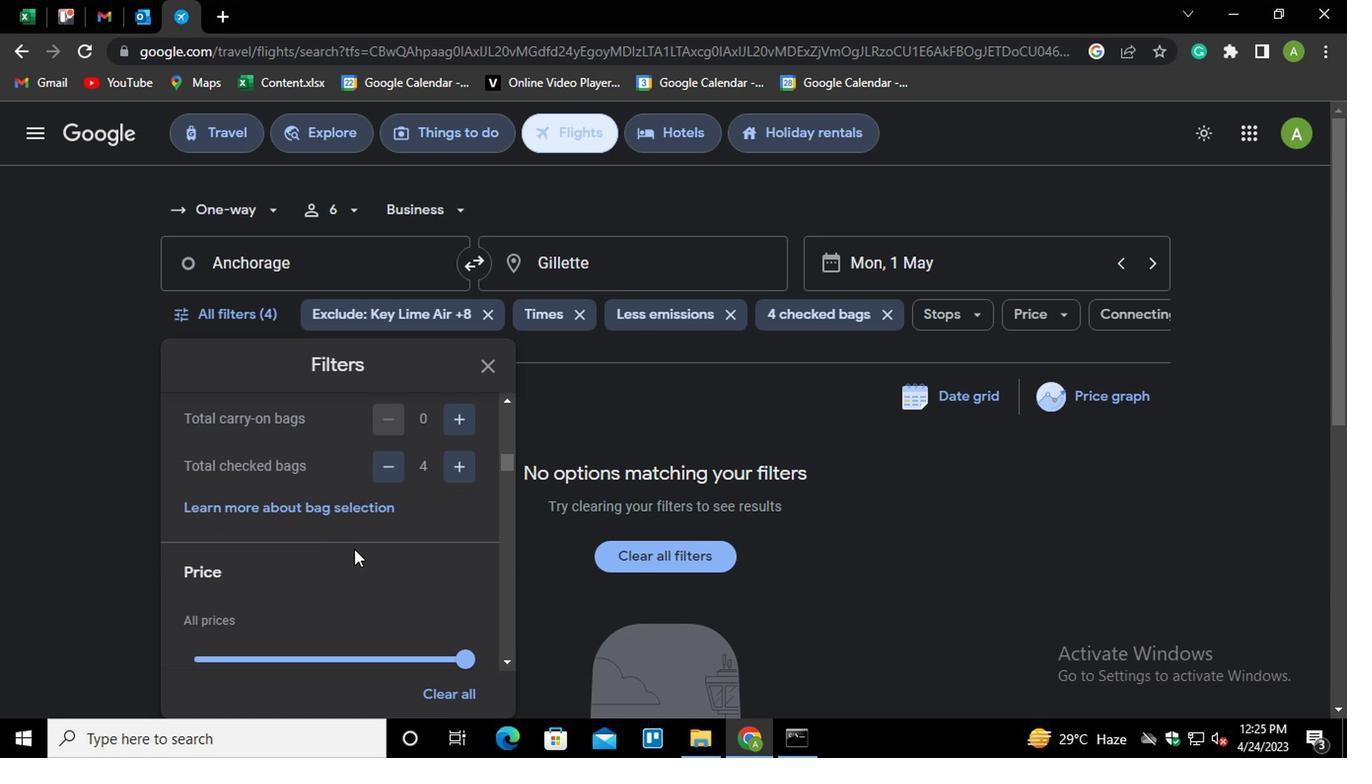 
Action: Mouse scrolled (355, 550) with delta (0, 0)
Screenshot: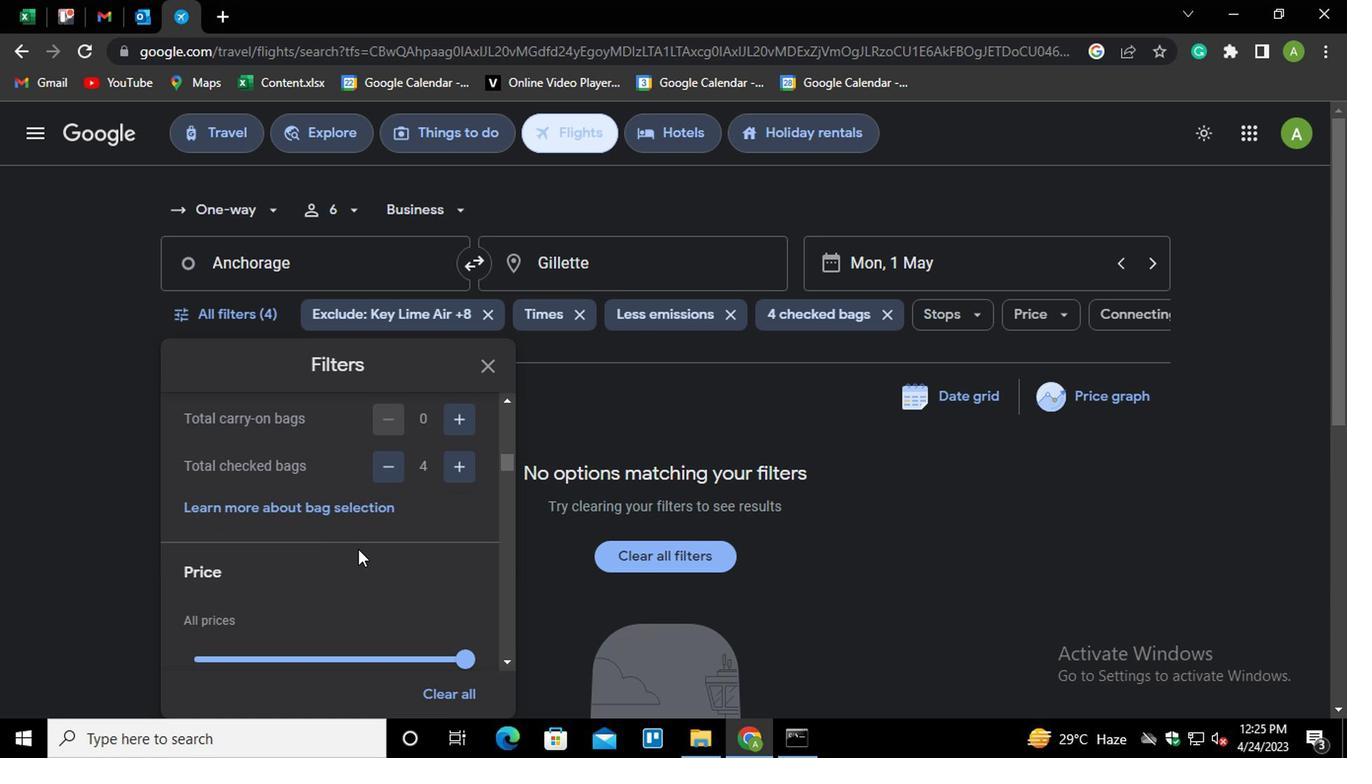 
Action: Mouse moved to (464, 464)
Screenshot: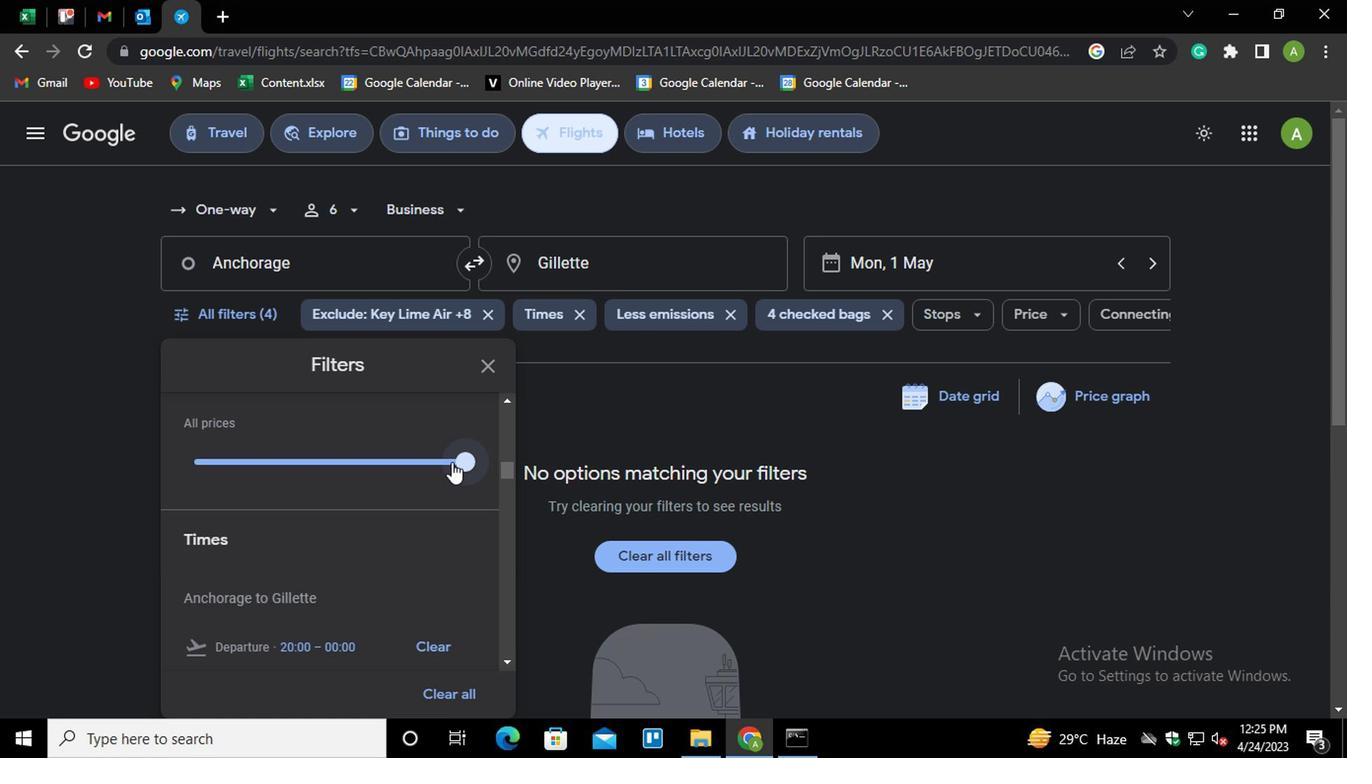 
Action: Mouse pressed left at (464, 464)
Screenshot: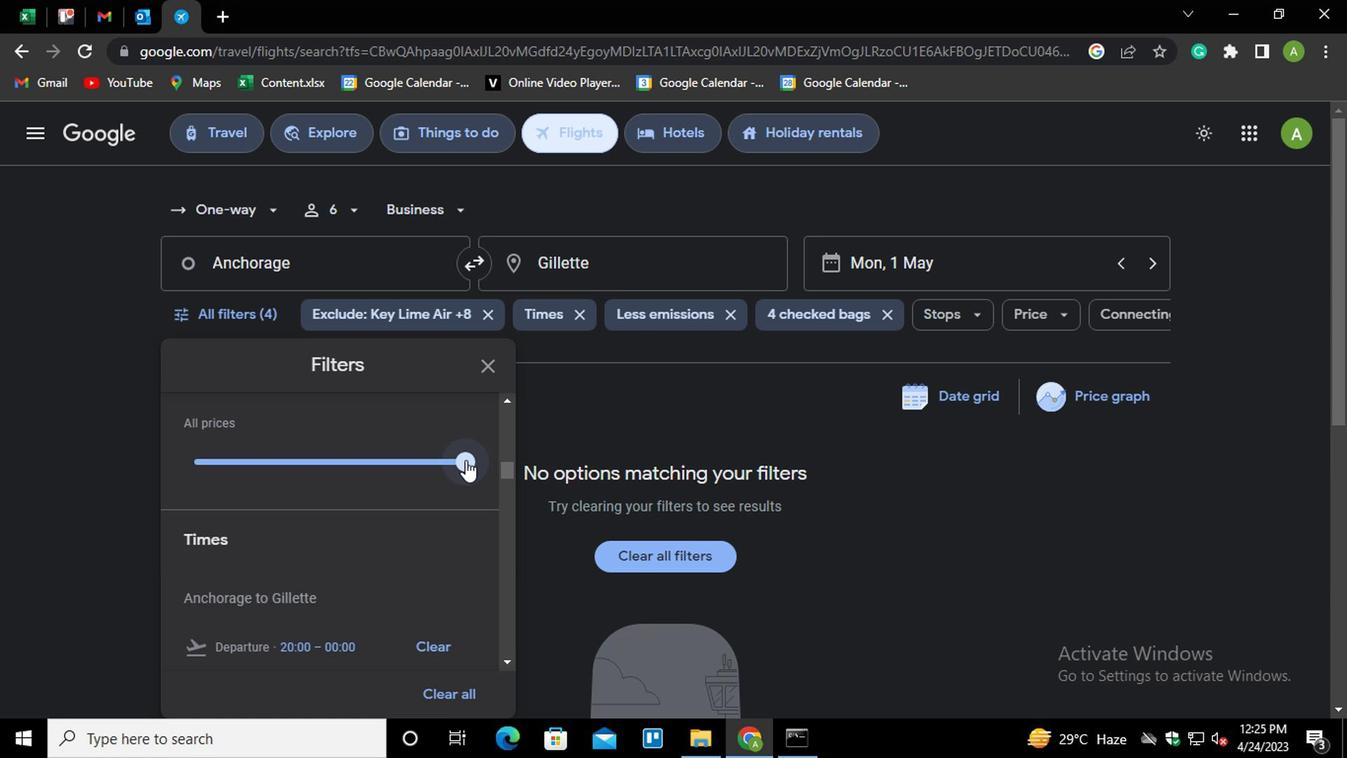 
Action: Mouse moved to (421, 526)
Screenshot: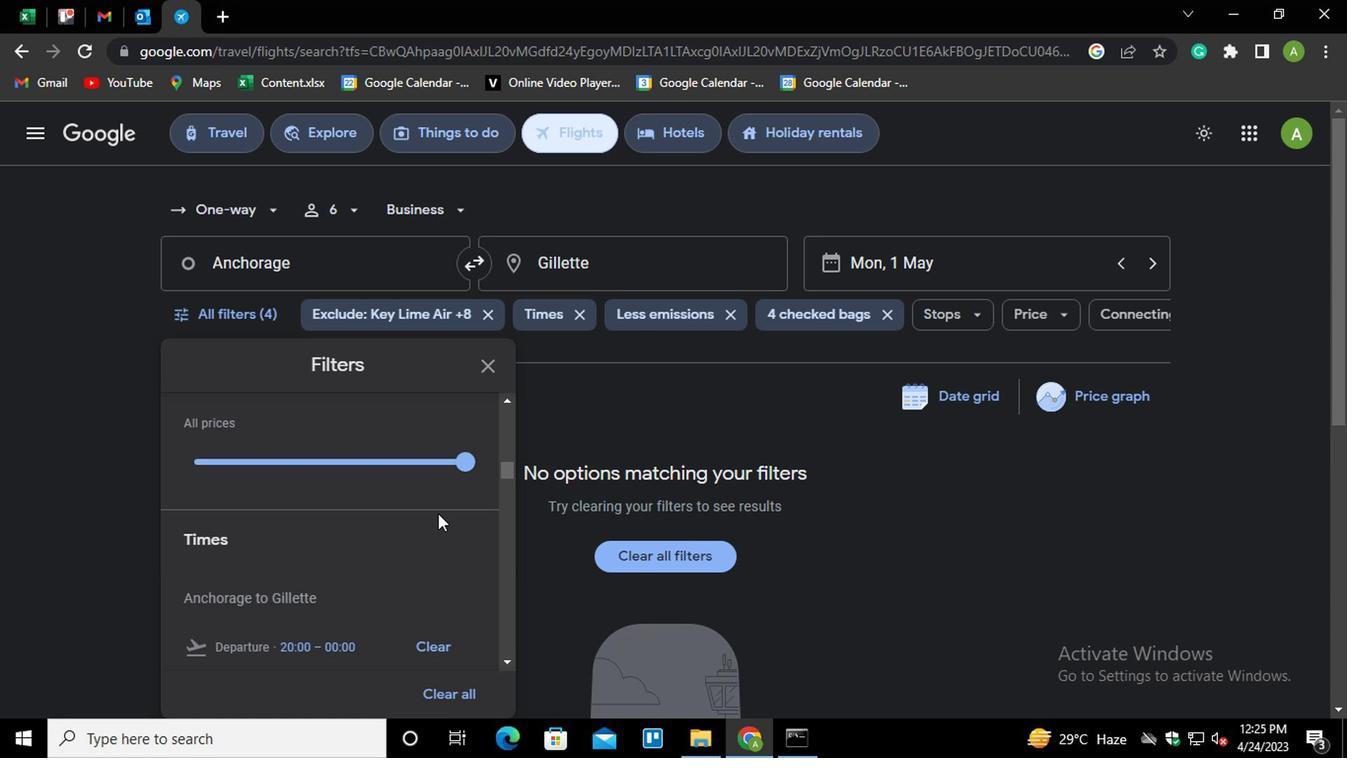 
Action: Mouse scrolled (421, 525) with delta (0, 0)
Screenshot: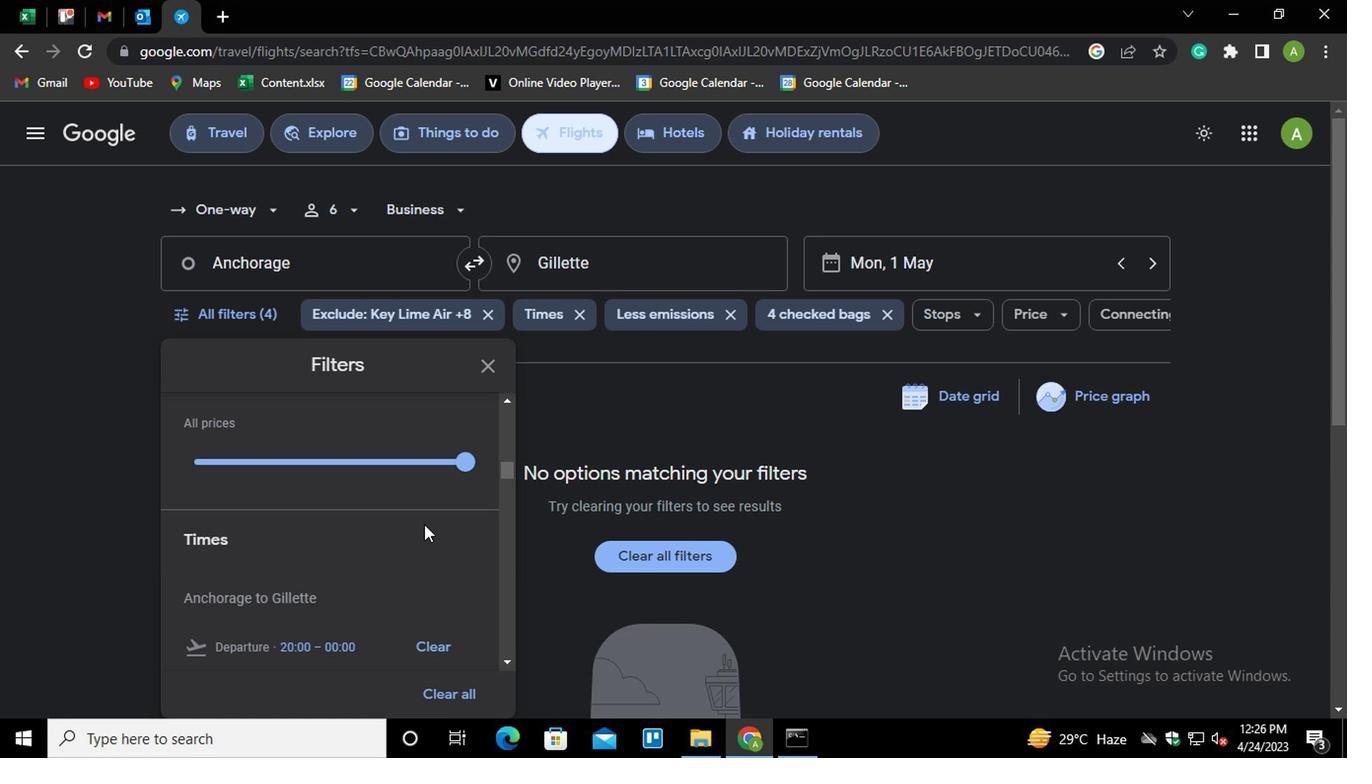 
Action: Mouse scrolled (421, 525) with delta (0, 0)
Screenshot: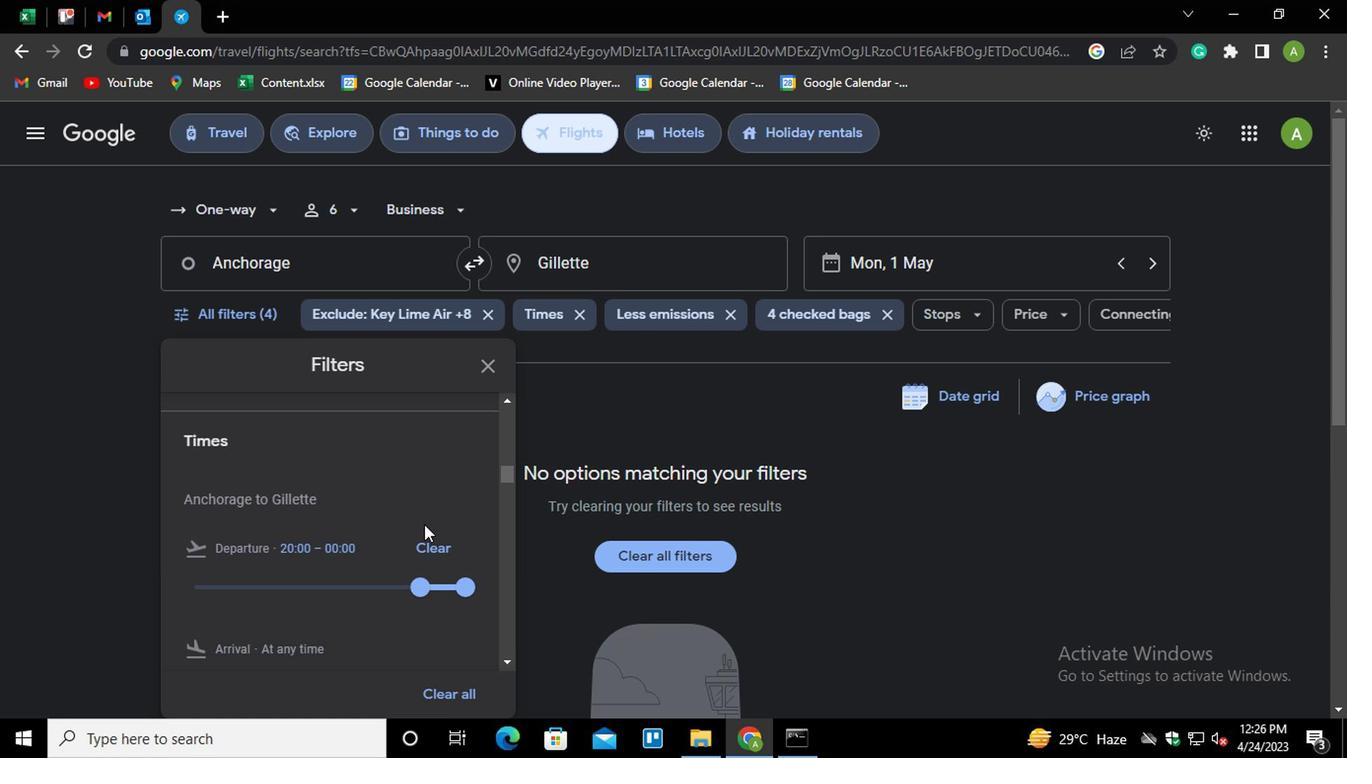 
Action: Mouse scrolled (421, 525) with delta (0, 0)
Screenshot: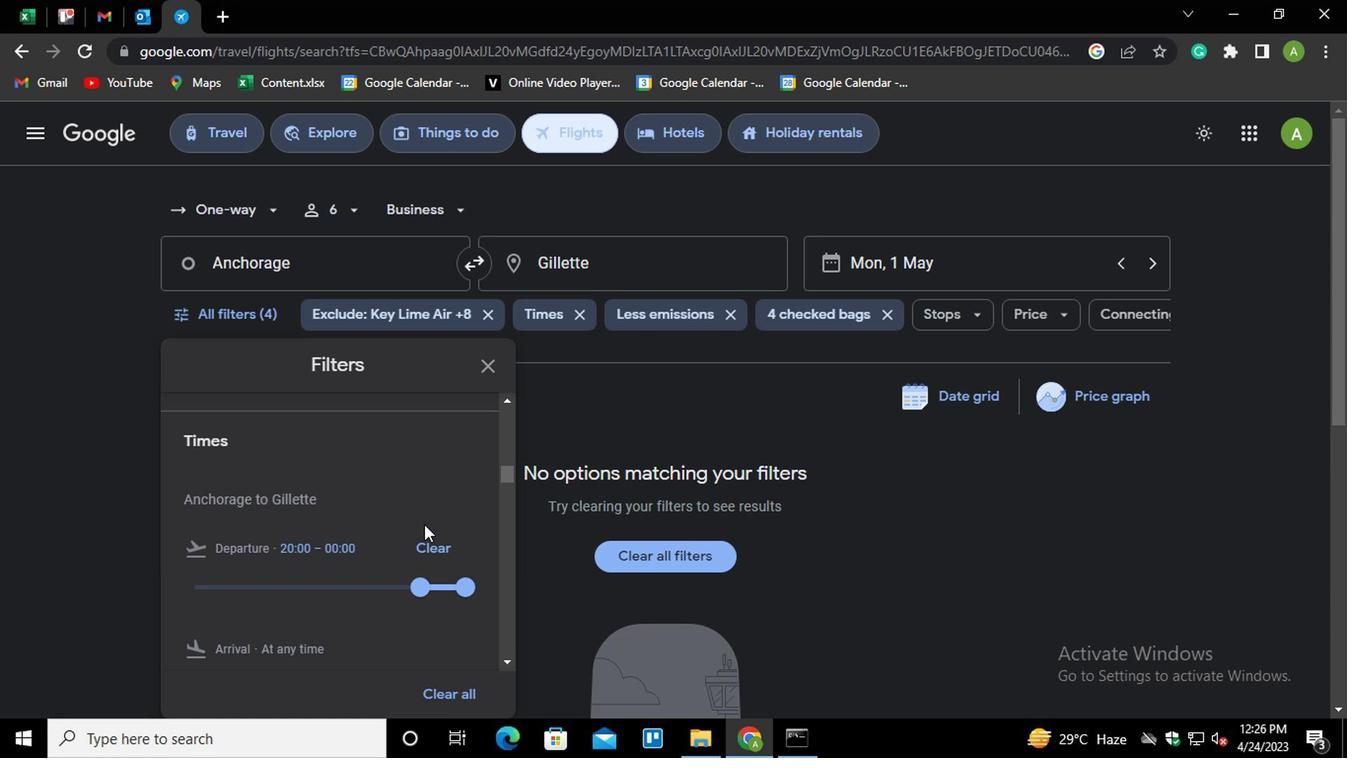 
Action: Mouse moved to (426, 486)
Screenshot: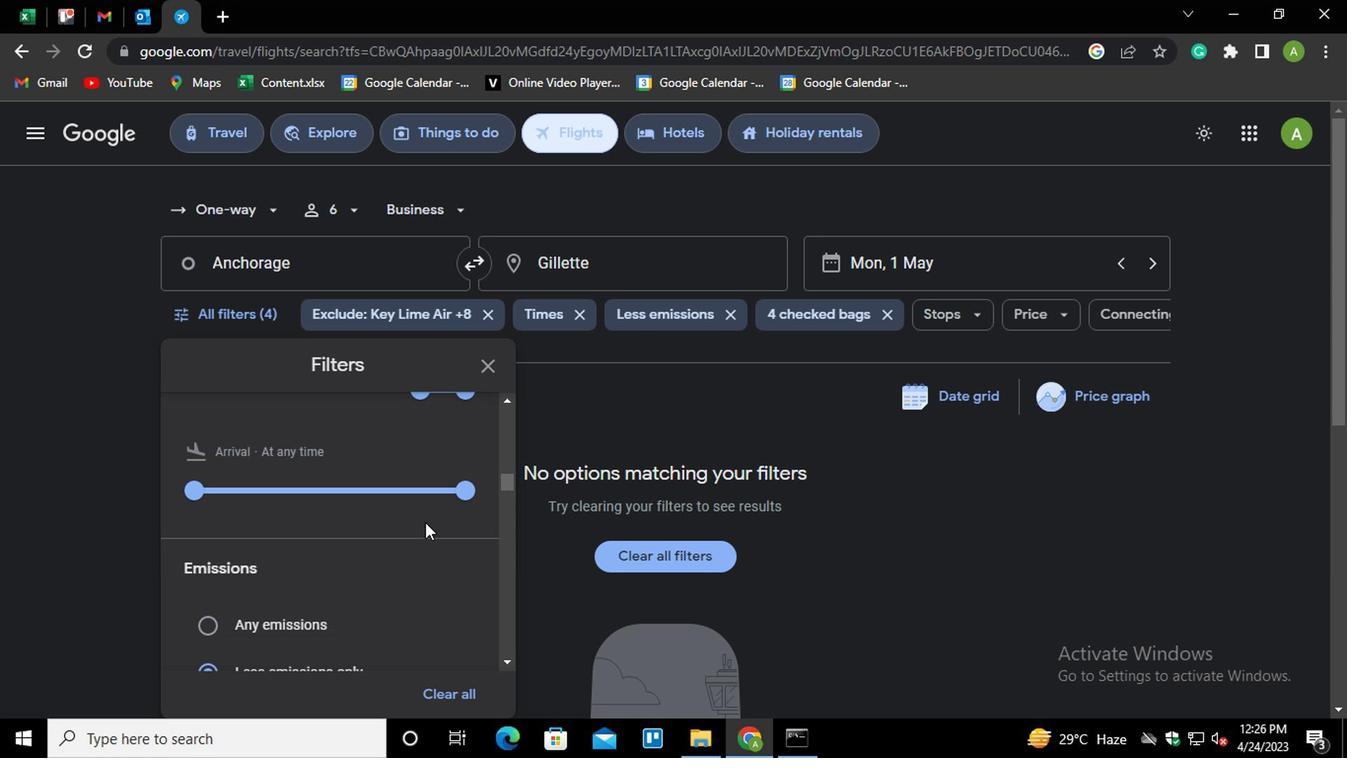 
Action: Mouse scrolled (426, 487) with delta (0, 0)
Screenshot: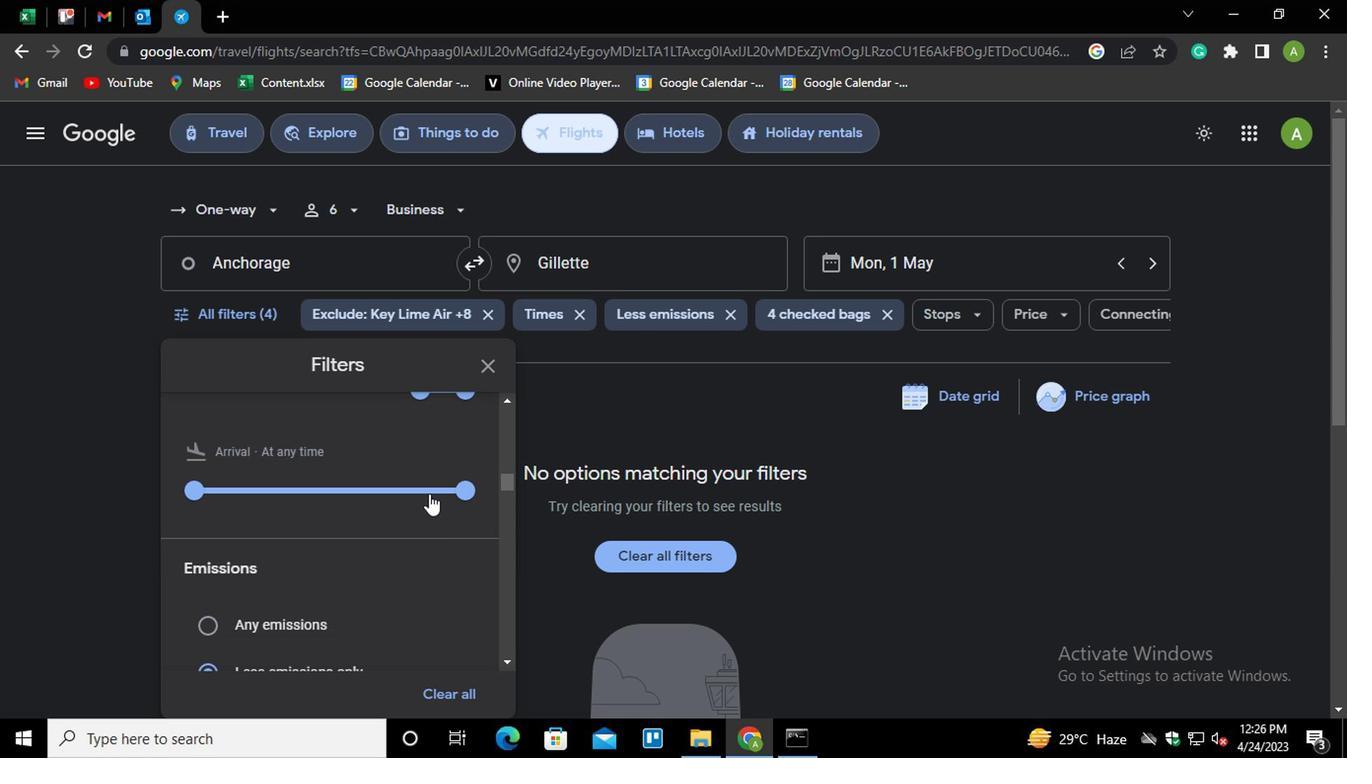 
Action: Mouse scrolled (426, 487) with delta (0, 0)
Screenshot: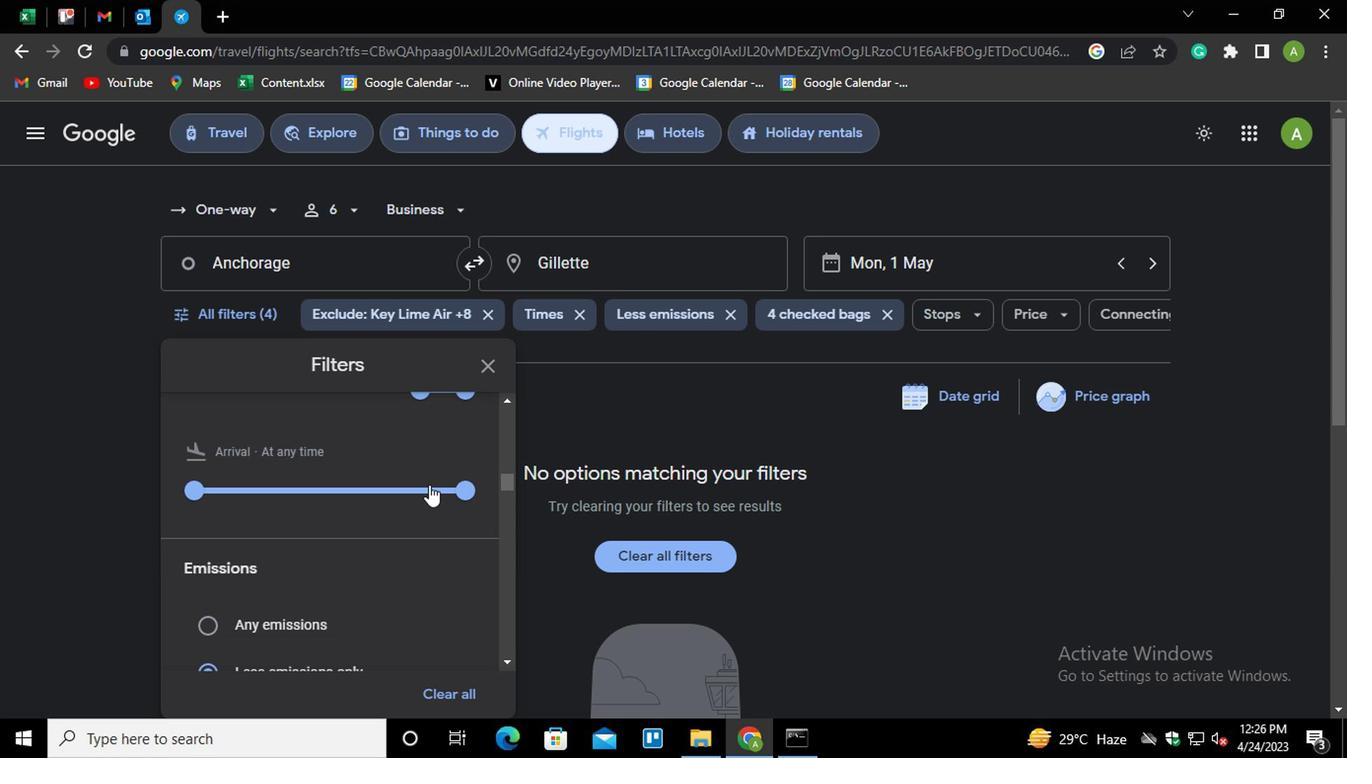 
Action: Mouse moved to (421, 590)
Screenshot: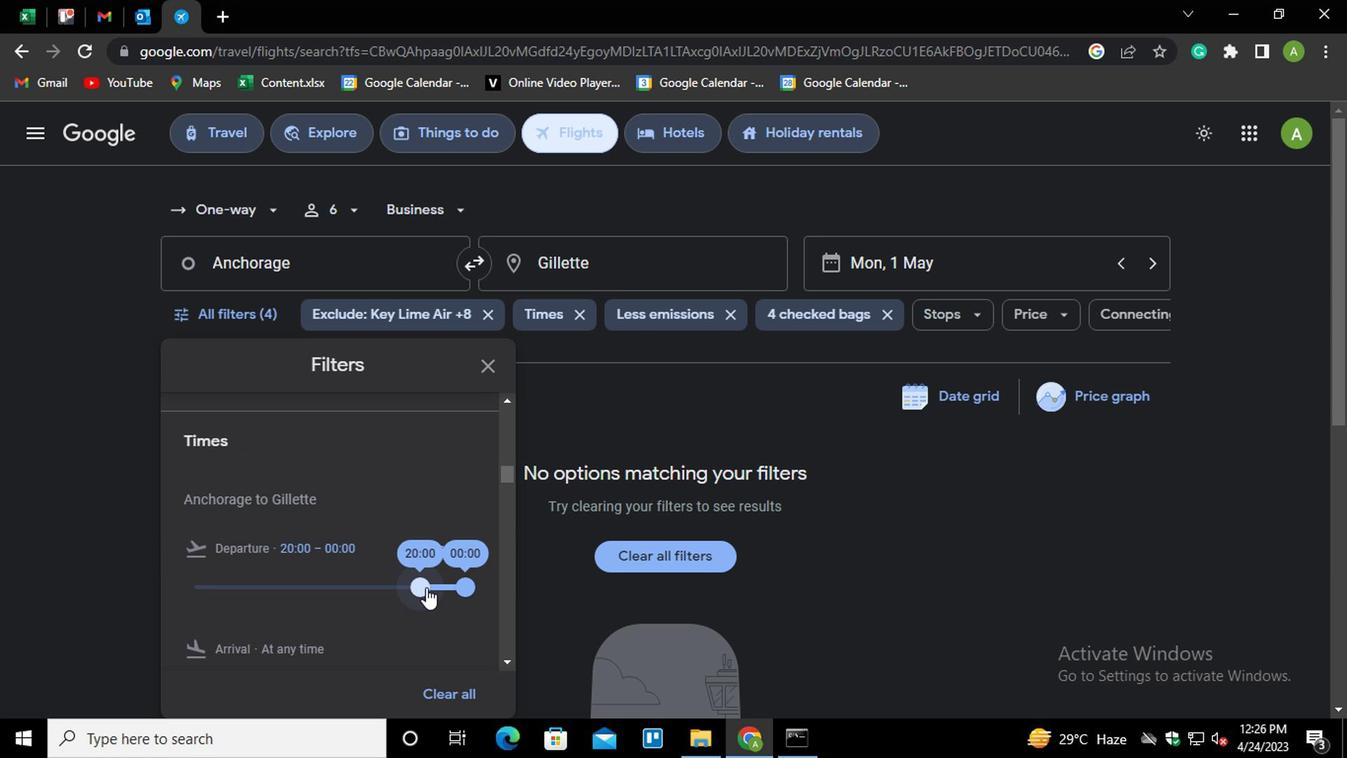 
Action: Mouse pressed left at (421, 590)
Screenshot: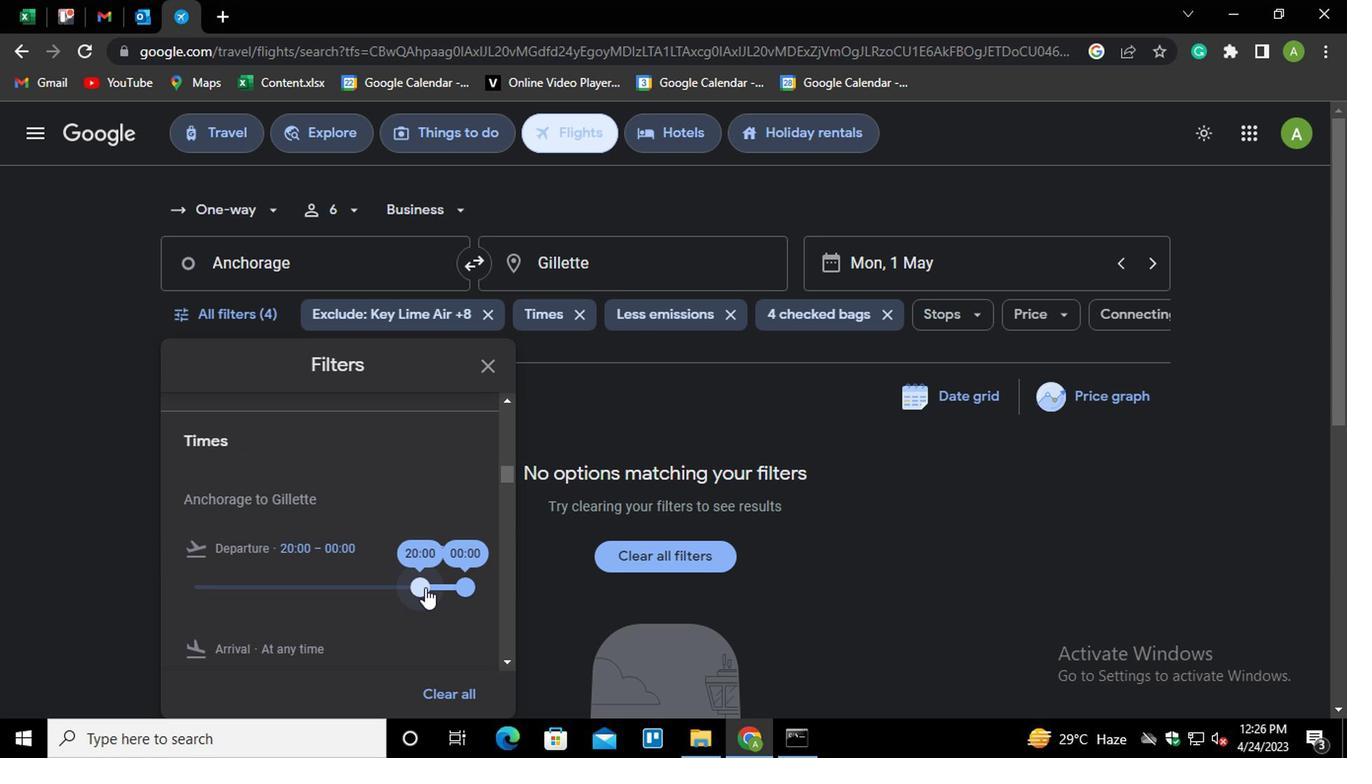 
Action: Mouse moved to (425, 588)
Screenshot: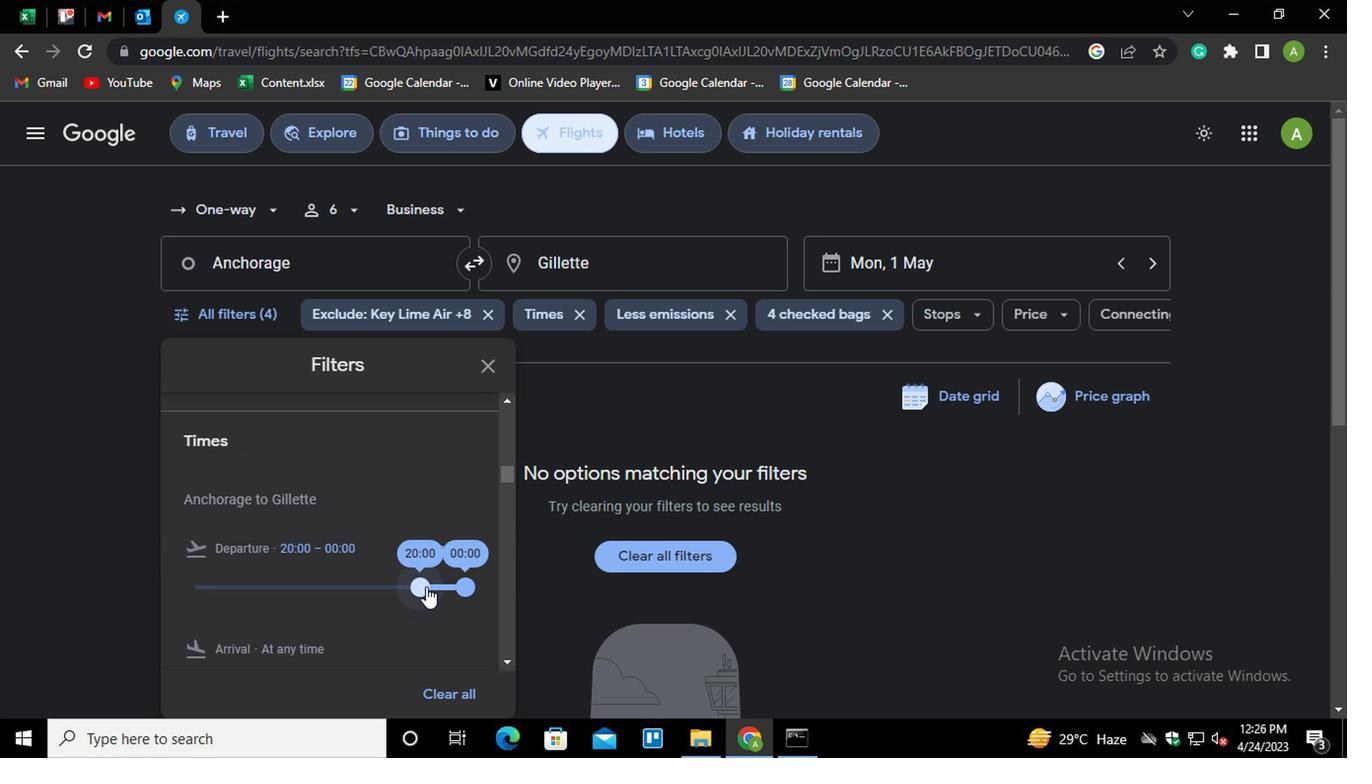 
Action: Mouse pressed left at (425, 588)
Screenshot: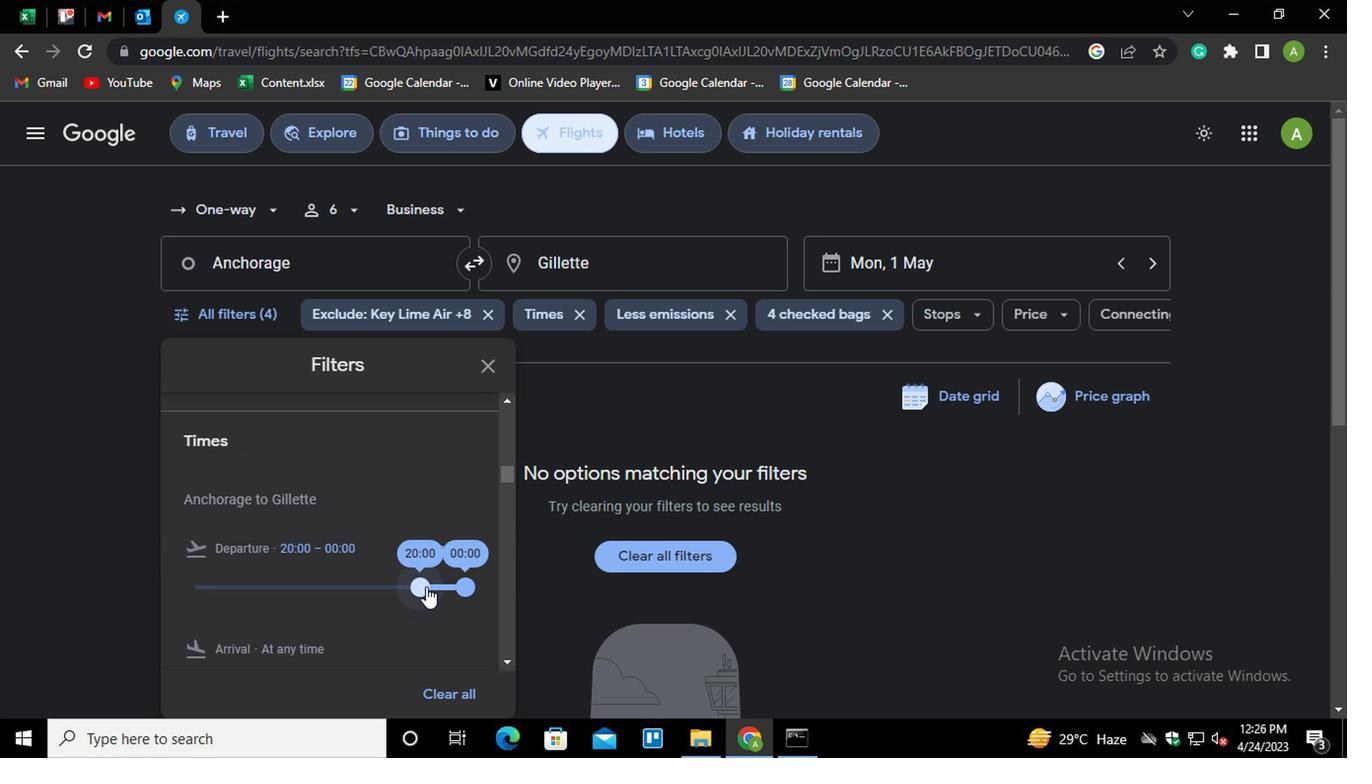 
Action: Mouse moved to (425, 588)
Screenshot: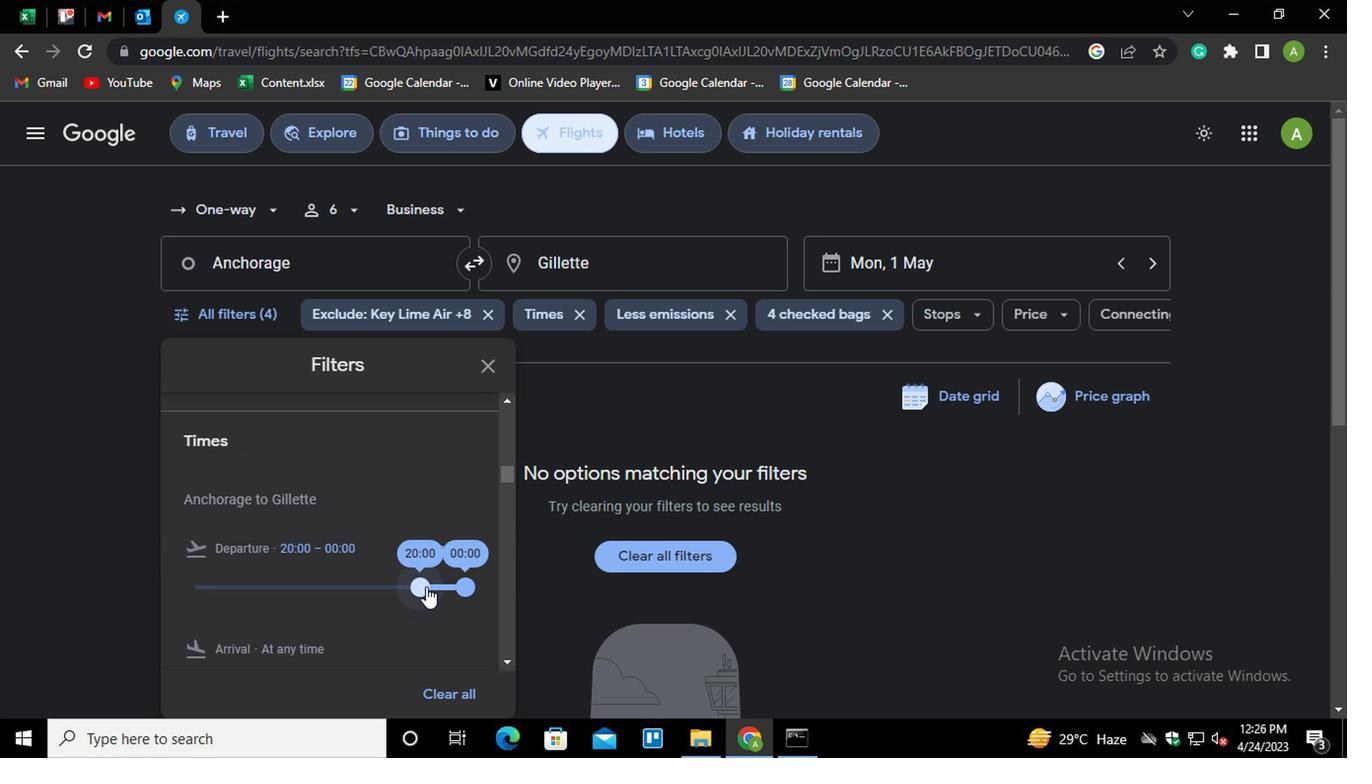 
Action: Mouse scrolled (425, 587) with delta (0, 0)
Screenshot: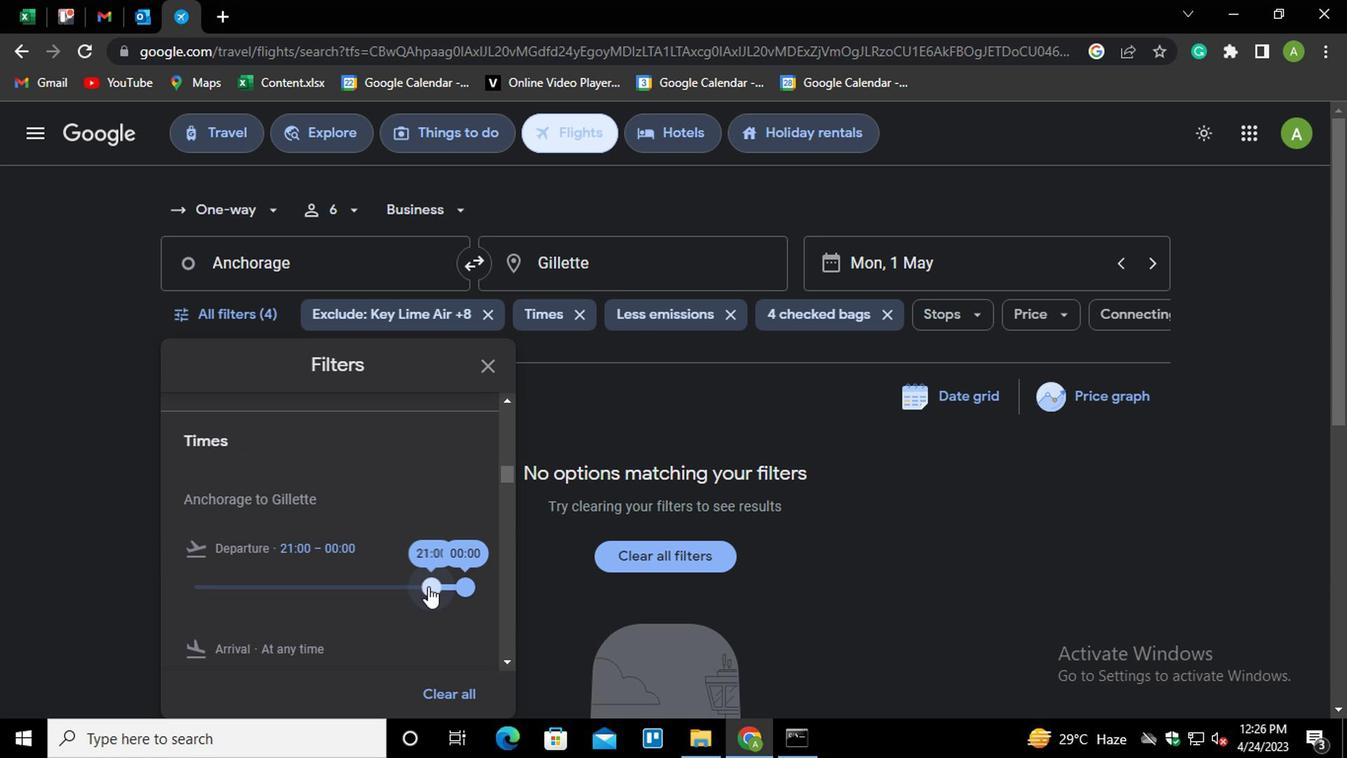 
Action: Mouse scrolled (425, 587) with delta (0, 0)
Screenshot: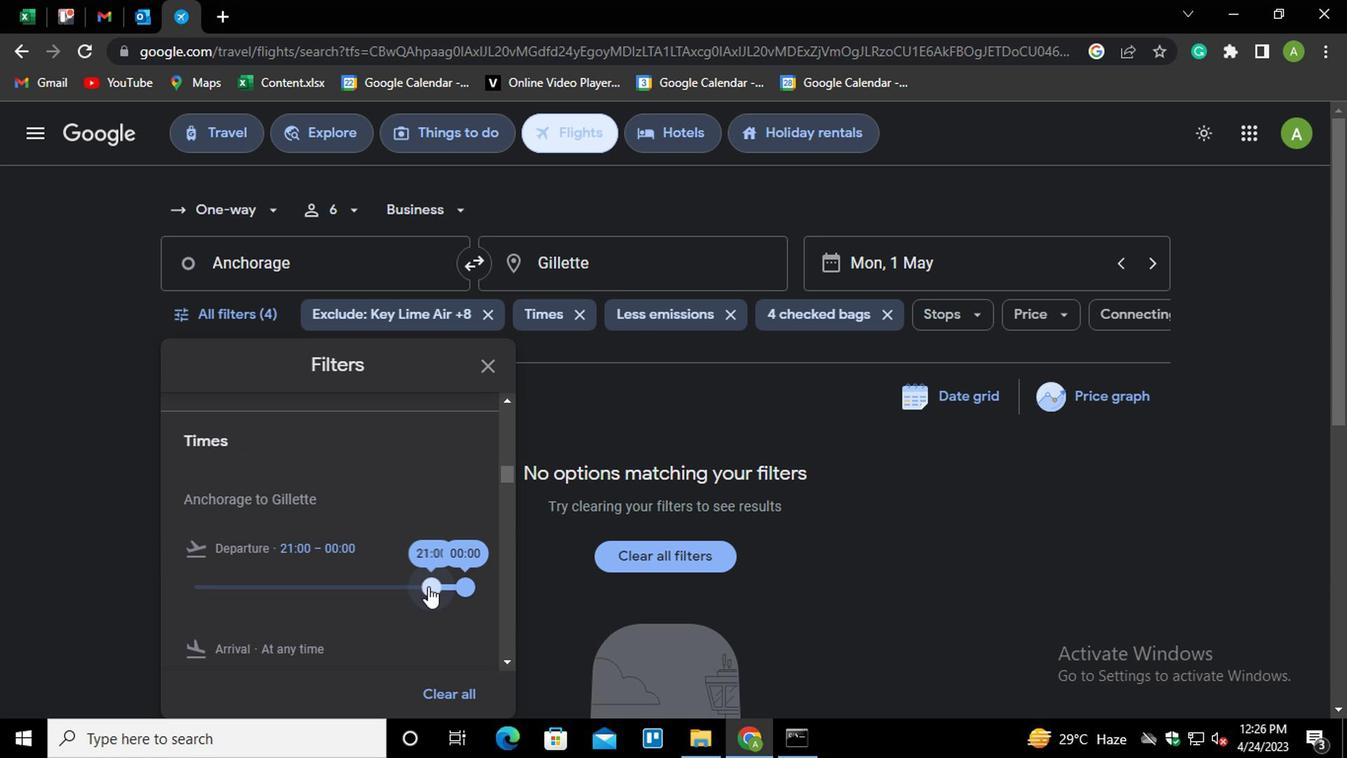 
Action: Mouse scrolled (425, 587) with delta (0, 0)
Screenshot: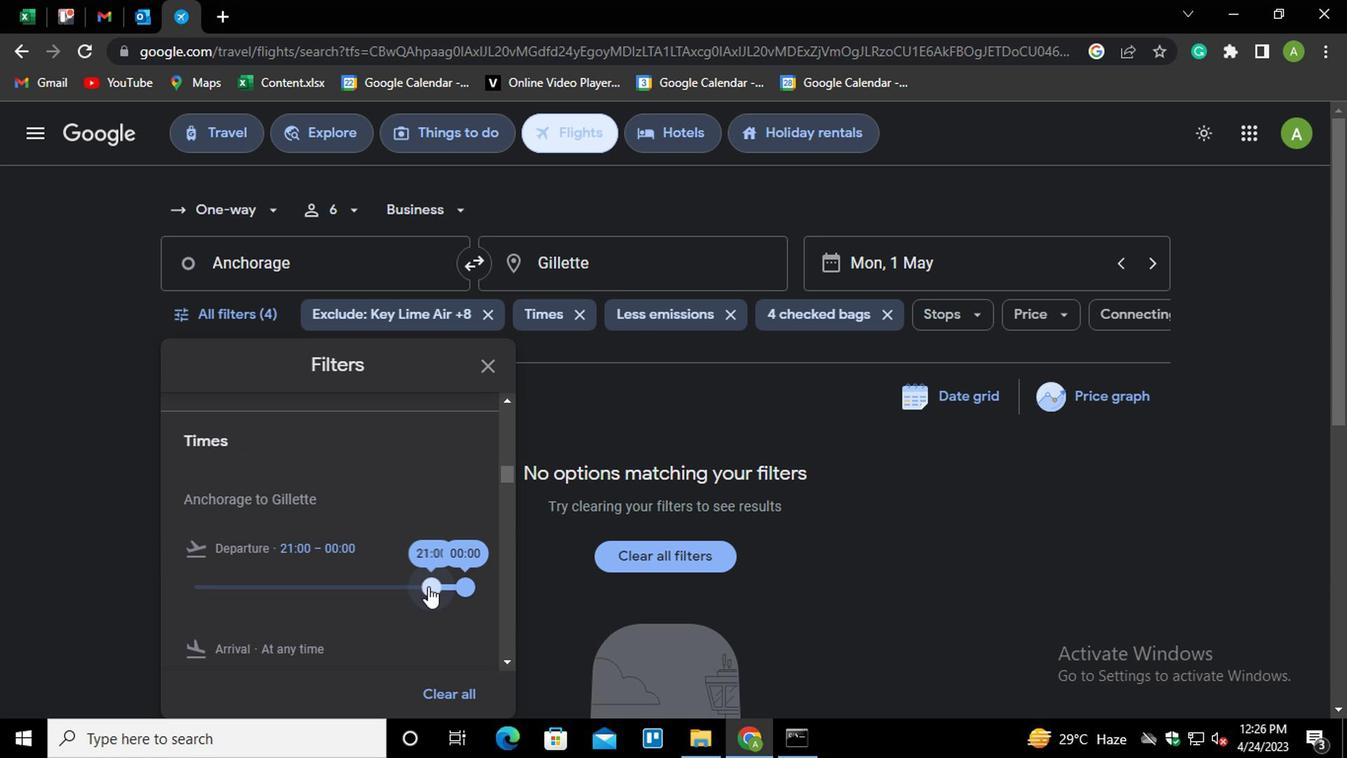 
Action: Mouse scrolled (425, 587) with delta (0, 0)
Screenshot: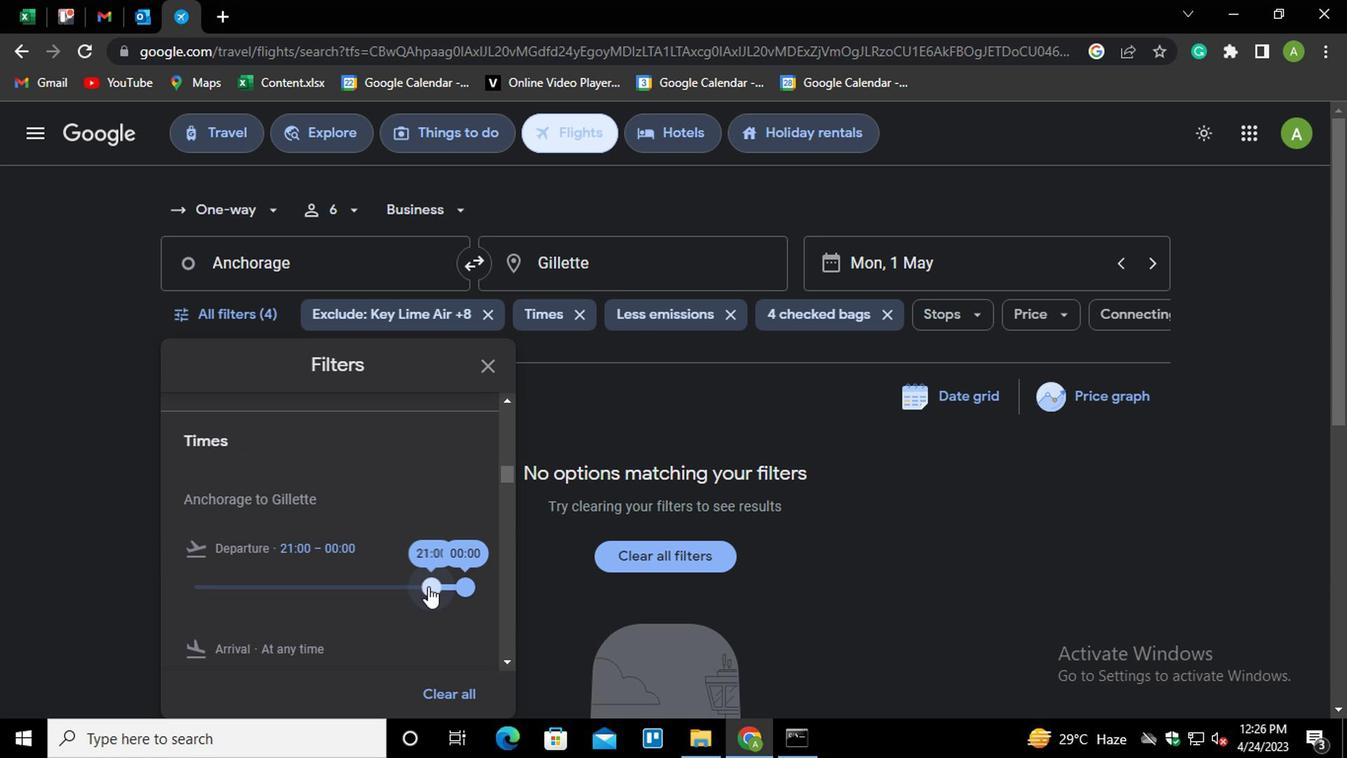 
Action: Mouse scrolled (425, 587) with delta (0, 0)
Screenshot: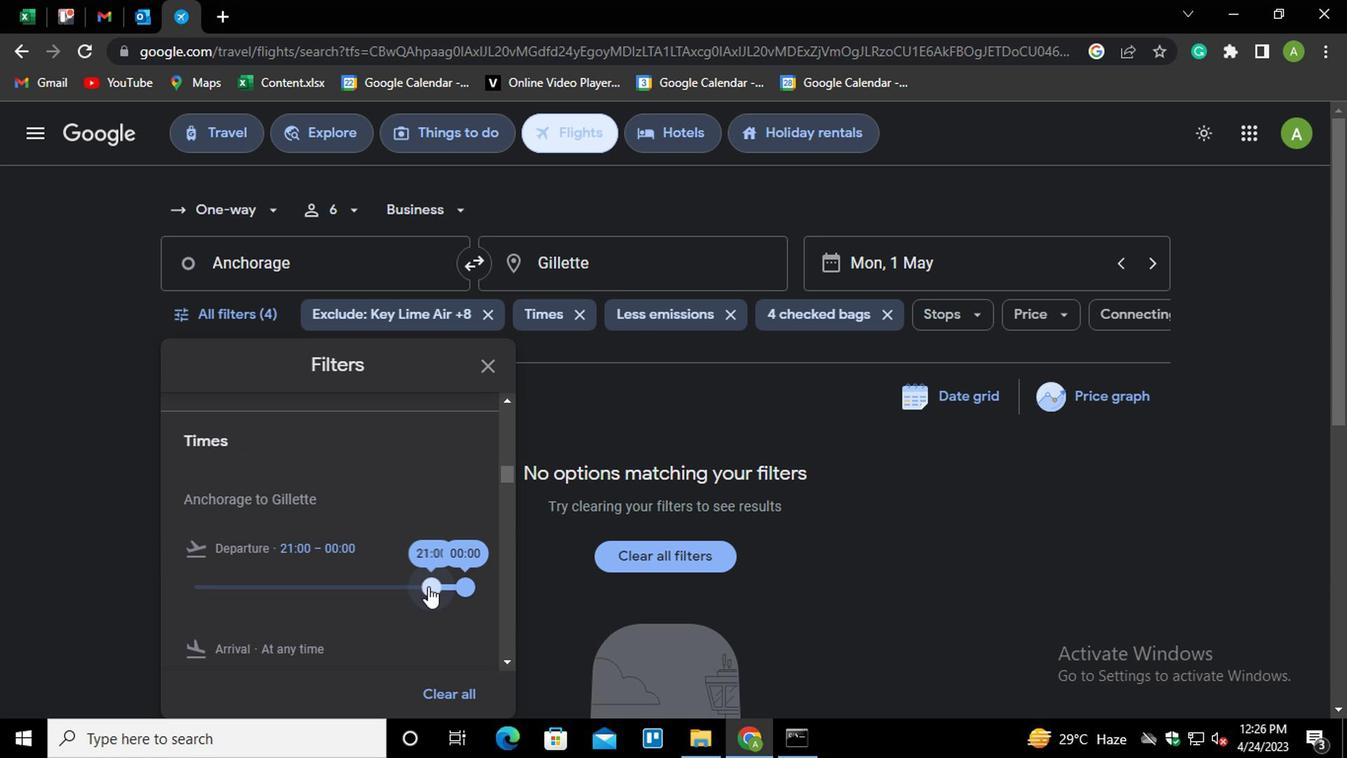 
Action: Mouse moved to (617, 412)
Screenshot: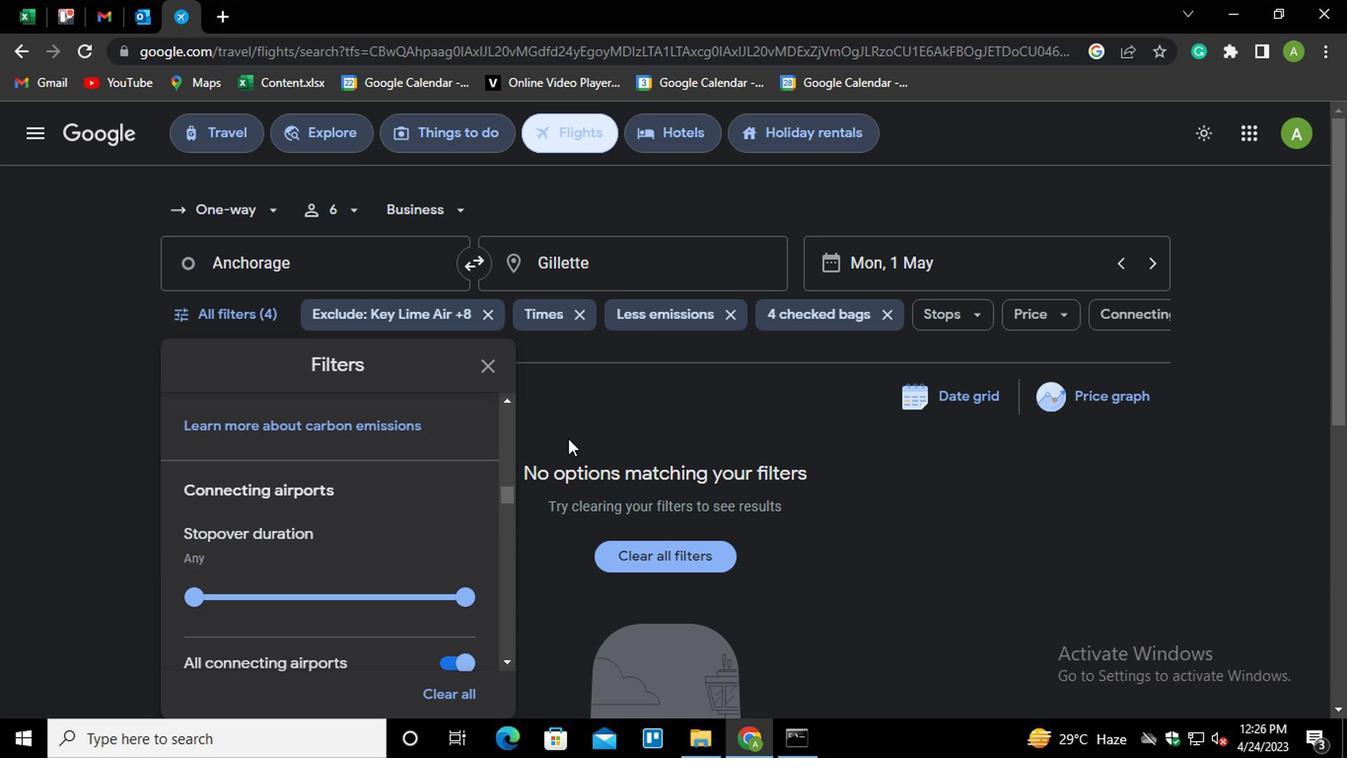 
Action: Mouse pressed left at (617, 412)
Screenshot: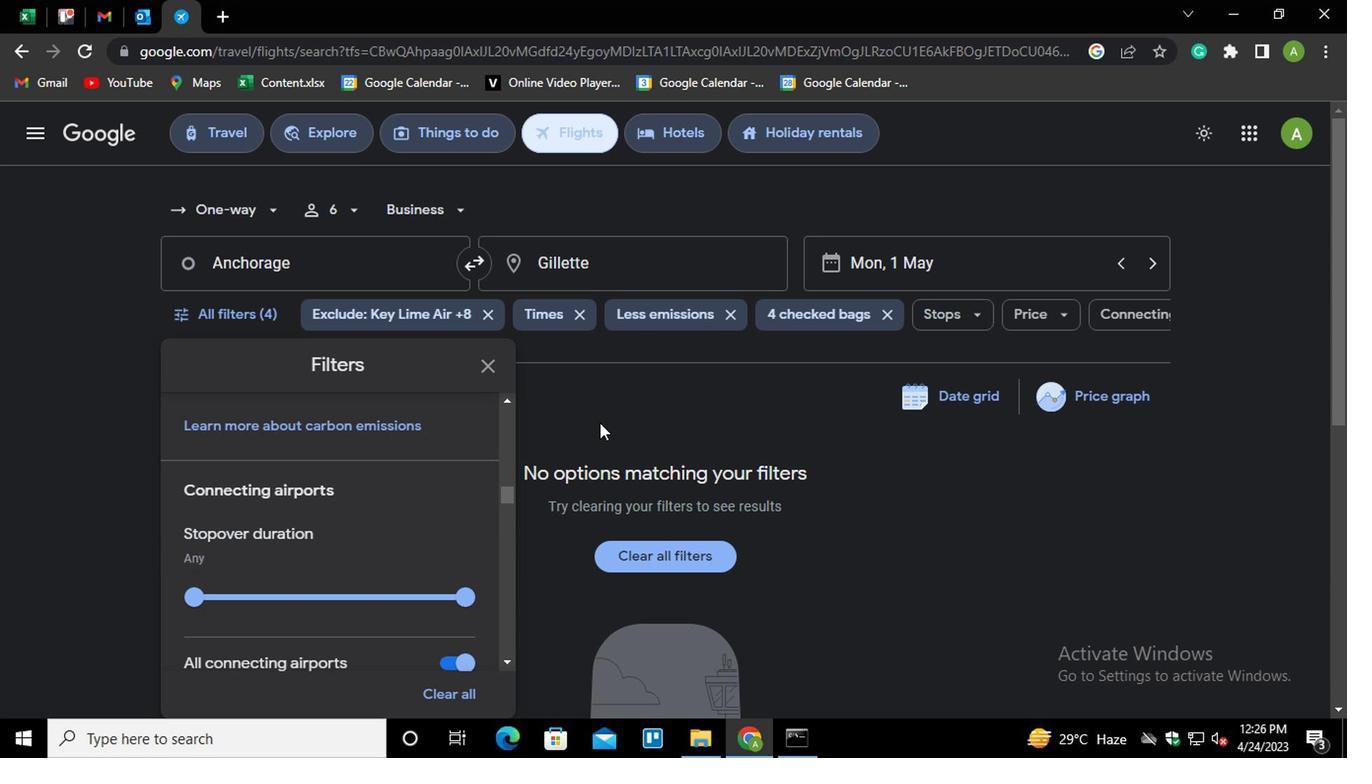 
